 Task: Find connections with filter location Cole Harbour with filter topic #hr with filter profile language Spanish with filter current company Toll Group with filter school Cotton University with filter industry Facilities Services with filter service category iOS Development with filter keywords title Addiction Counselor
Action: Mouse moved to (639, 129)
Screenshot: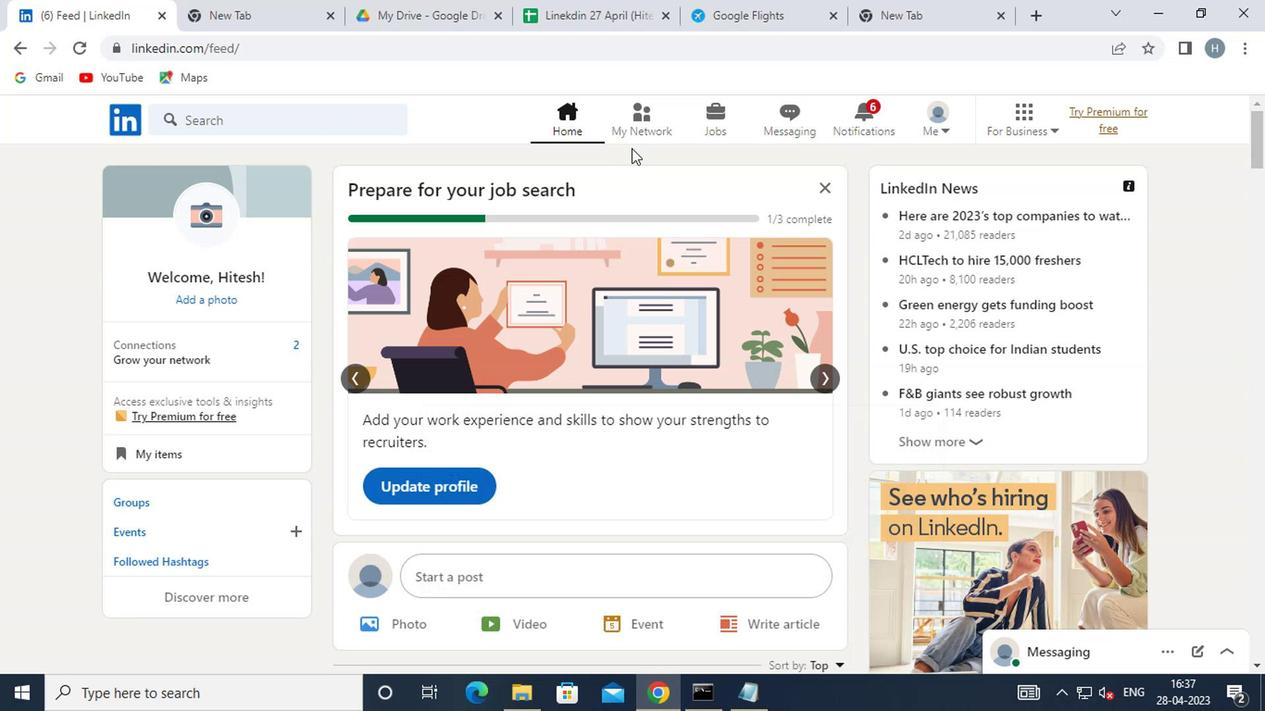 
Action: Mouse pressed left at (639, 129)
Screenshot: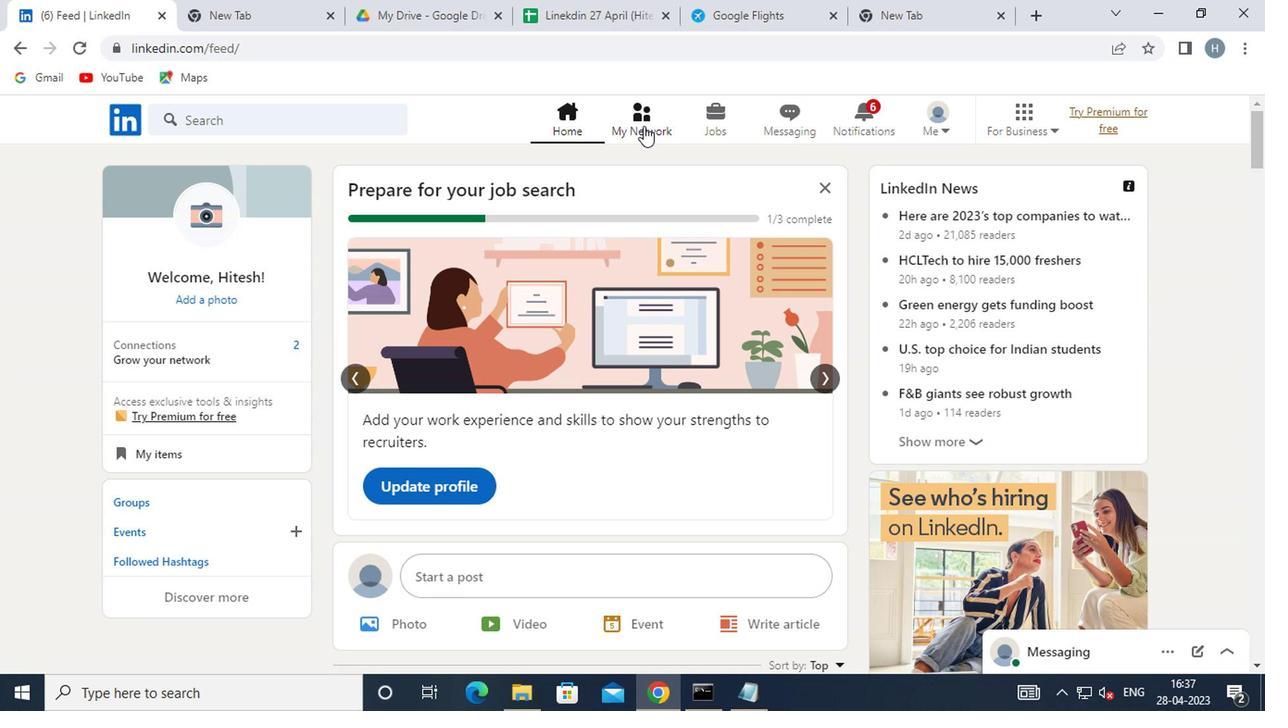 
Action: Mouse moved to (288, 215)
Screenshot: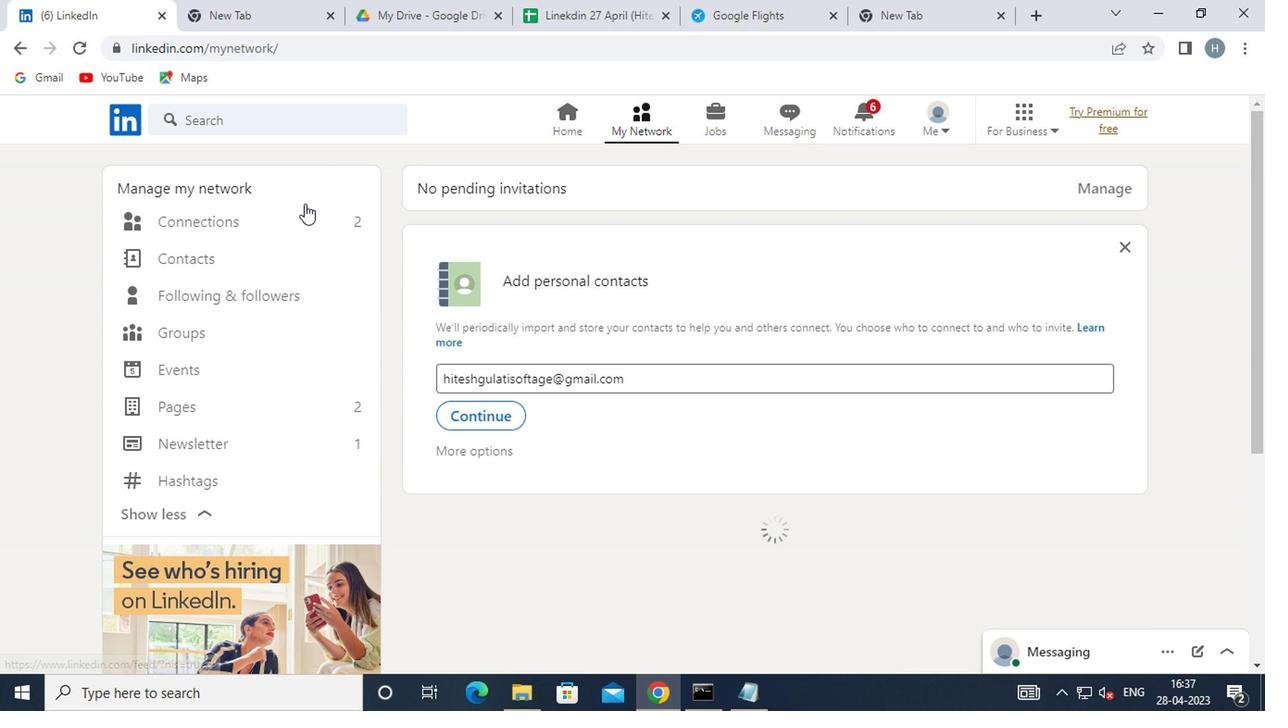 
Action: Mouse pressed left at (288, 215)
Screenshot: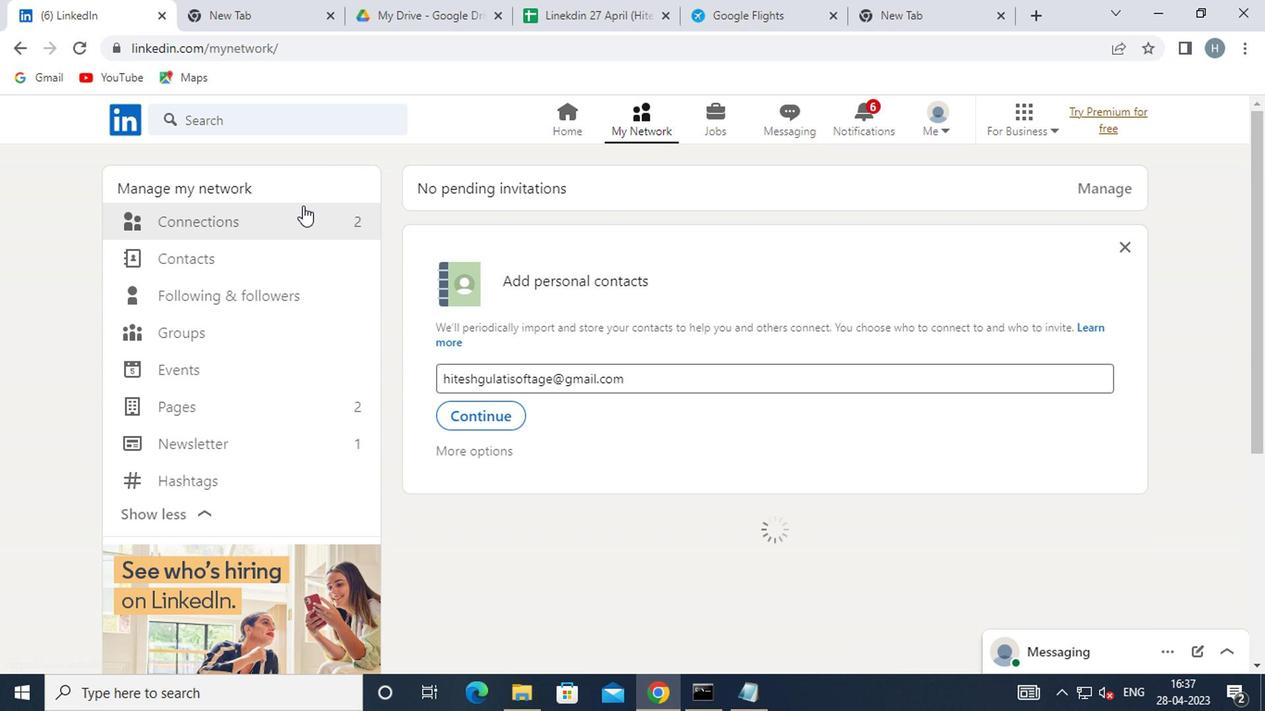 
Action: Mouse moved to (783, 221)
Screenshot: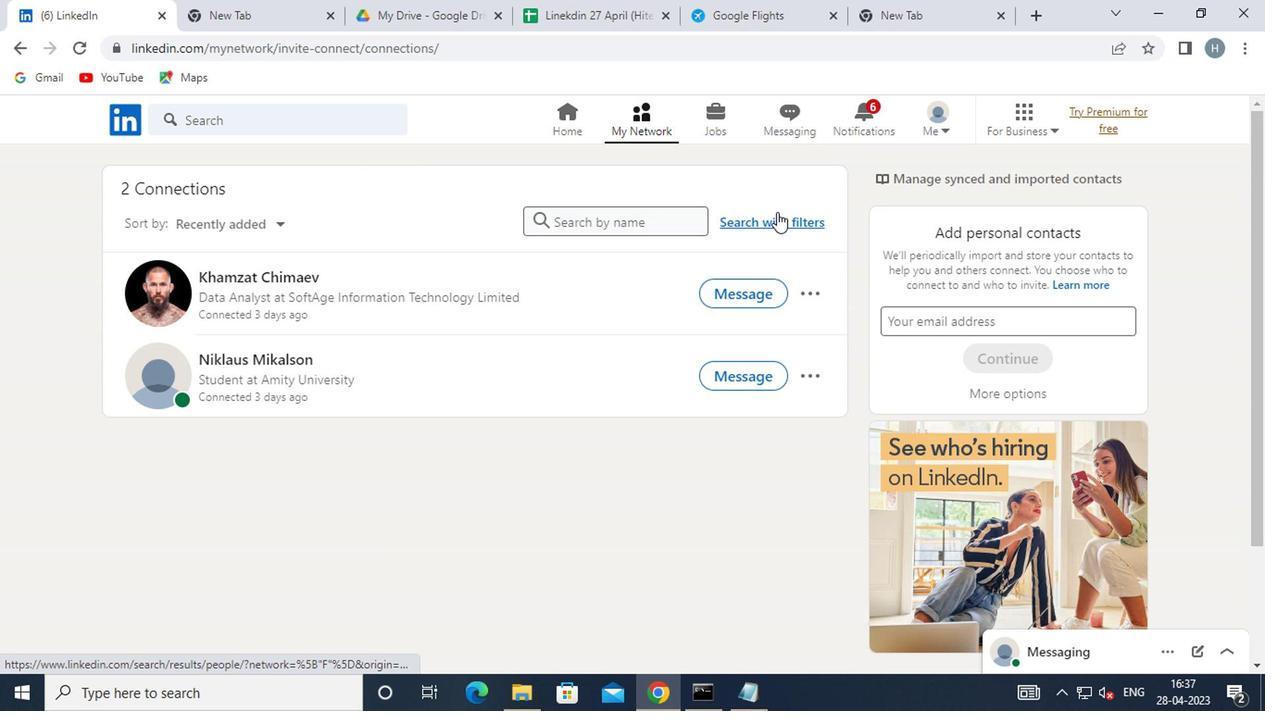 
Action: Mouse pressed left at (783, 221)
Screenshot: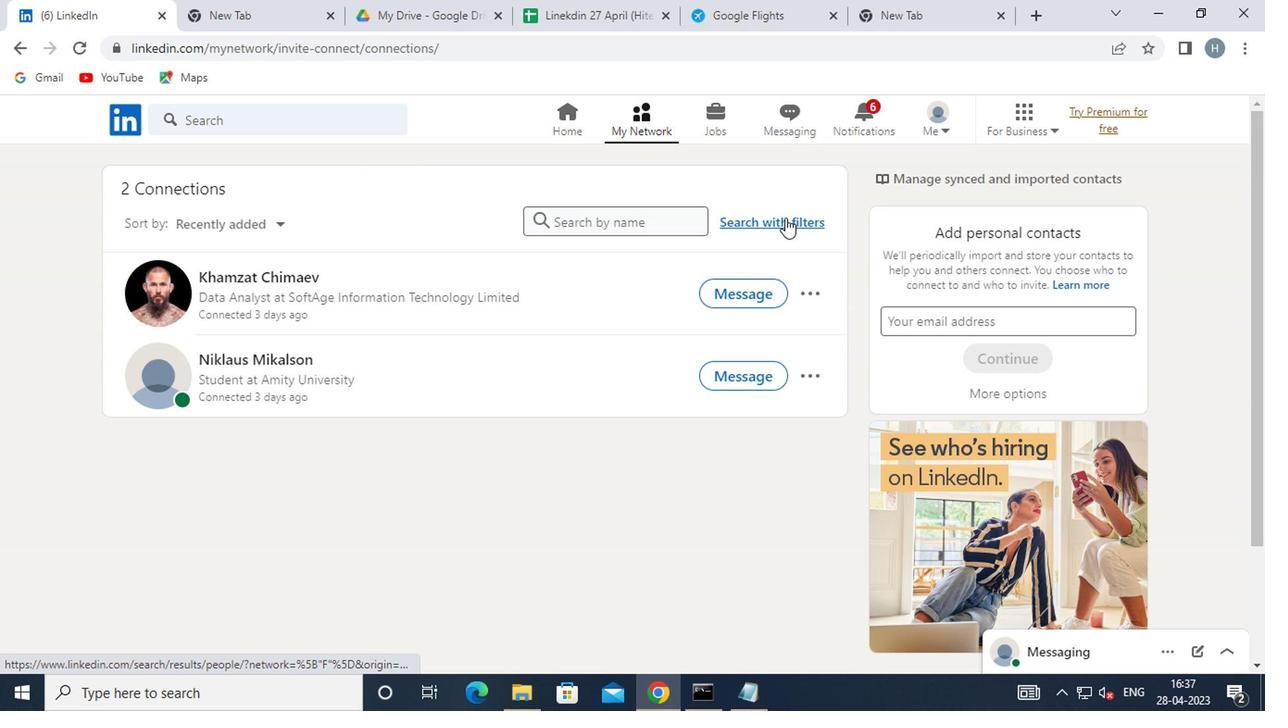 
Action: Mouse moved to (678, 170)
Screenshot: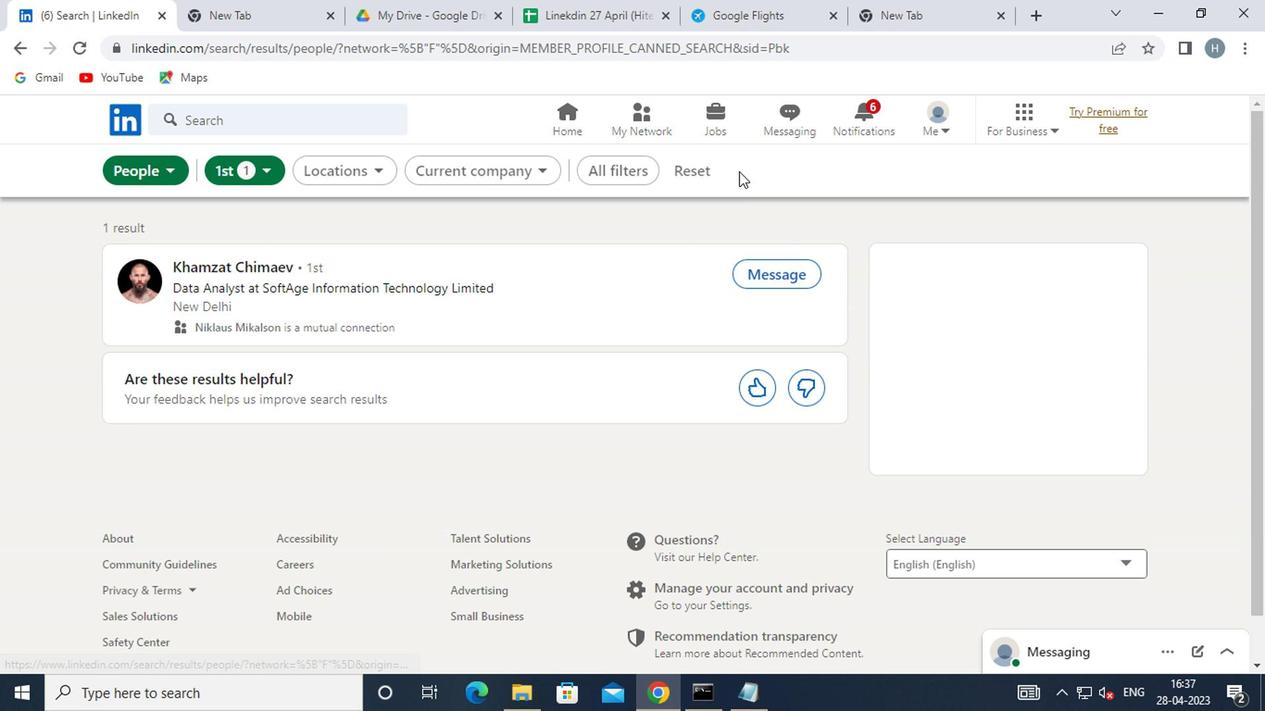 
Action: Mouse pressed left at (678, 170)
Screenshot: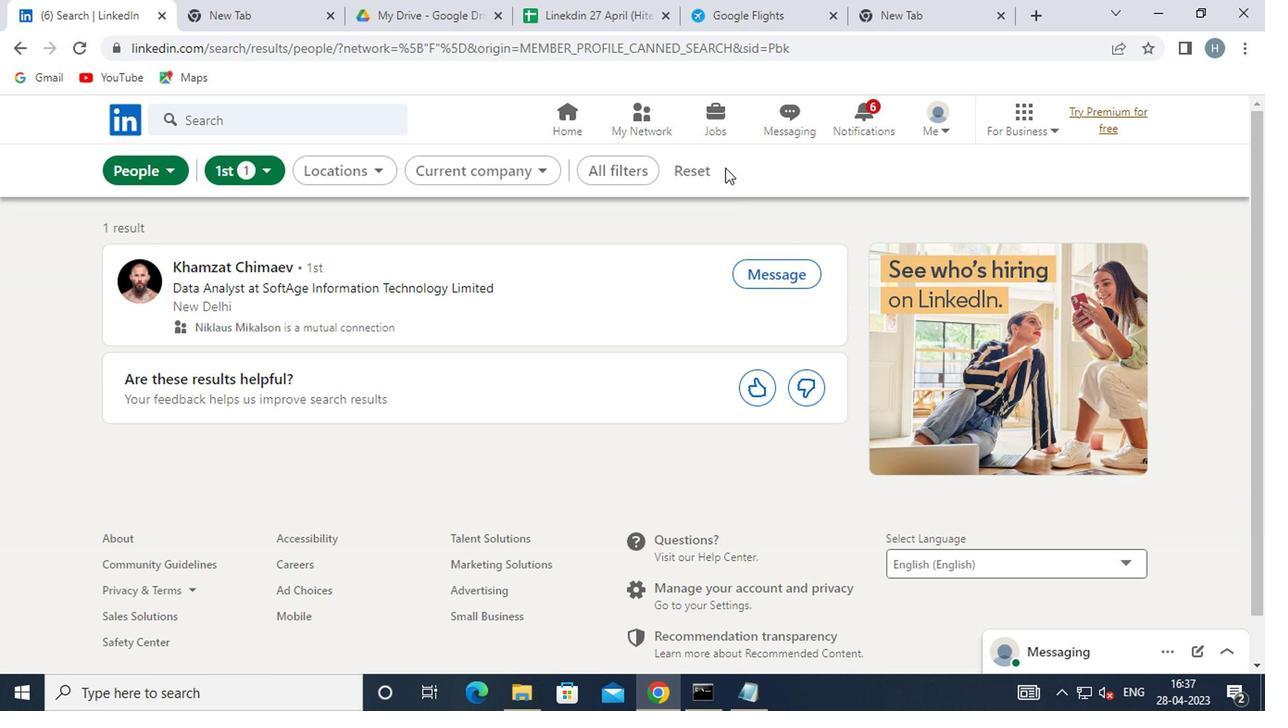 
Action: Mouse moved to (662, 170)
Screenshot: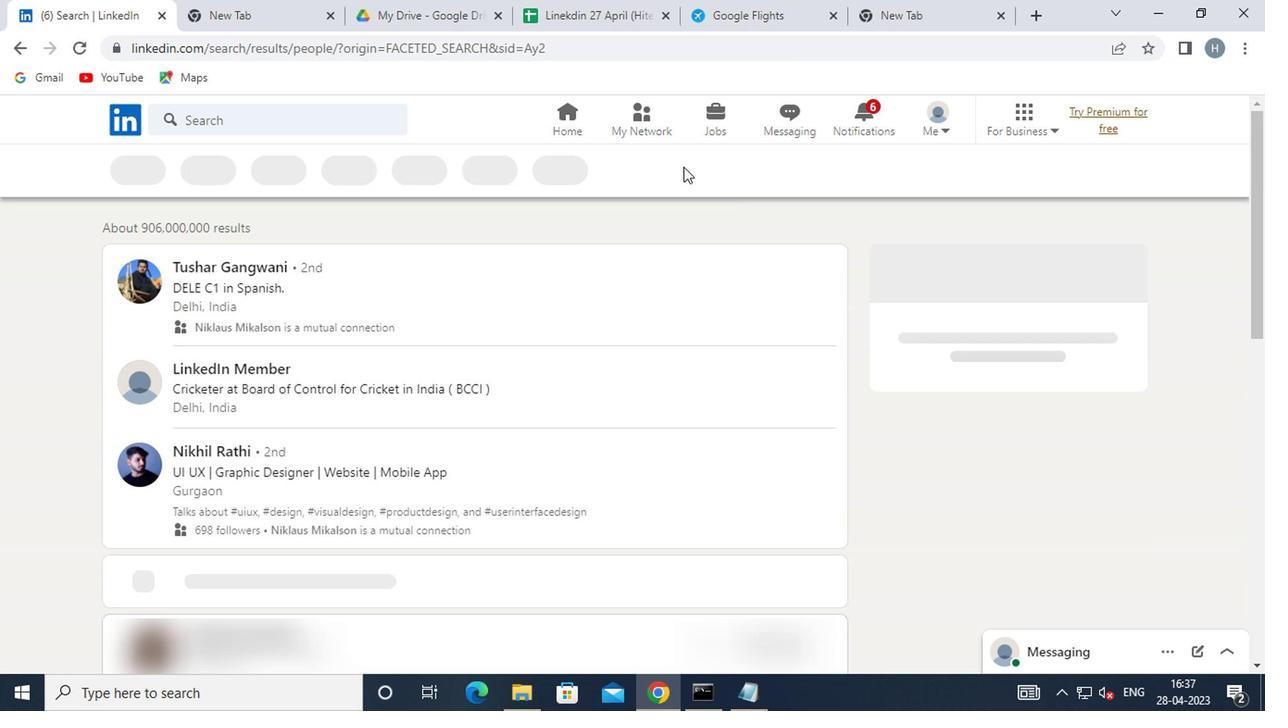 
Action: Mouse pressed left at (662, 170)
Screenshot: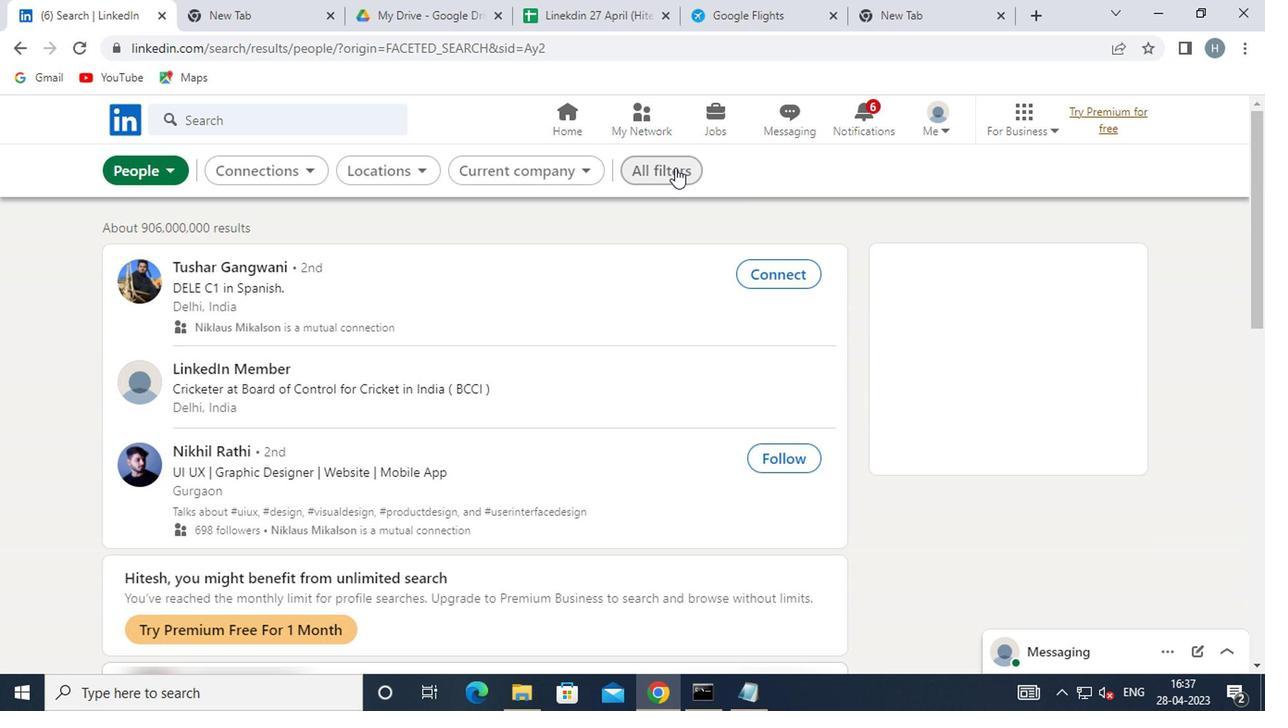 
Action: Mouse moved to (899, 323)
Screenshot: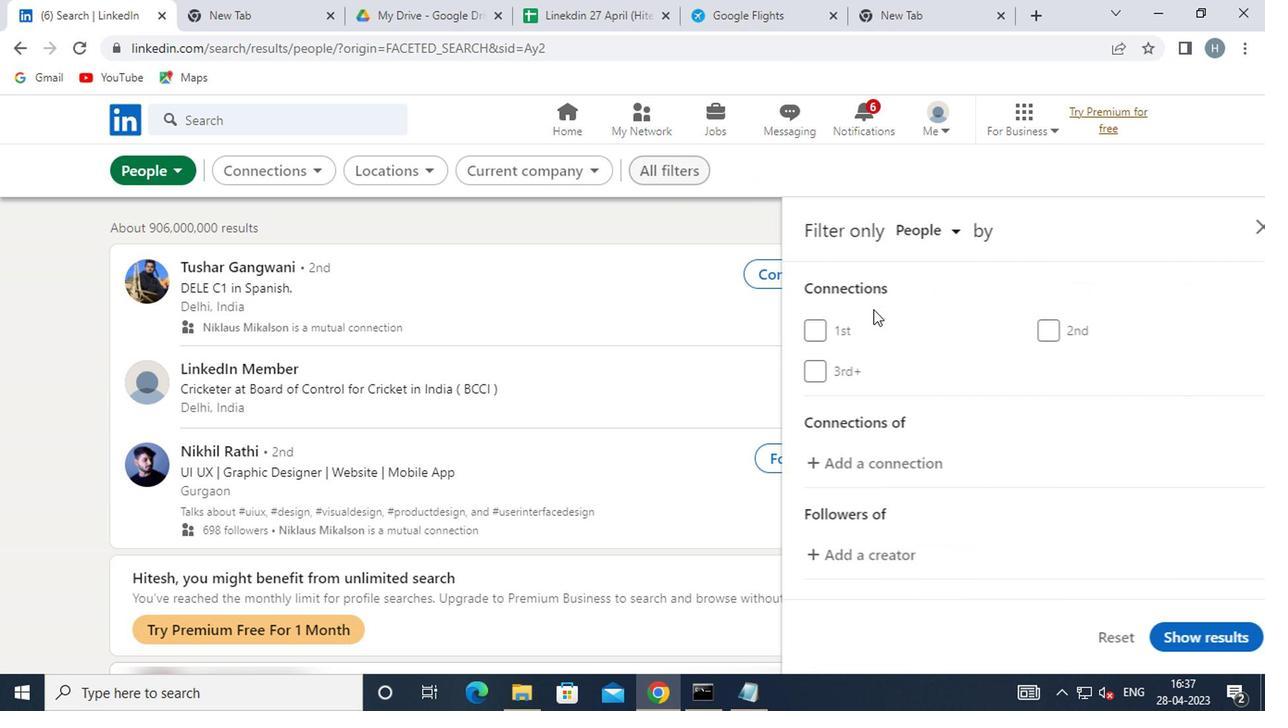 
Action: Mouse scrolled (899, 322) with delta (0, -1)
Screenshot: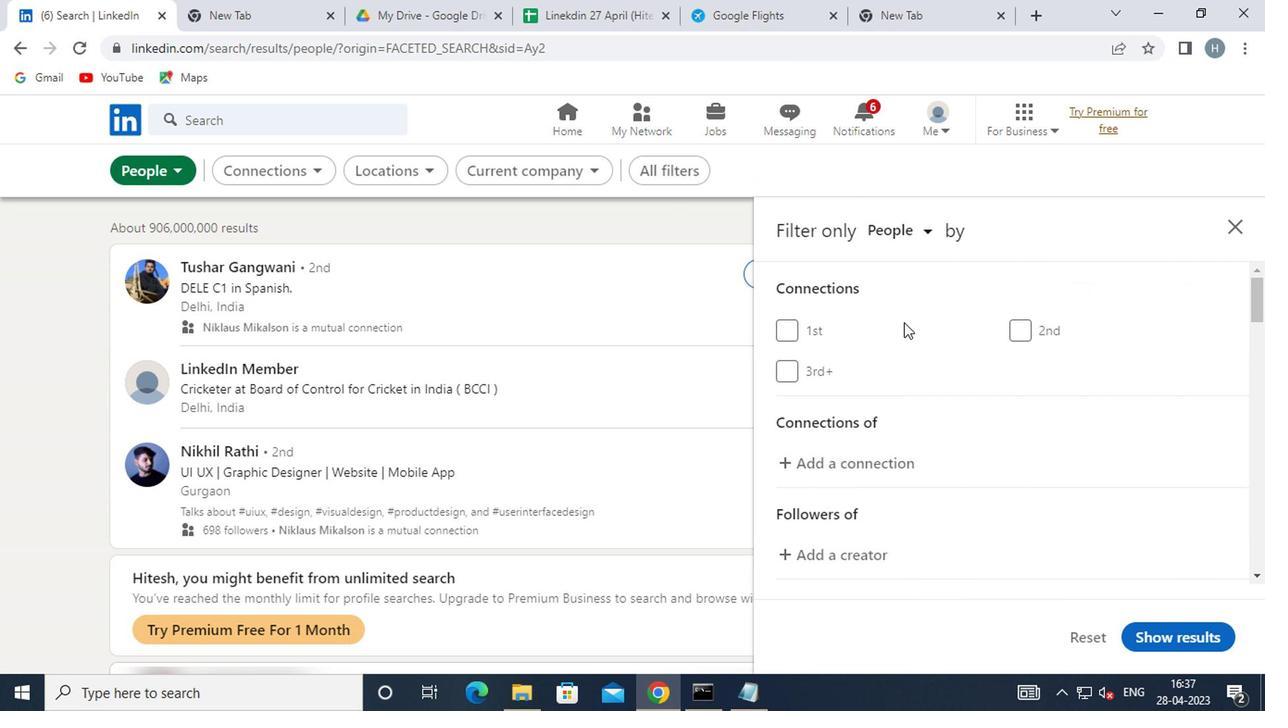 
Action: Mouse moved to (900, 328)
Screenshot: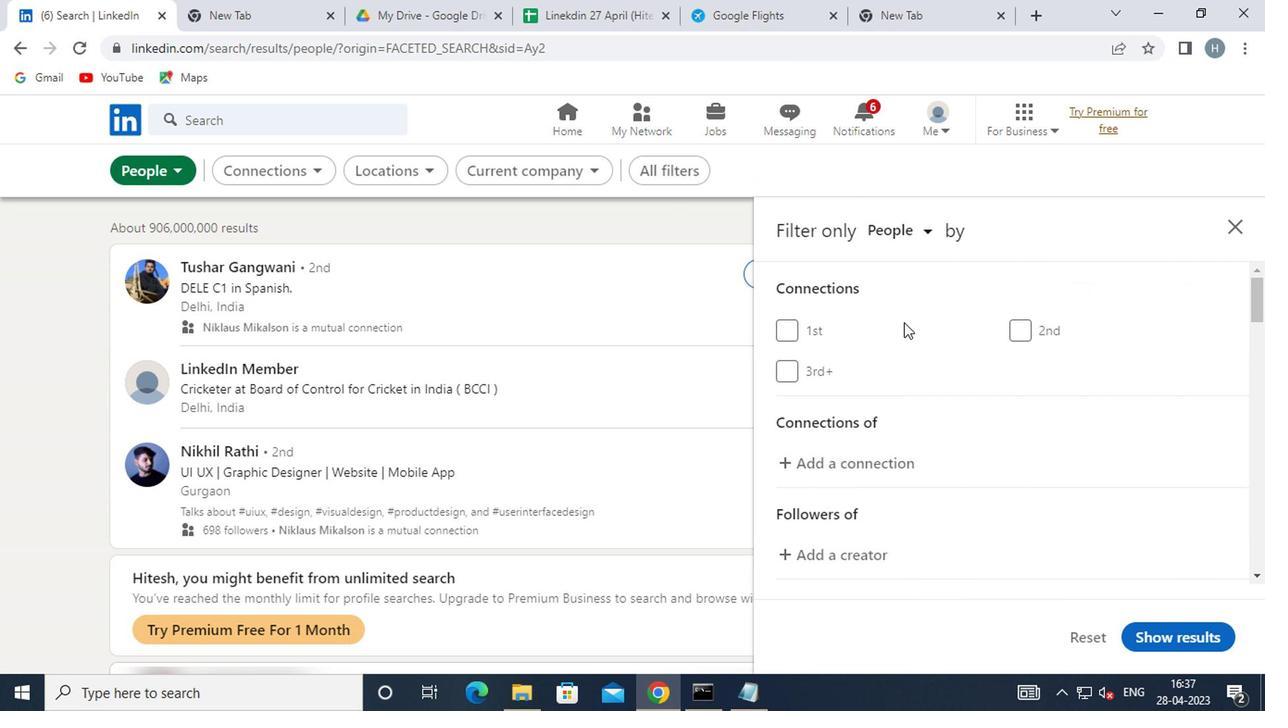 
Action: Mouse scrolled (900, 327) with delta (0, -1)
Screenshot: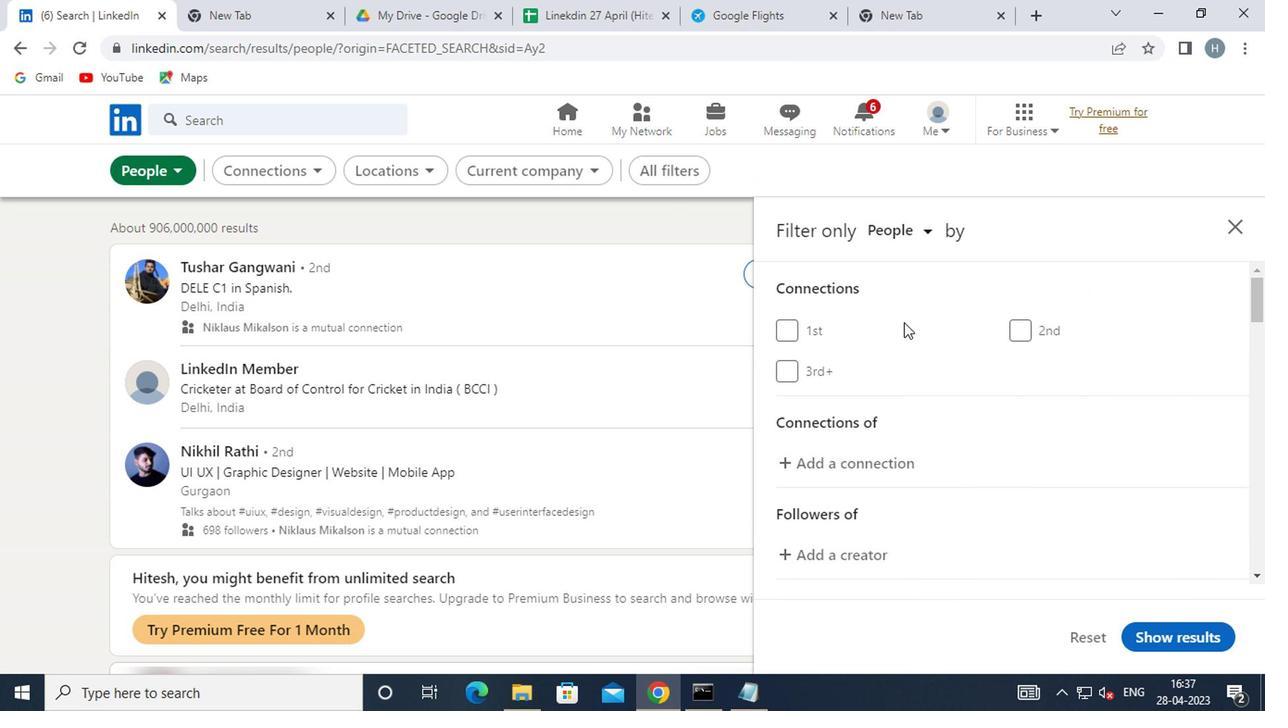 
Action: Mouse scrolled (900, 327) with delta (0, -1)
Screenshot: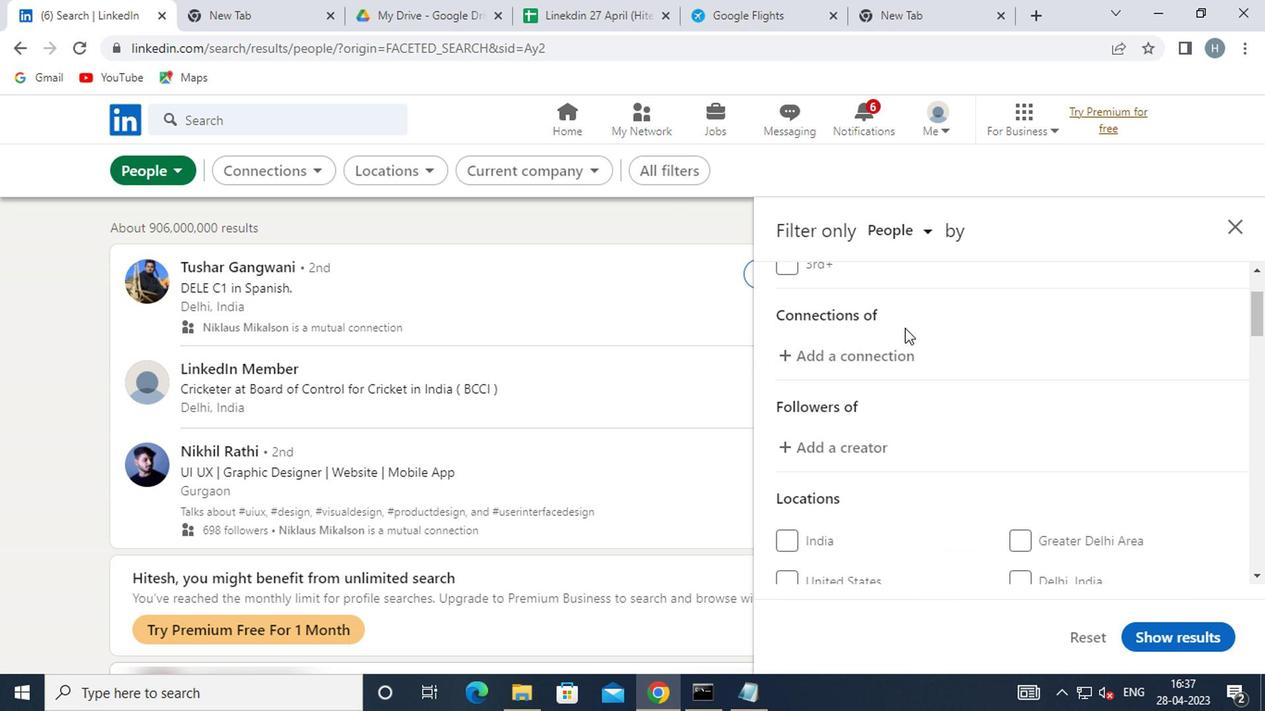 
Action: Mouse moved to (1032, 441)
Screenshot: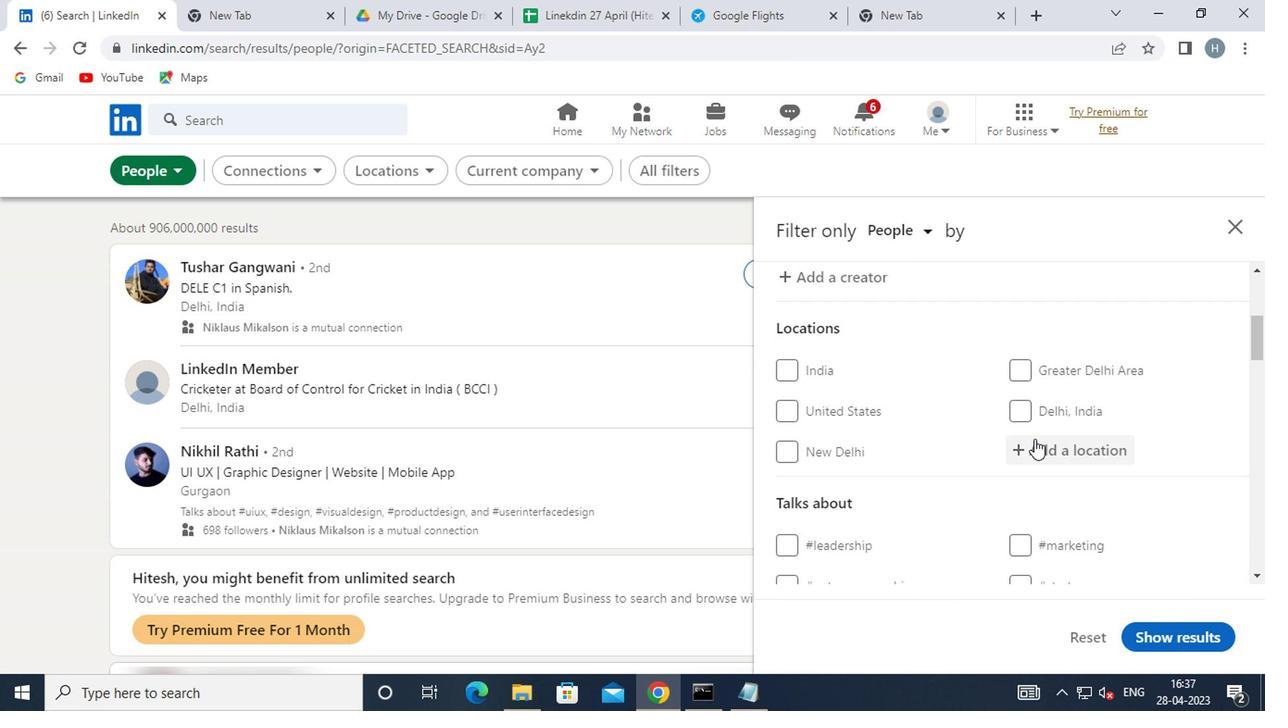 
Action: Mouse pressed left at (1032, 441)
Screenshot: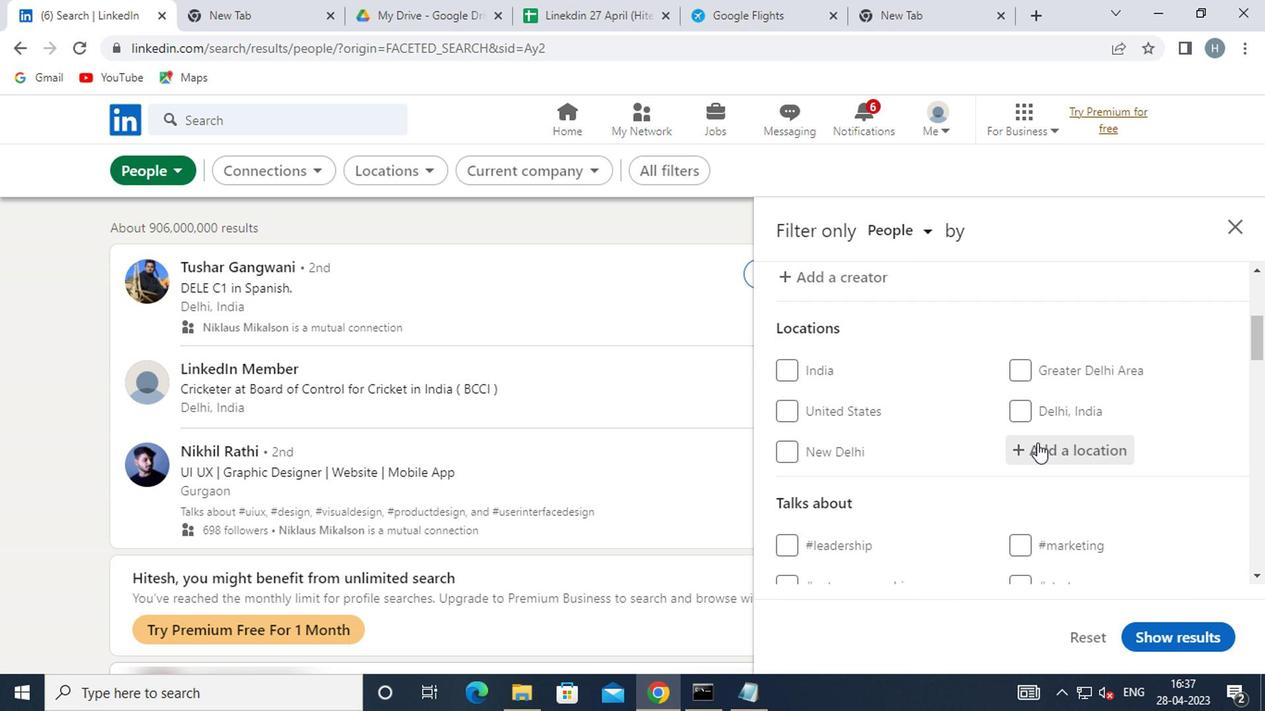 
Action: Key pressed <Key.shift>COLE<Key.space><Key.shift>HARBOUR<Key.enter>
Screenshot: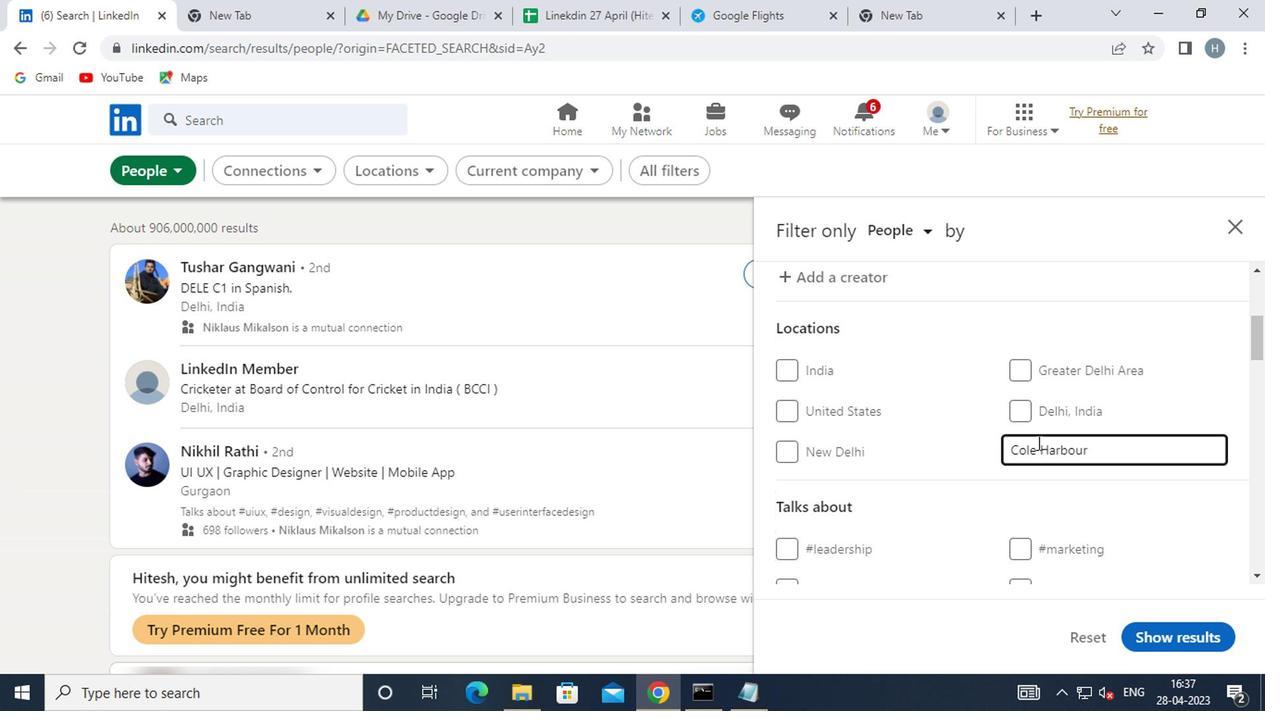 
Action: Mouse moved to (1101, 413)
Screenshot: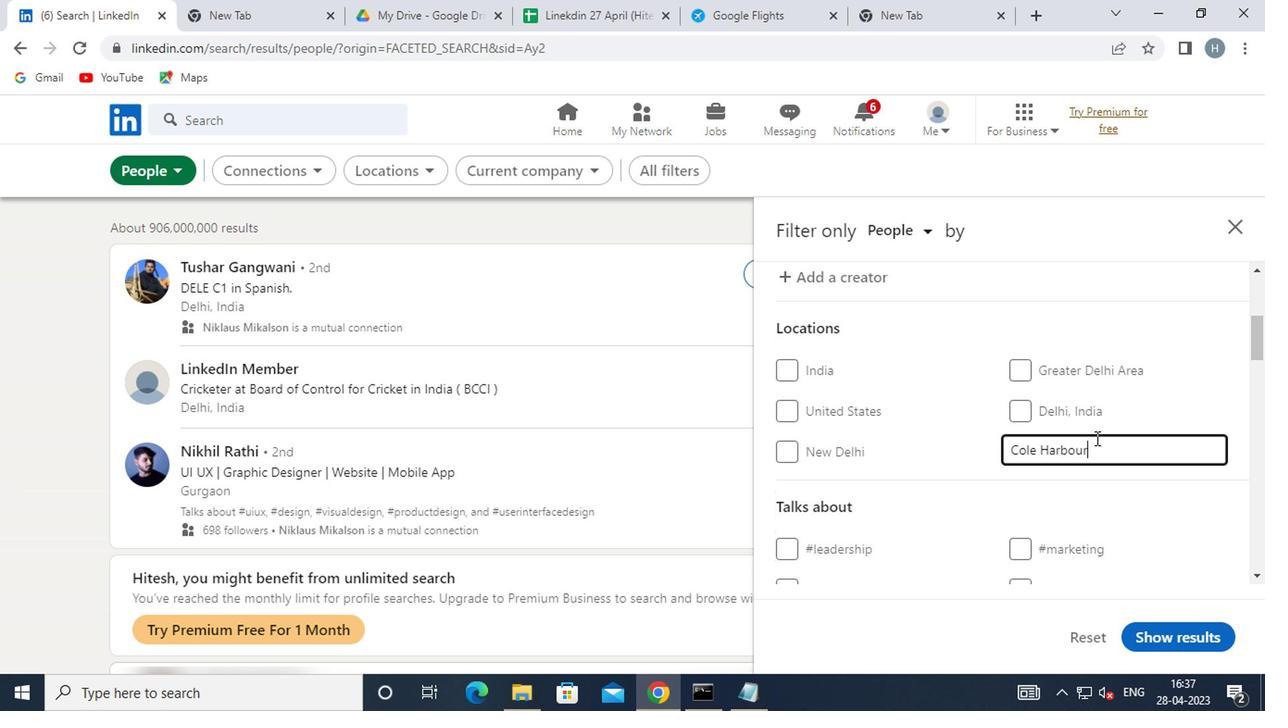 
Action: Mouse scrolled (1101, 412) with delta (0, -1)
Screenshot: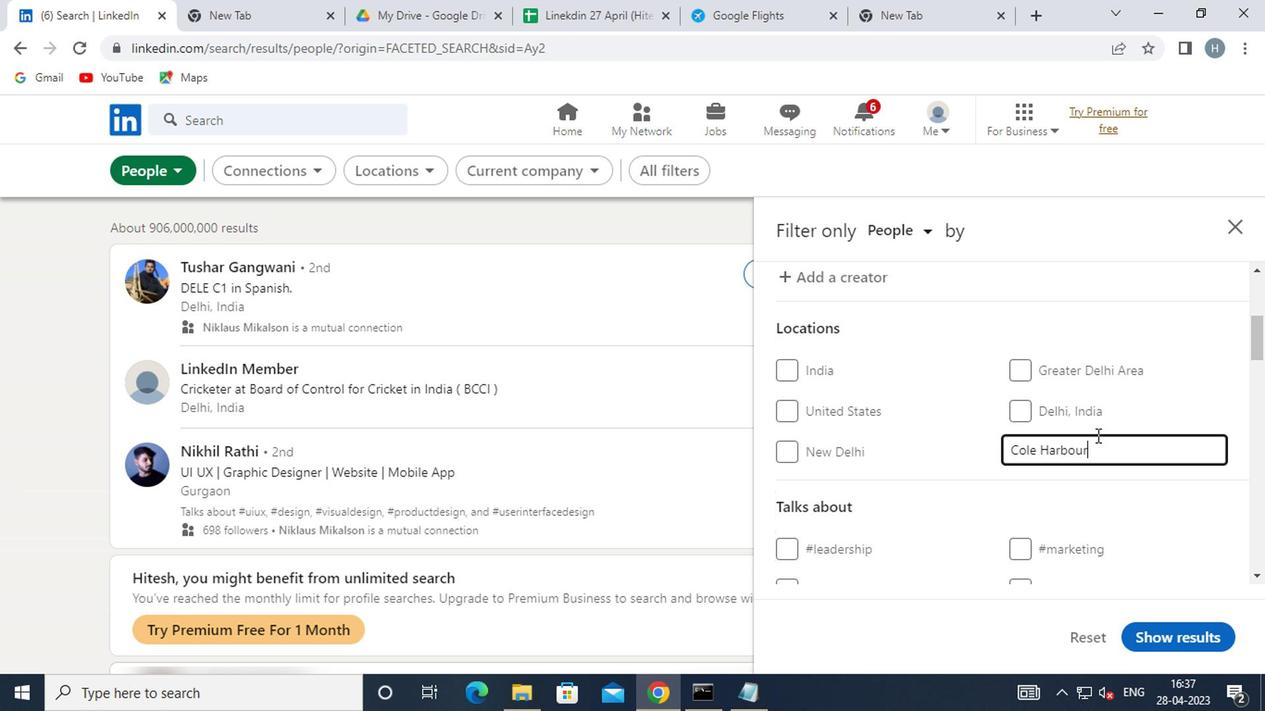 
Action: Mouse scrolled (1101, 412) with delta (0, -1)
Screenshot: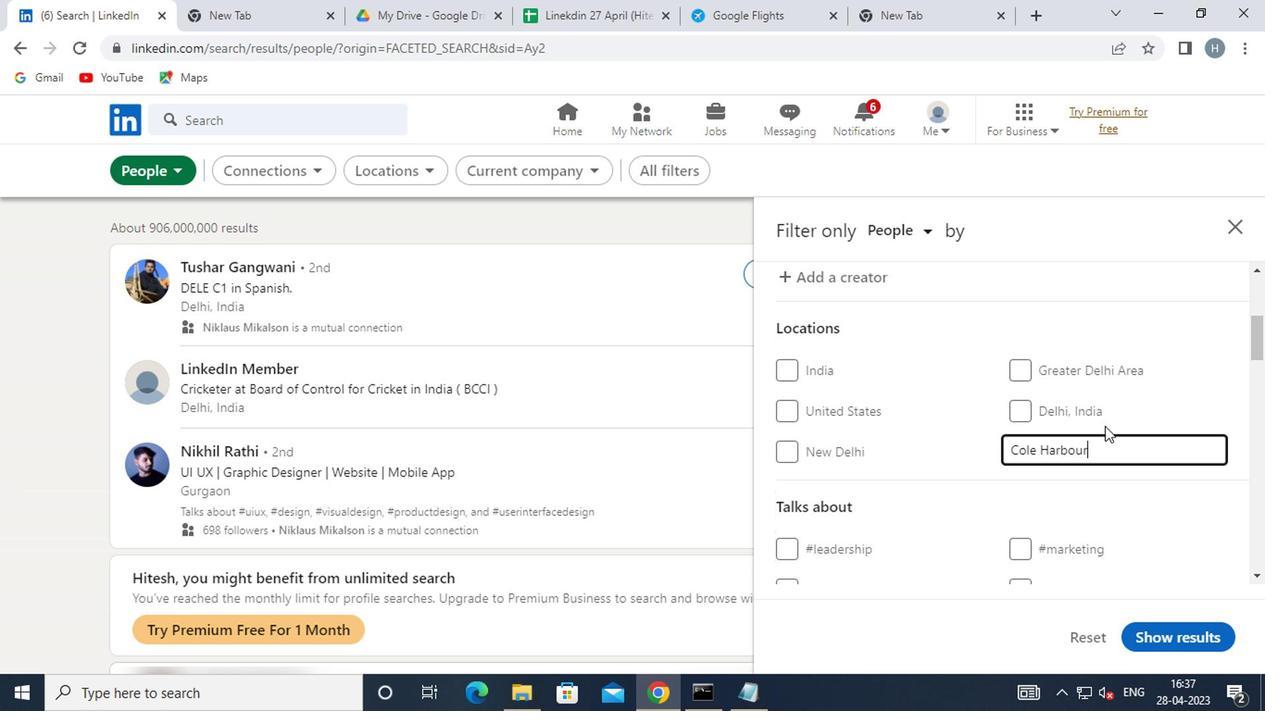 
Action: Mouse moved to (1101, 410)
Screenshot: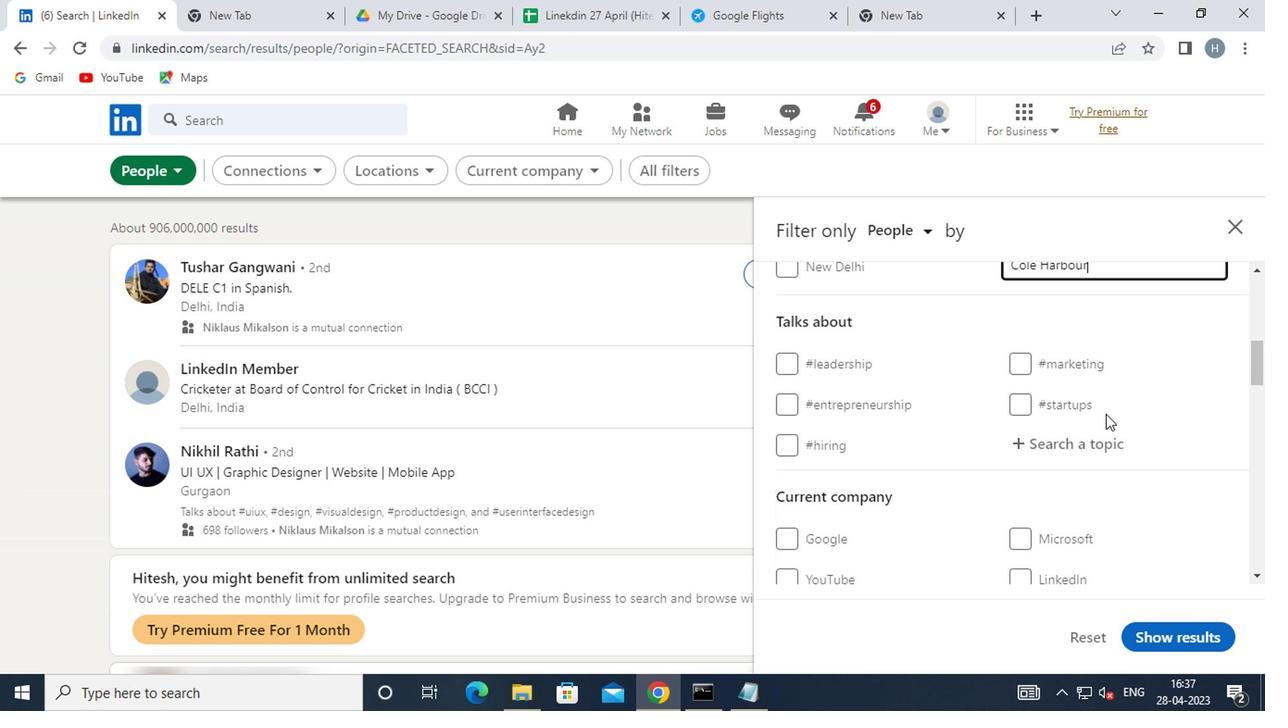 
Action: Mouse scrolled (1101, 409) with delta (0, 0)
Screenshot: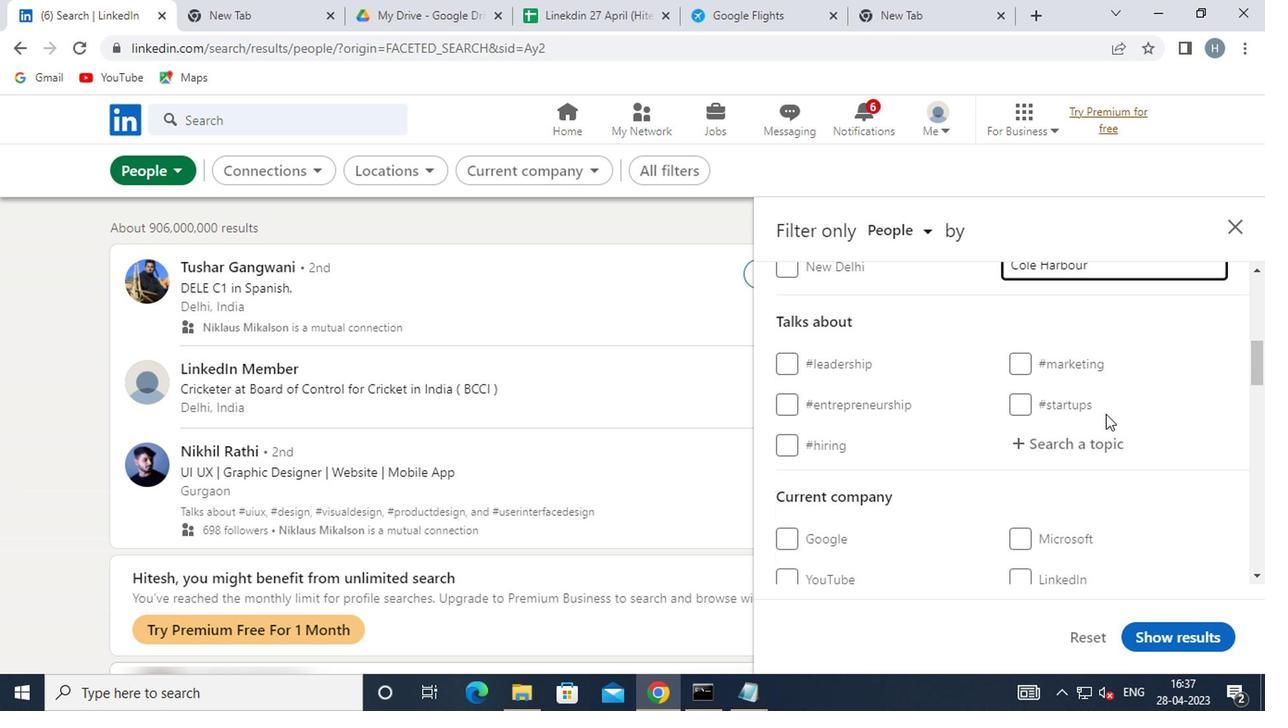 
Action: Mouse moved to (1093, 350)
Screenshot: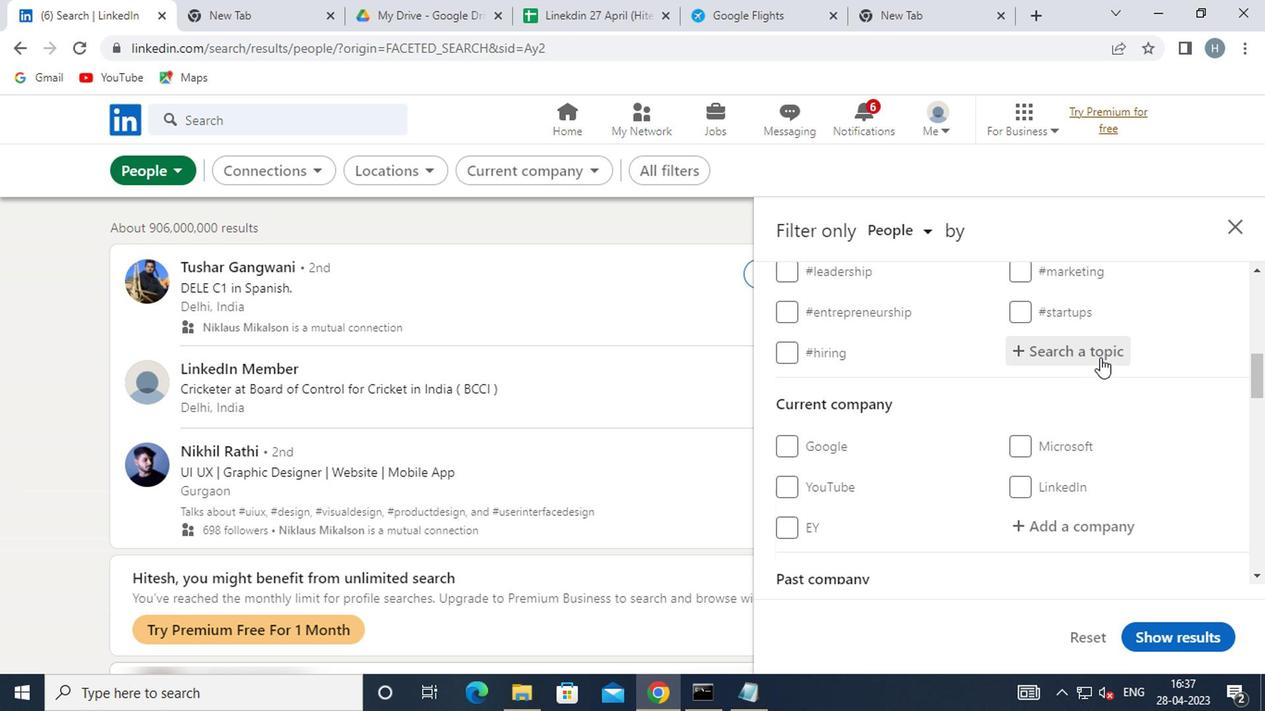 
Action: Mouse pressed left at (1093, 350)
Screenshot: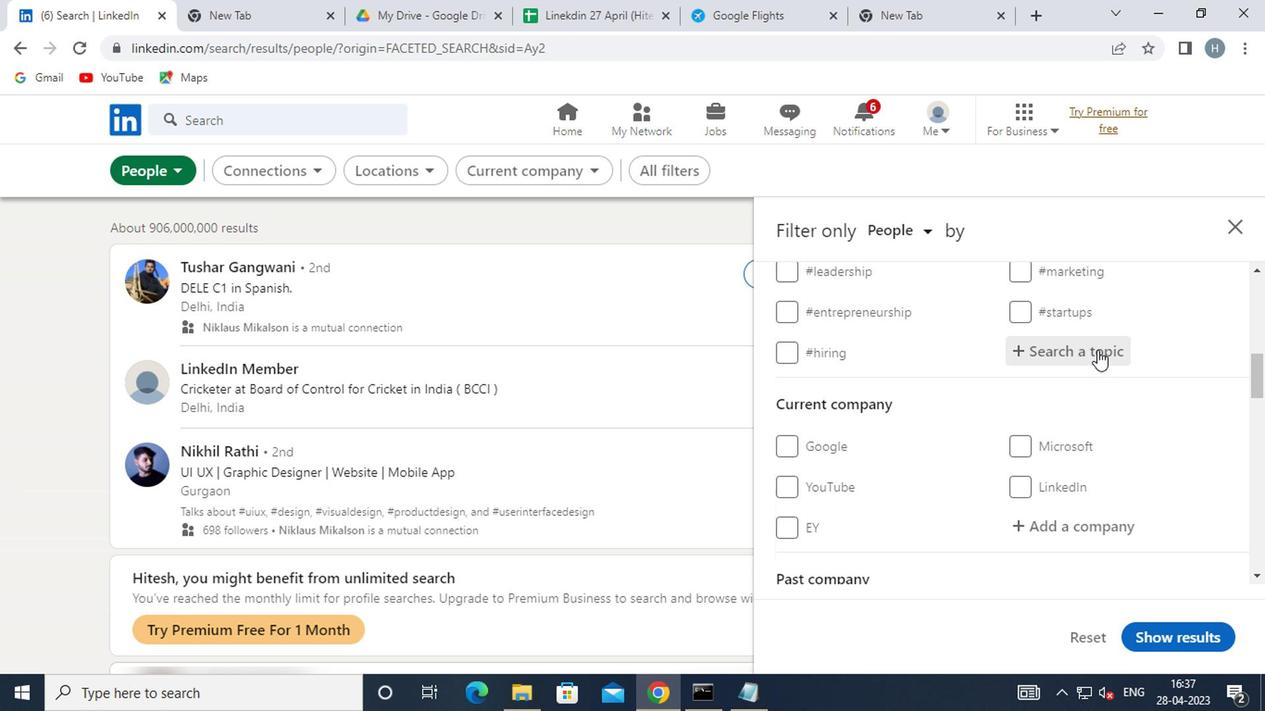 
Action: Key pressed <Key.shift>HR
Screenshot: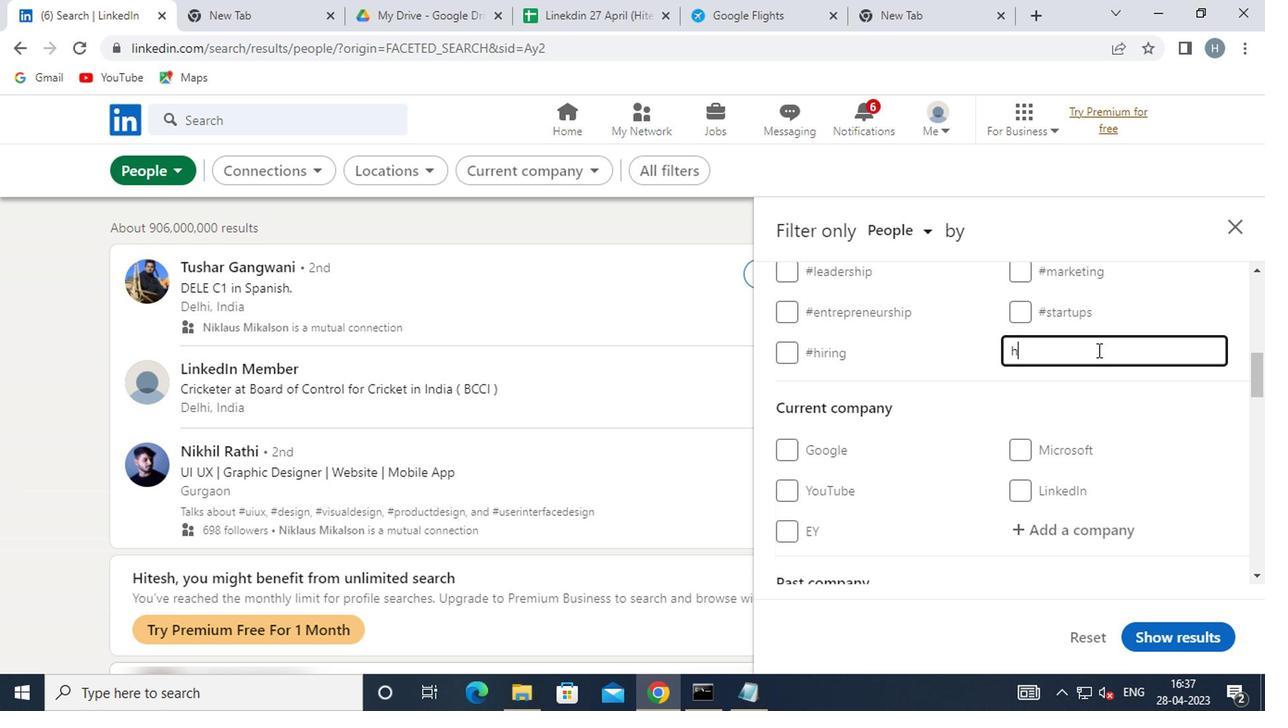 
Action: Mouse moved to (929, 380)
Screenshot: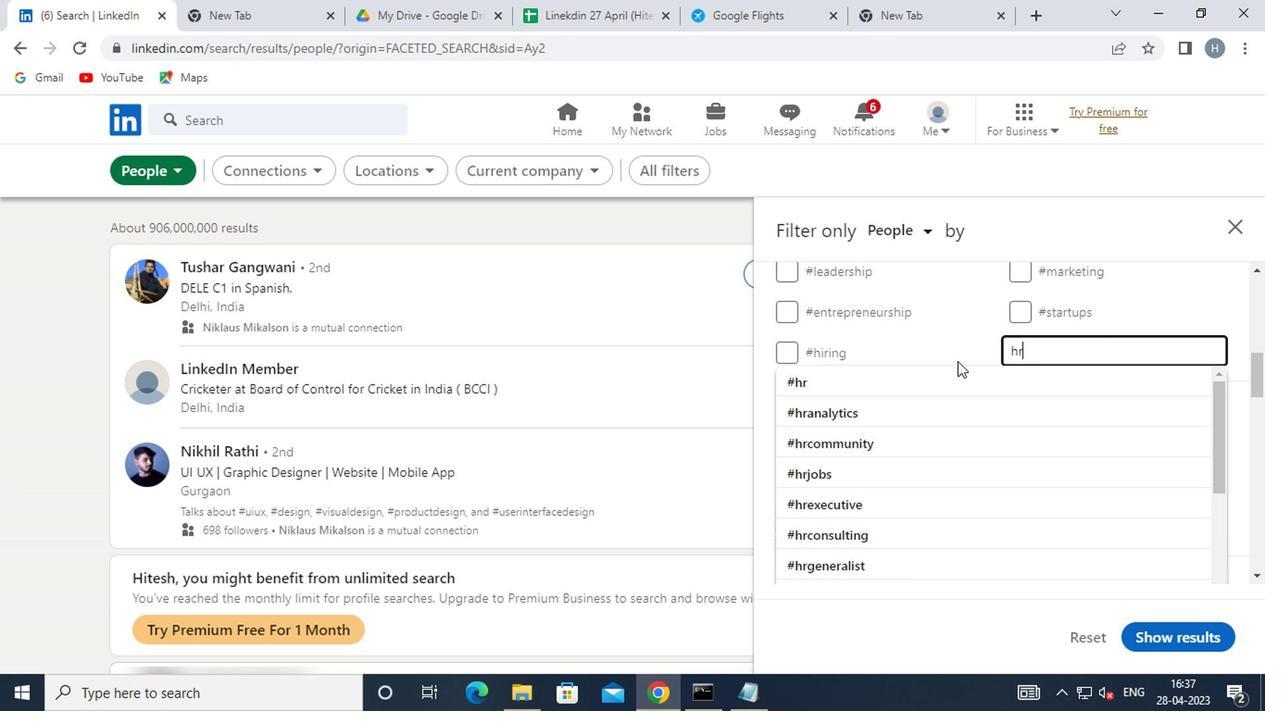 
Action: Mouse pressed left at (929, 380)
Screenshot: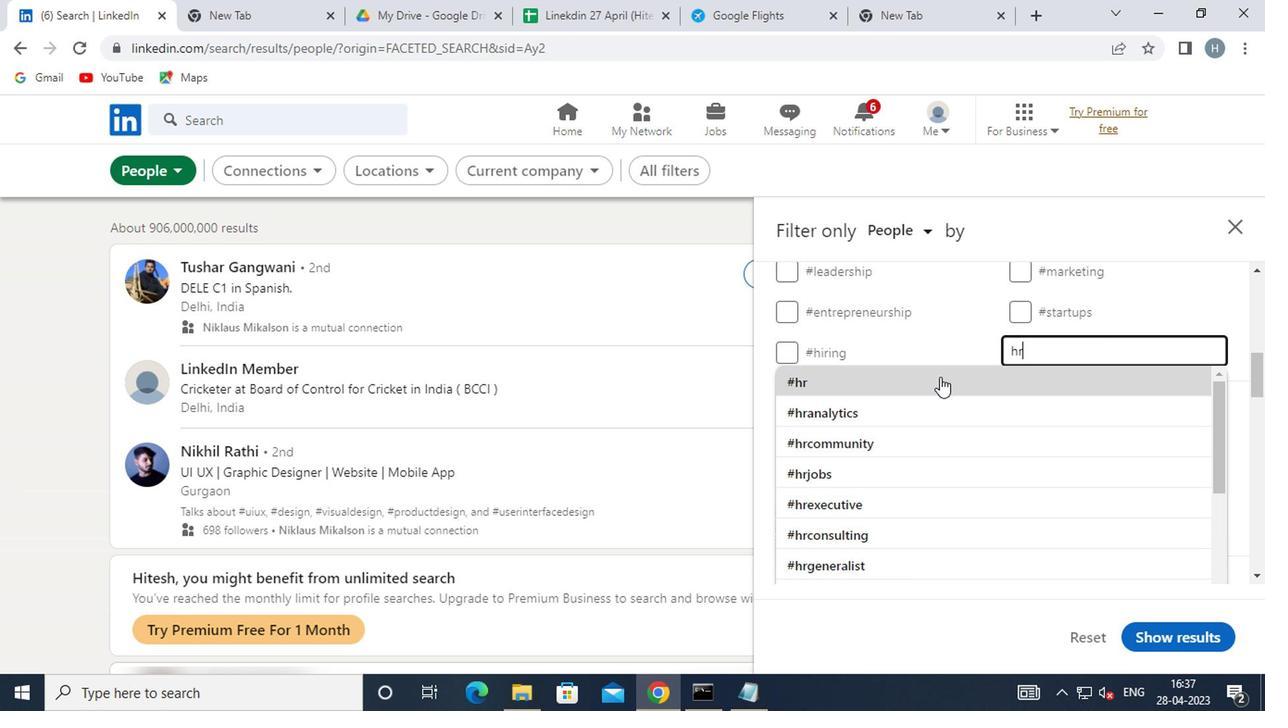 
Action: Mouse scrolled (929, 379) with delta (0, -1)
Screenshot: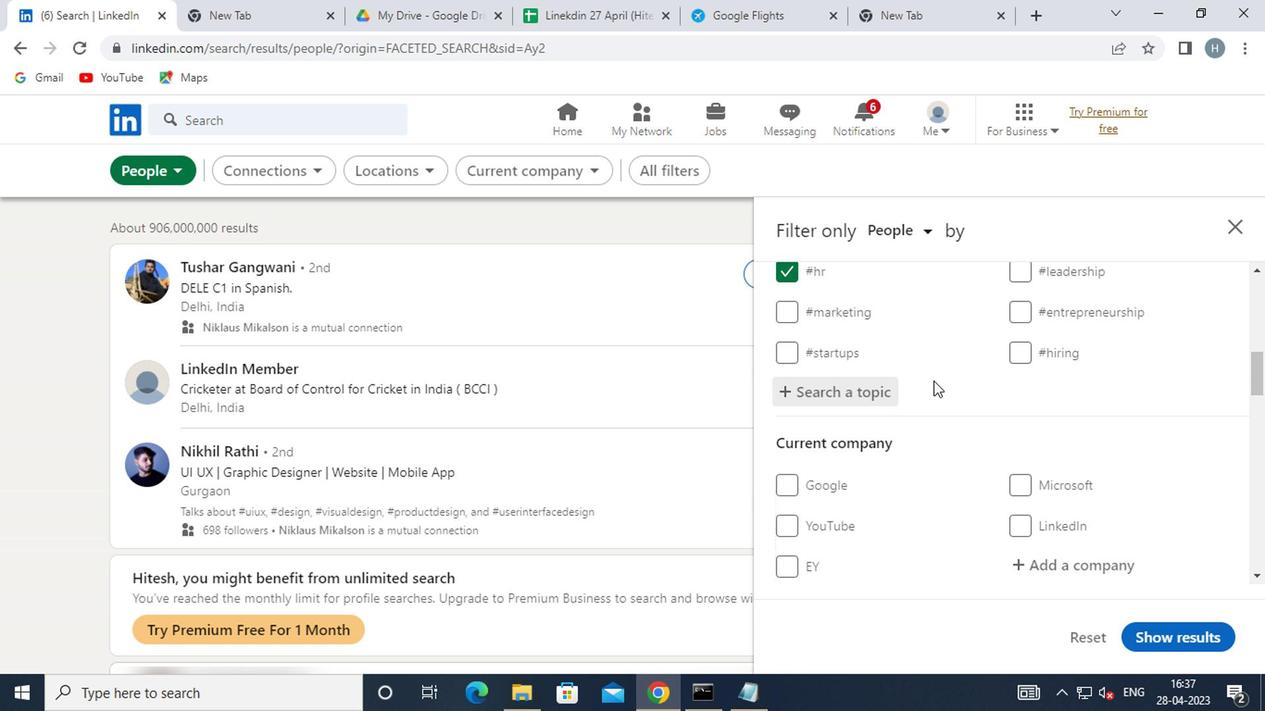 
Action: Mouse scrolled (929, 379) with delta (0, -1)
Screenshot: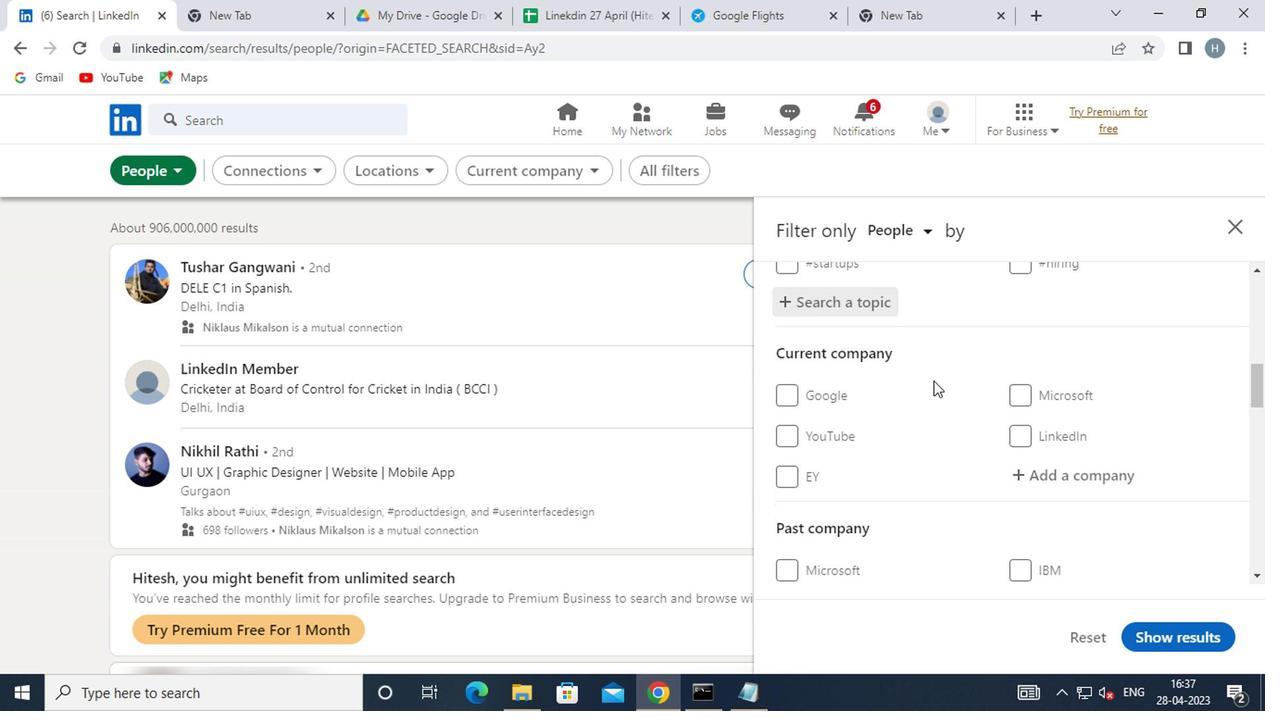 
Action: Mouse scrolled (929, 379) with delta (0, -1)
Screenshot: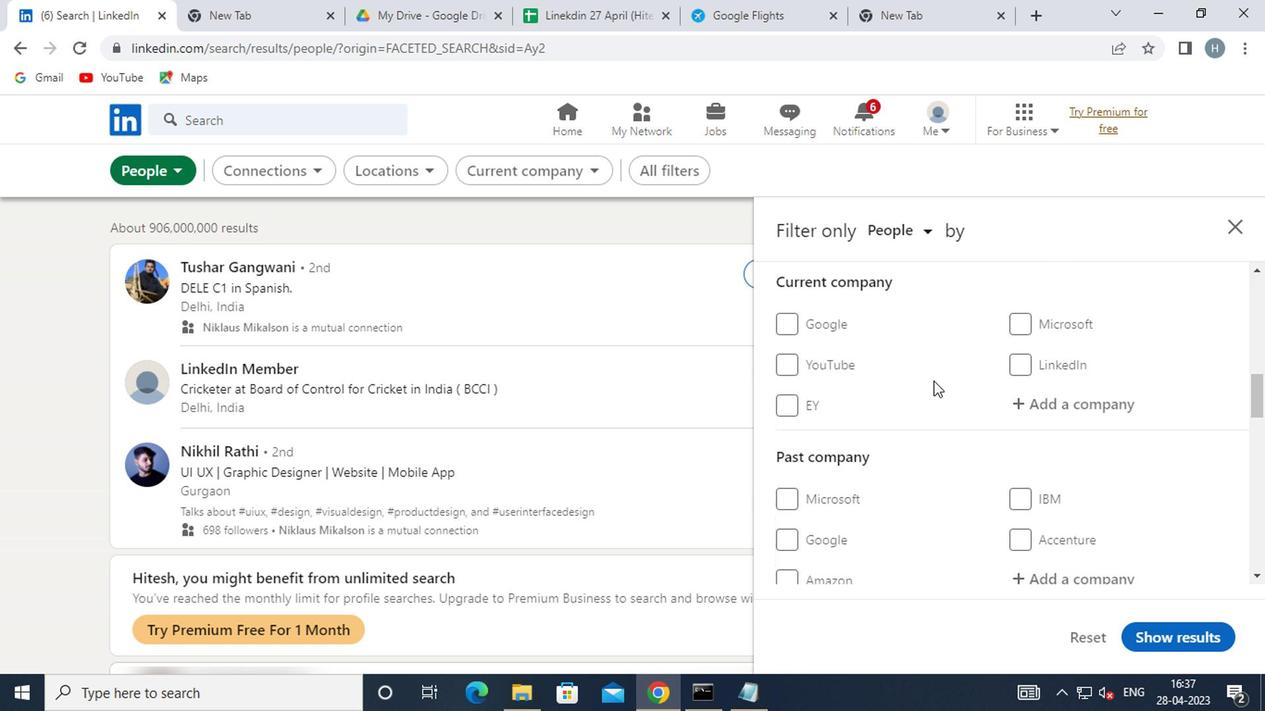 
Action: Mouse scrolled (929, 379) with delta (0, -1)
Screenshot: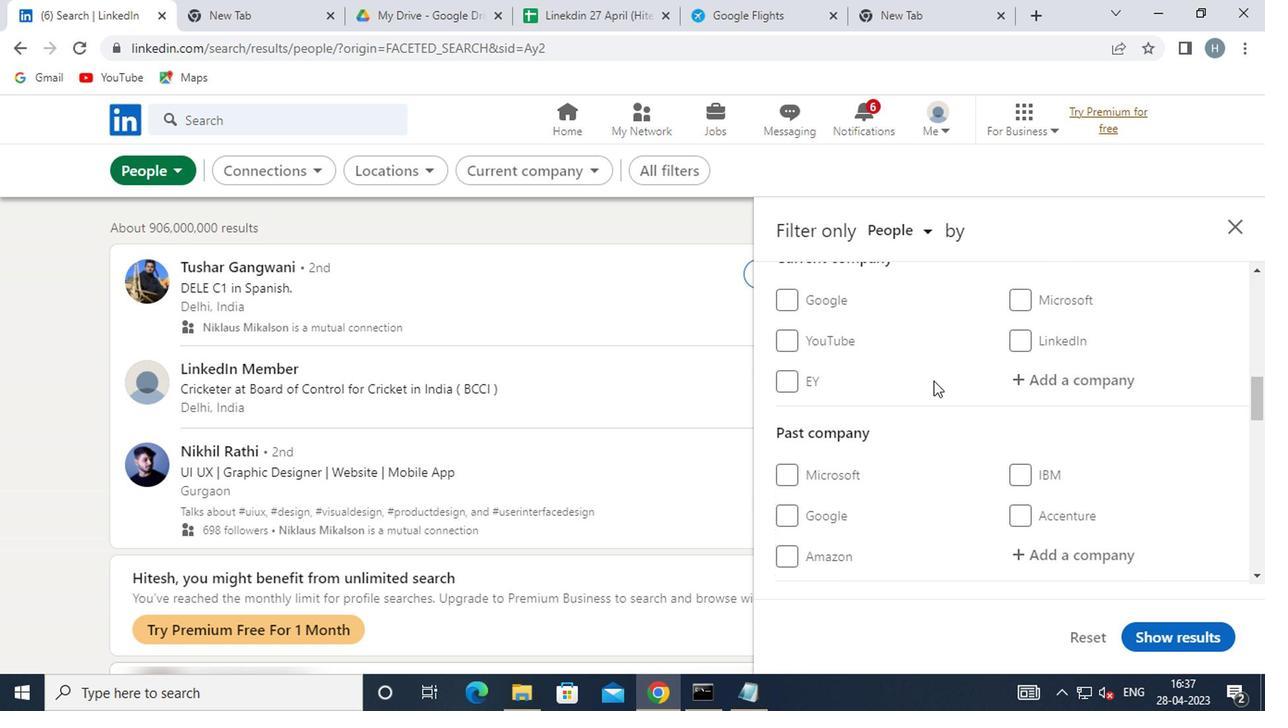 
Action: Mouse scrolled (929, 381) with delta (0, 0)
Screenshot: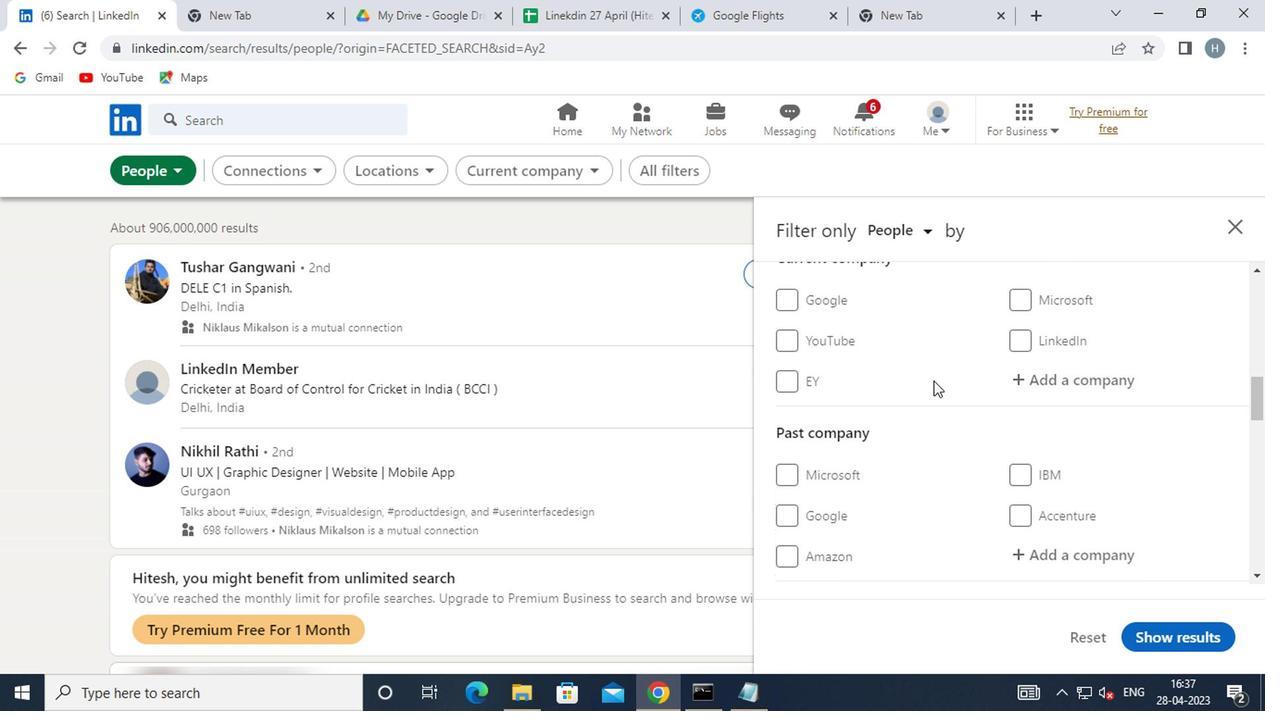
Action: Mouse scrolled (929, 379) with delta (0, -1)
Screenshot: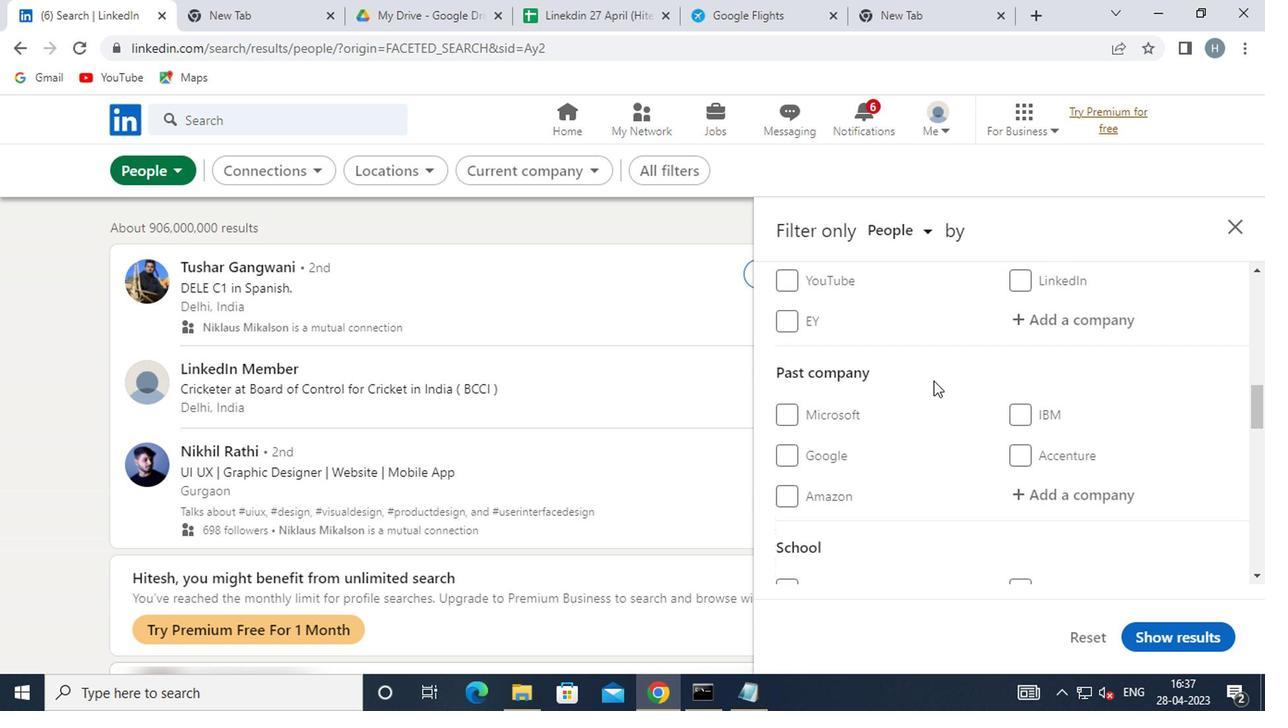 
Action: Mouse scrolled (929, 379) with delta (0, -1)
Screenshot: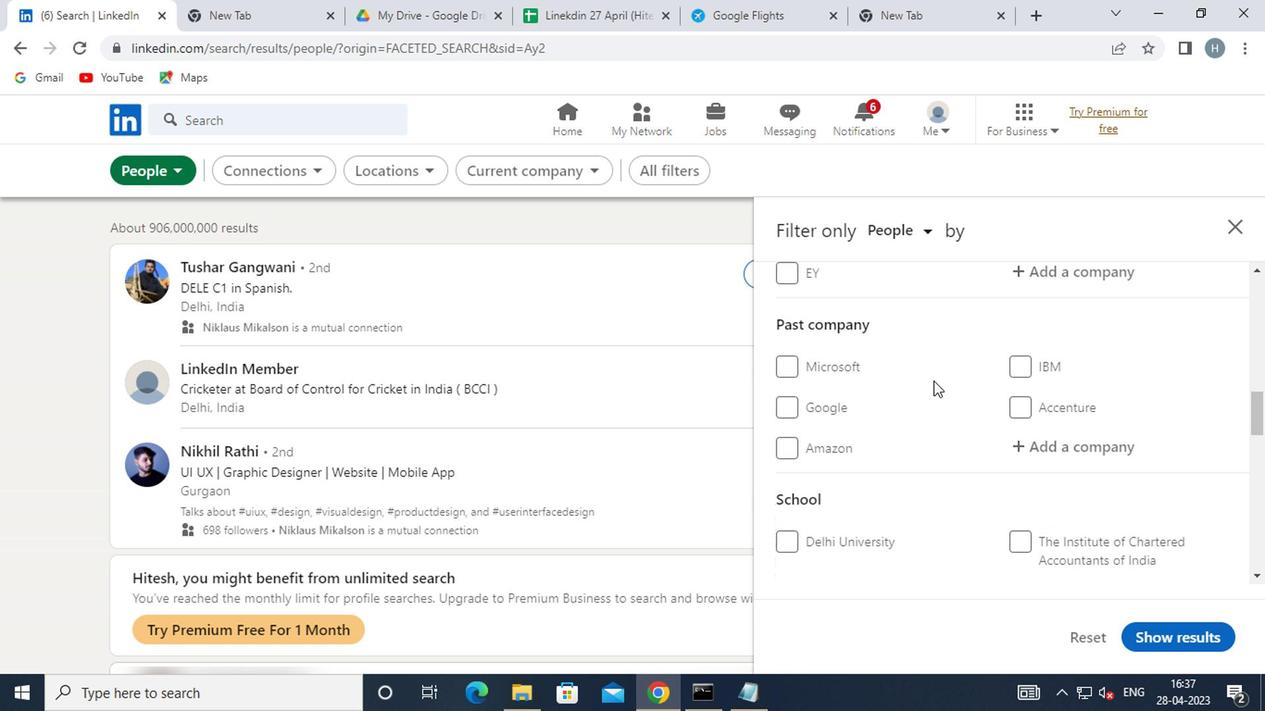 
Action: Mouse scrolled (929, 379) with delta (0, -1)
Screenshot: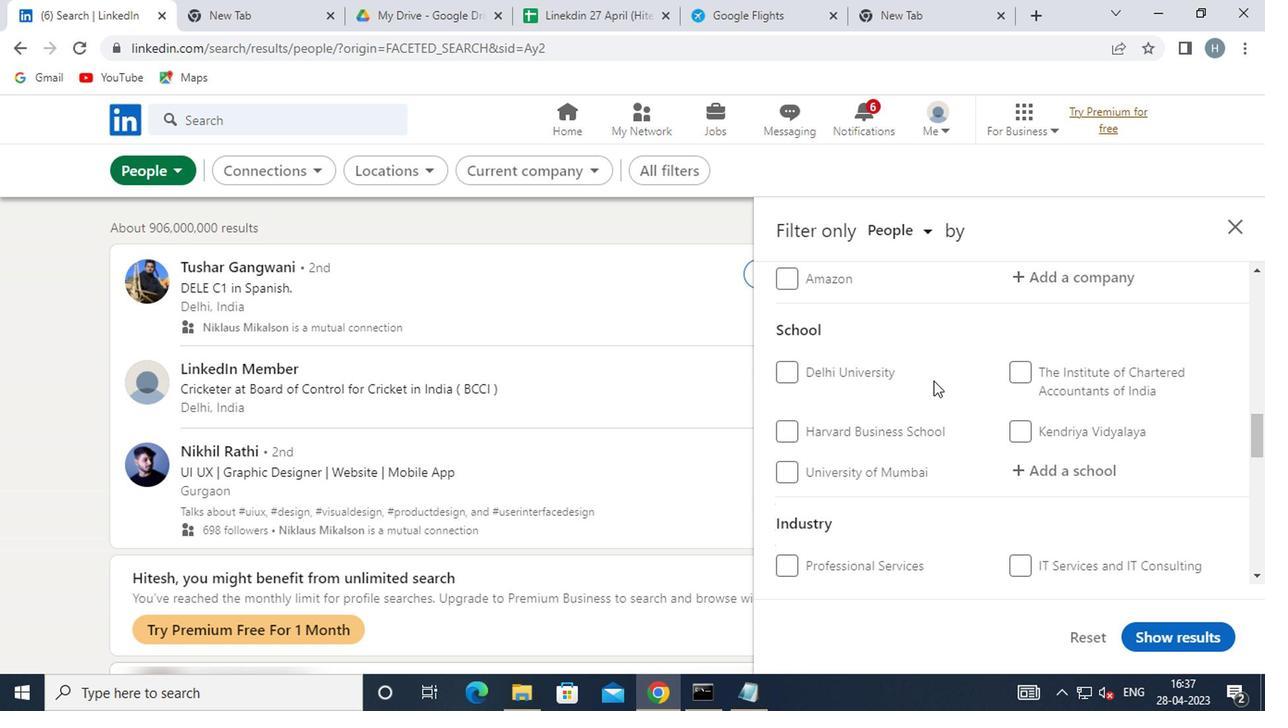 
Action: Mouse scrolled (929, 379) with delta (0, -1)
Screenshot: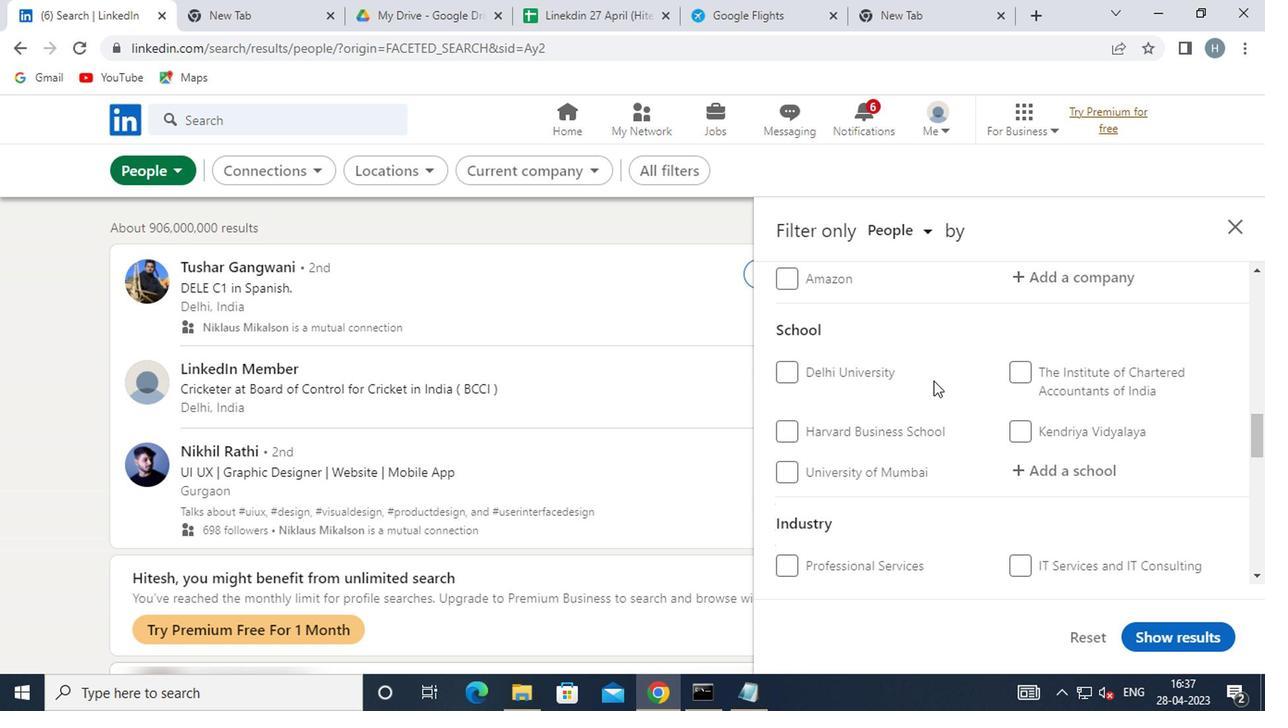 
Action: Mouse scrolled (929, 379) with delta (0, -1)
Screenshot: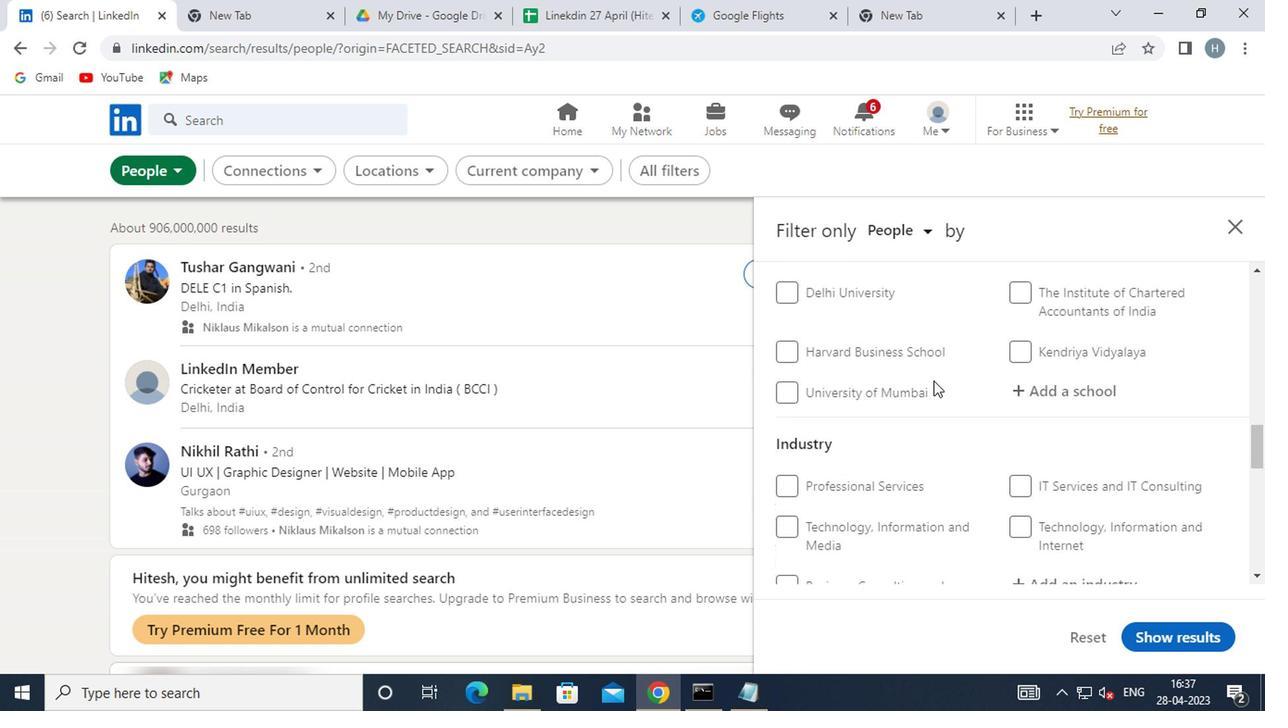 
Action: Mouse scrolled (929, 379) with delta (0, -1)
Screenshot: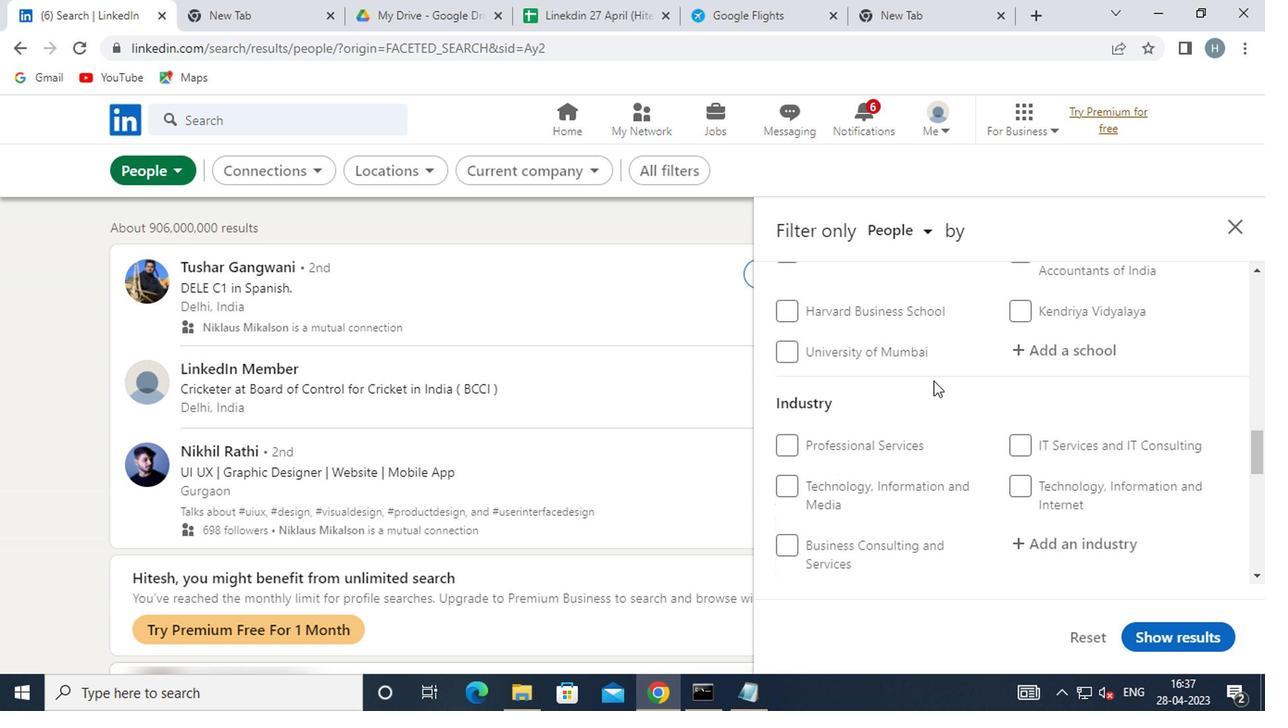 
Action: Mouse moved to (787, 450)
Screenshot: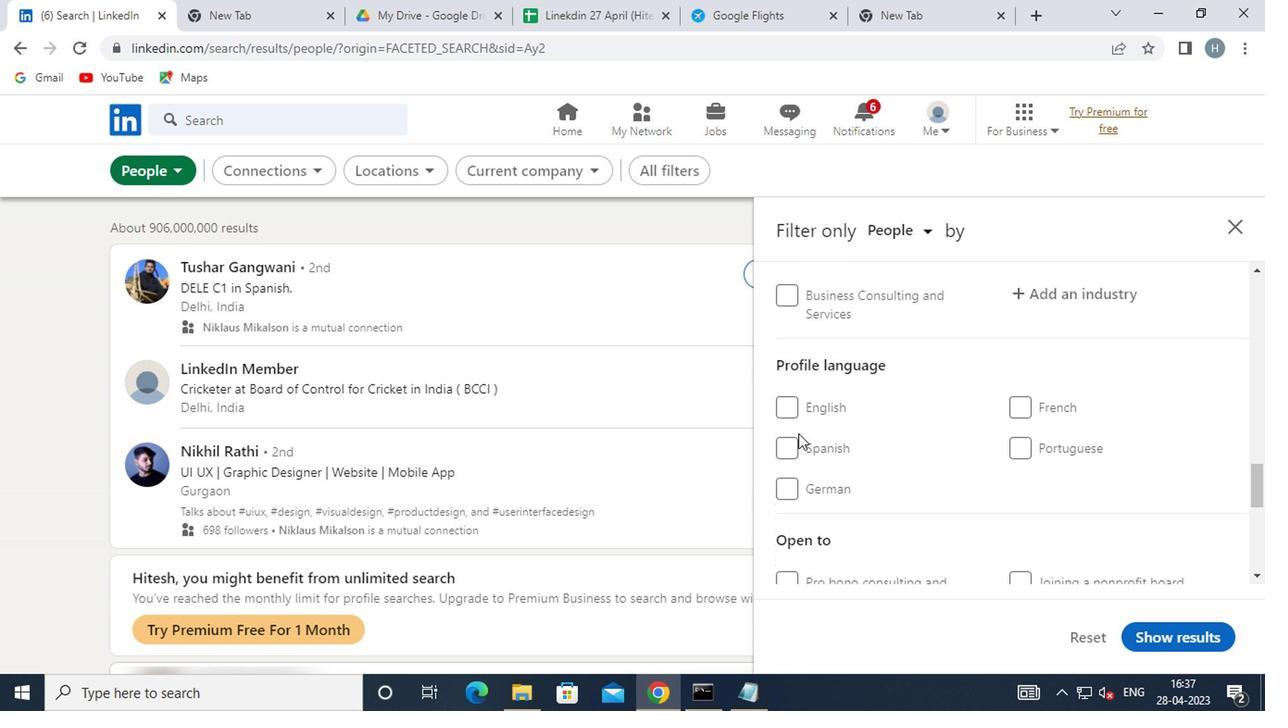 
Action: Mouse pressed left at (787, 450)
Screenshot: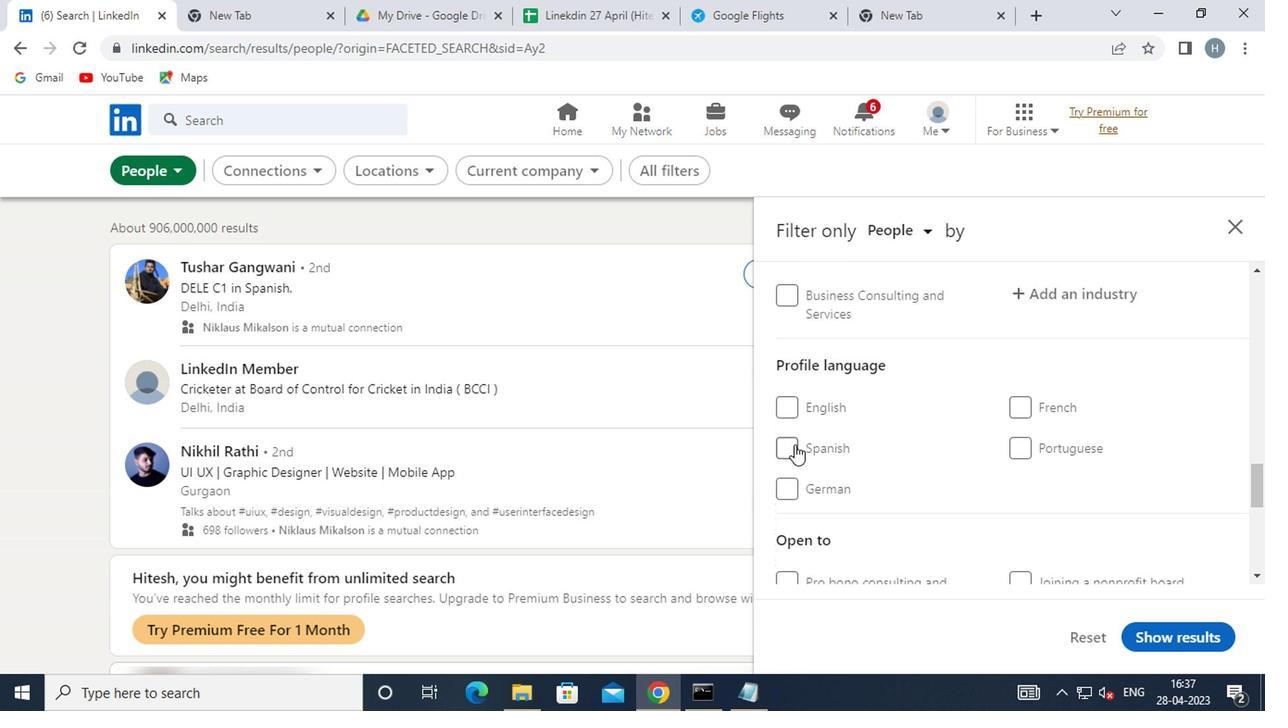 
Action: Mouse moved to (902, 433)
Screenshot: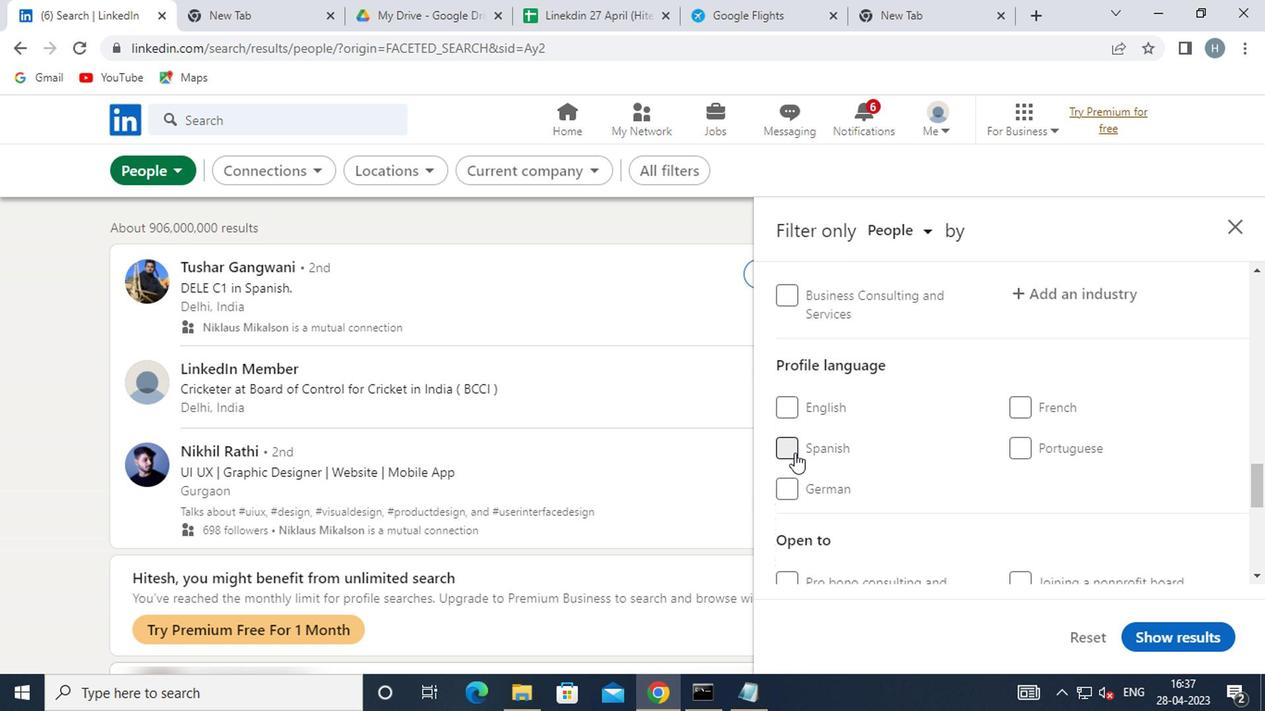 
Action: Mouse scrolled (902, 433) with delta (0, 0)
Screenshot: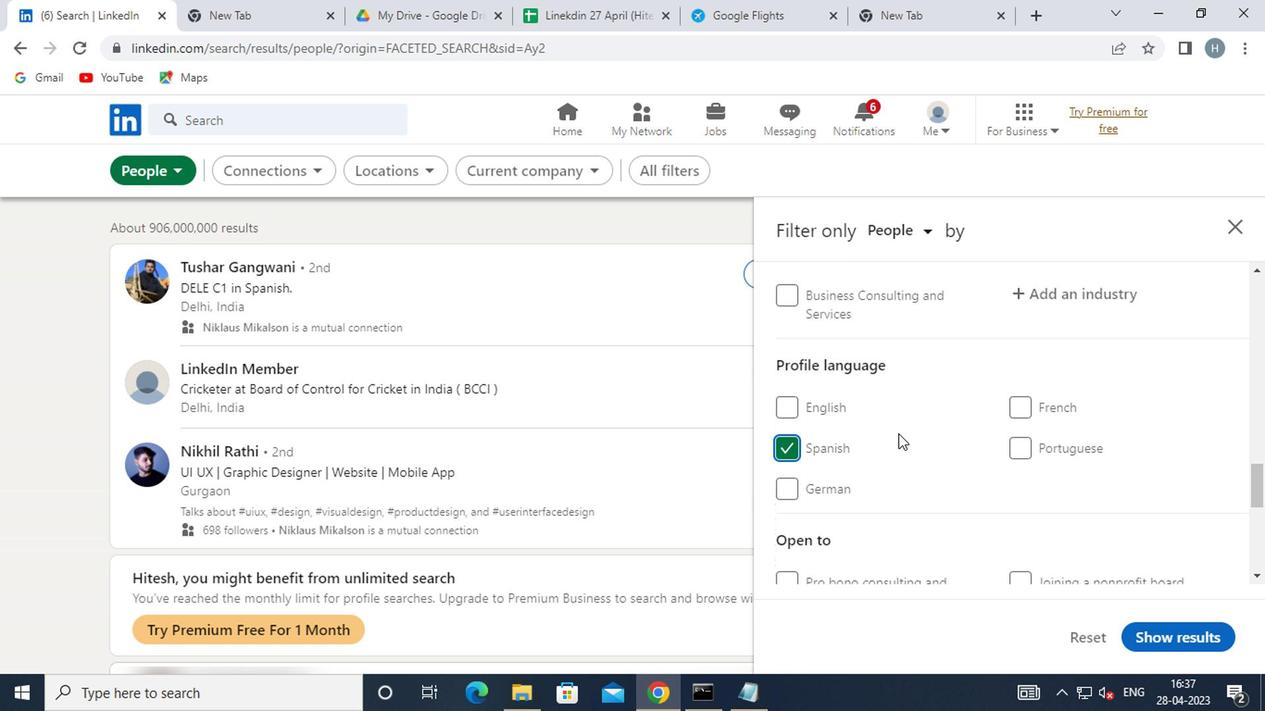 
Action: Mouse scrolled (902, 433) with delta (0, 0)
Screenshot: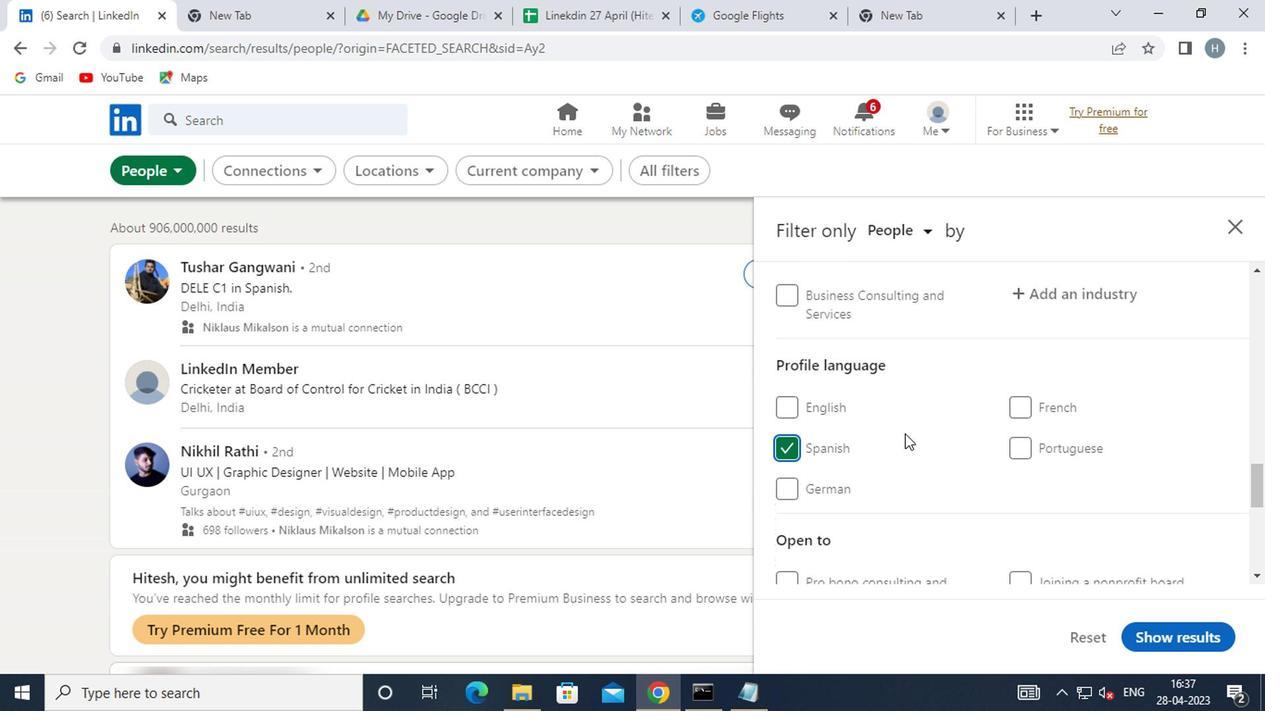
Action: Mouse scrolled (902, 433) with delta (0, 0)
Screenshot: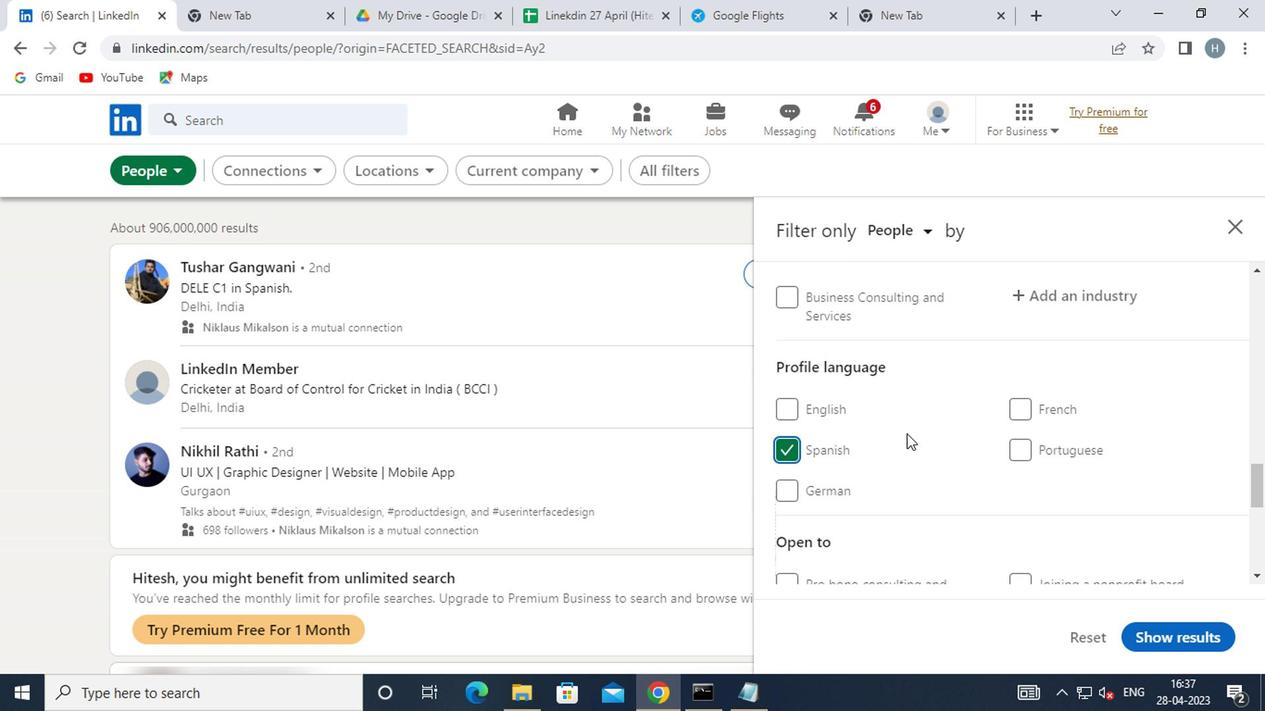 
Action: Mouse scrolled (902, 433) with delta (0, 0)
Screenshot: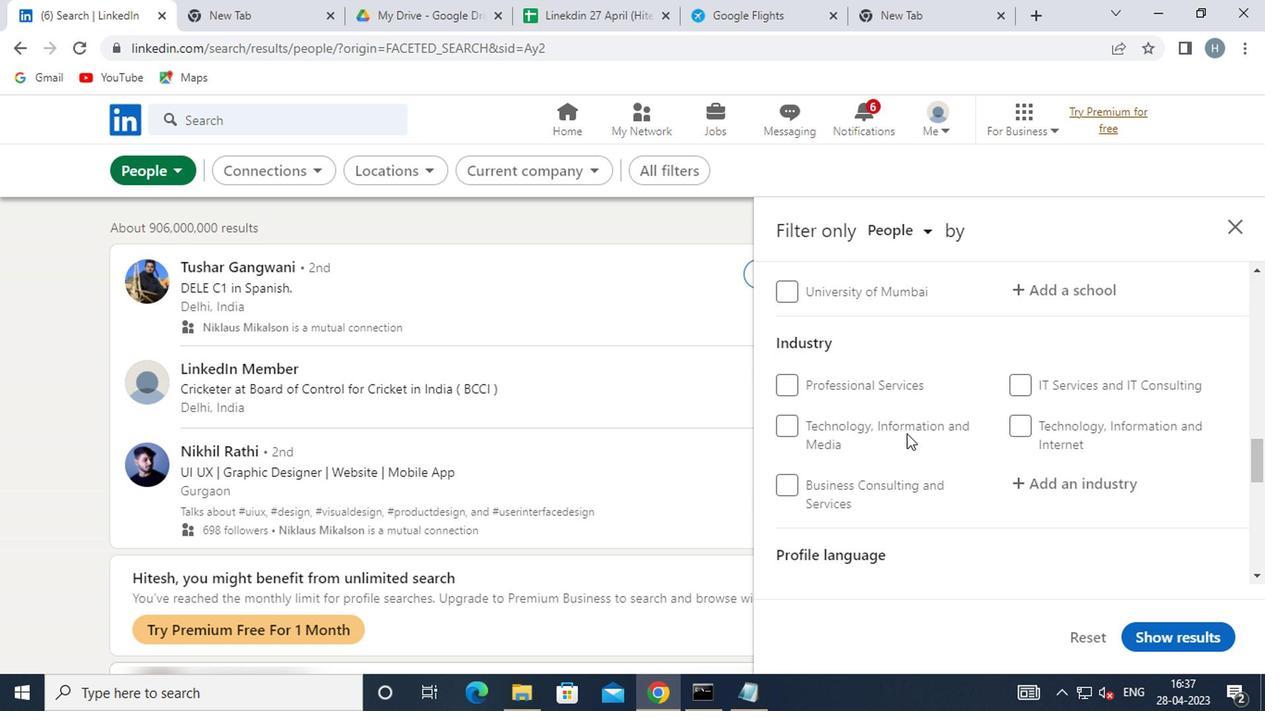 
Action: Mouse scrolled (902, 433) with delta (0, 0)
Screenshot: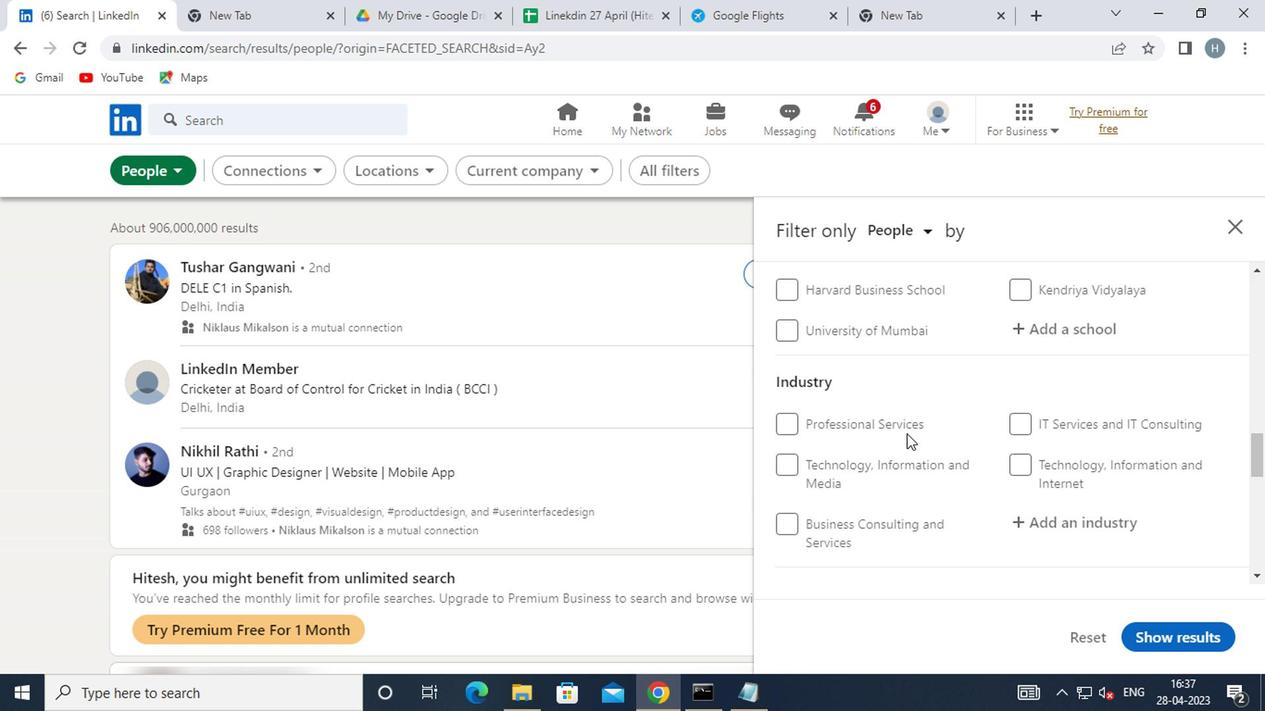 
Action: Mouse scrolled (902, 433) with delta (0, 0)
Screenshot: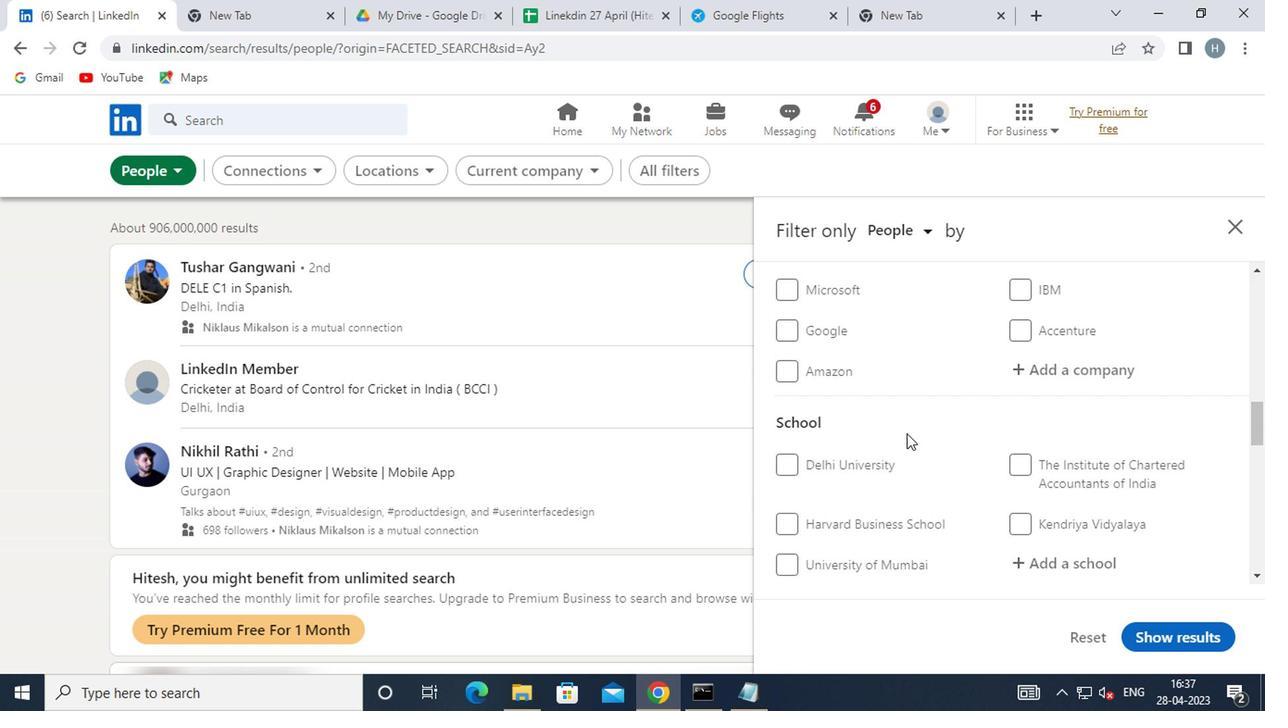 
Action: Mouse scrolled (902, 433) with delta (0, 0)
Screenshot: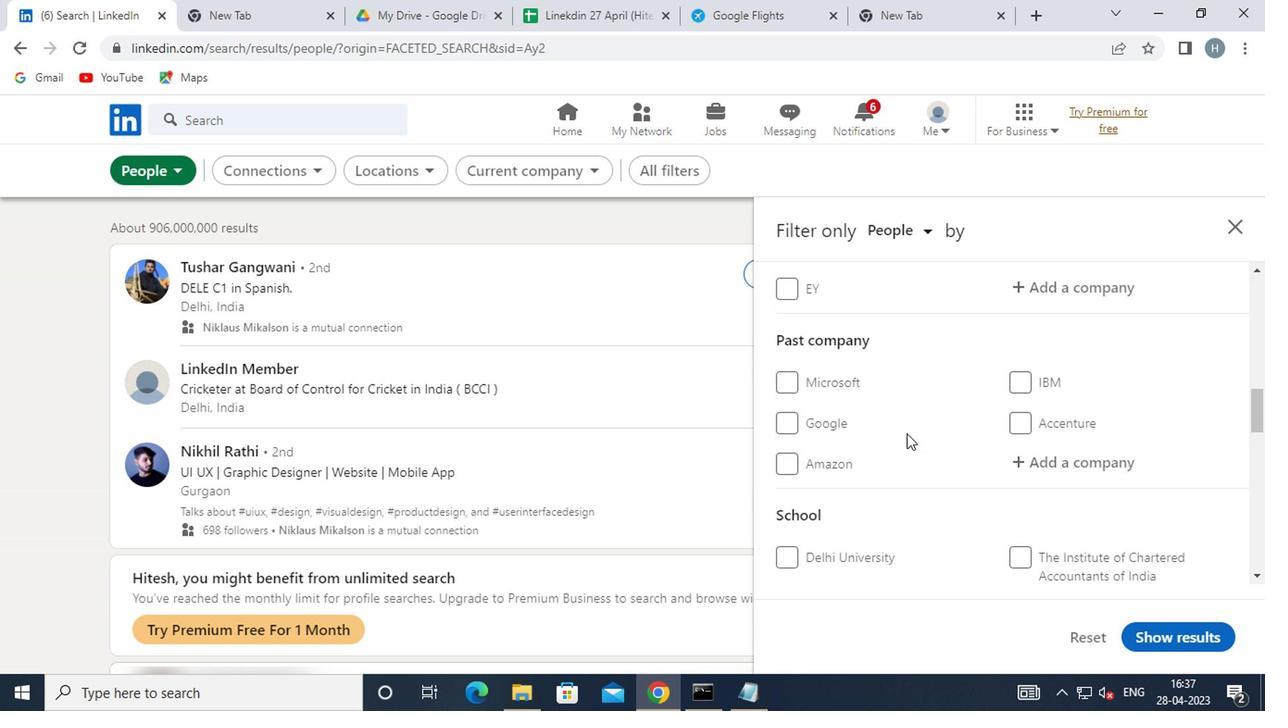 
Action: Mouse scrolled (902, 433) with delta (0, 0)
Screenshot: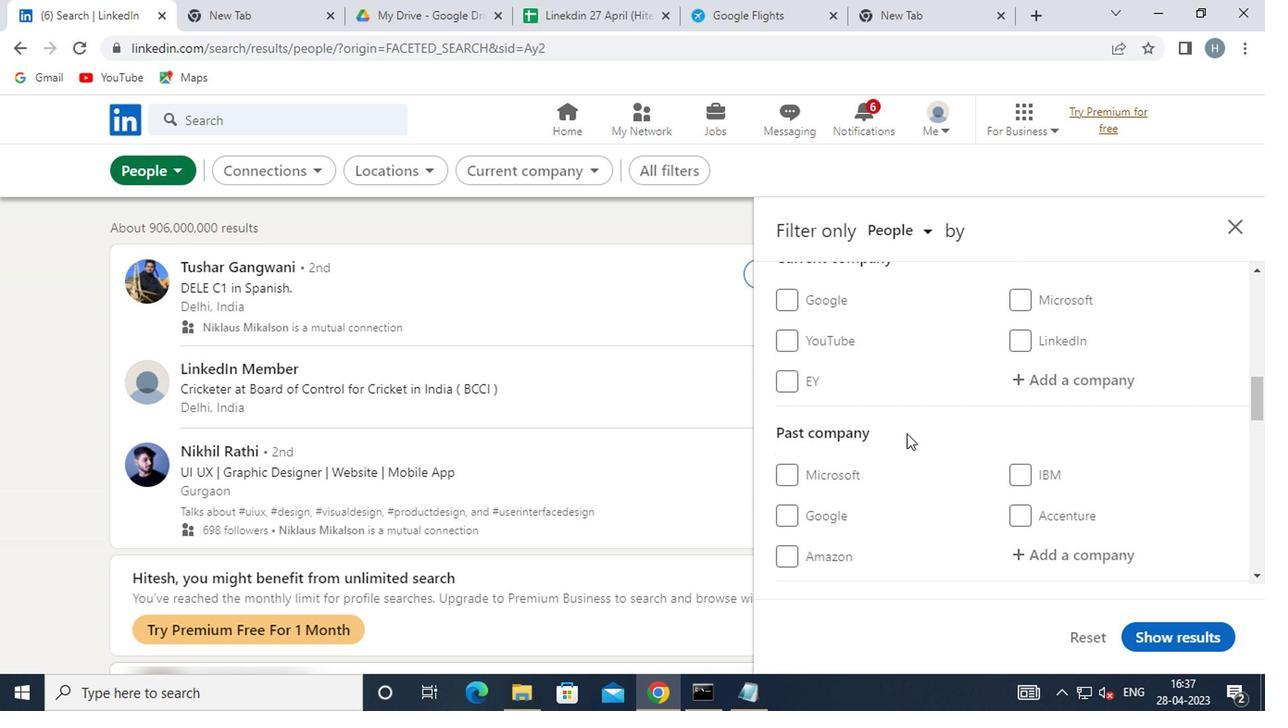 
Action: Mouse moved to (1113, 460)
Screenshot: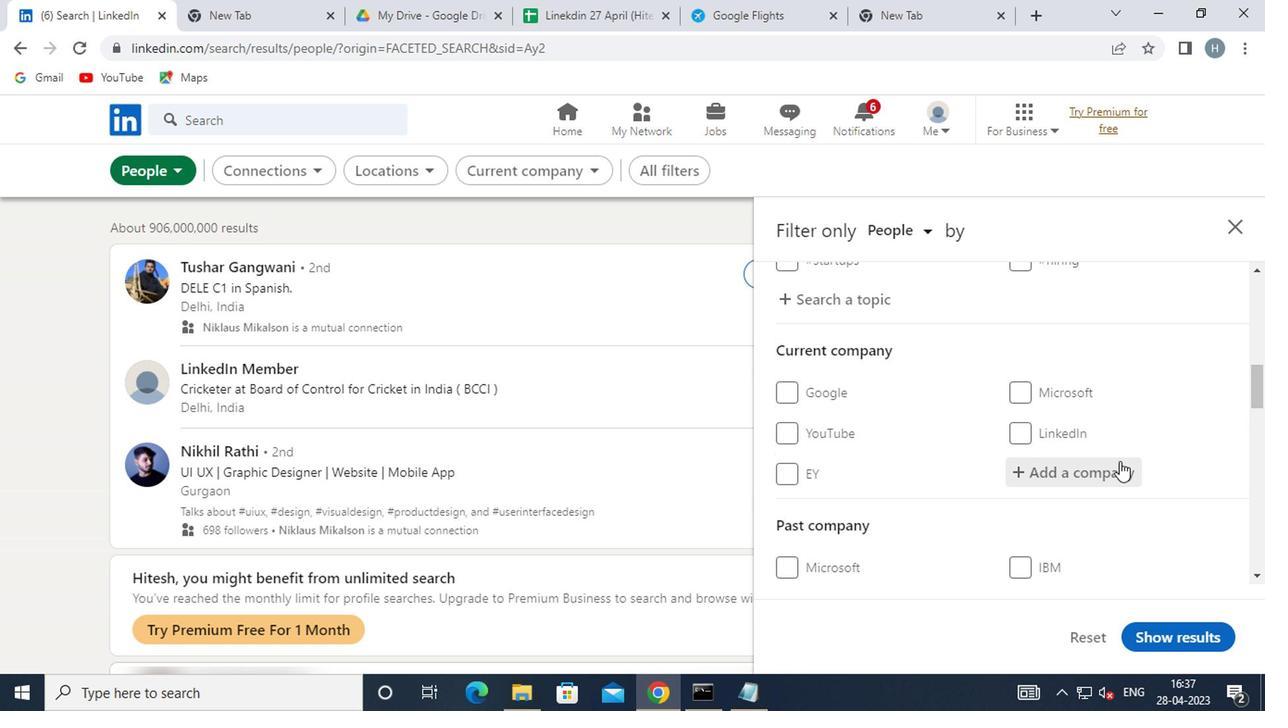 
Action: Mouse pressed left at (1113, 460)
Screenshot: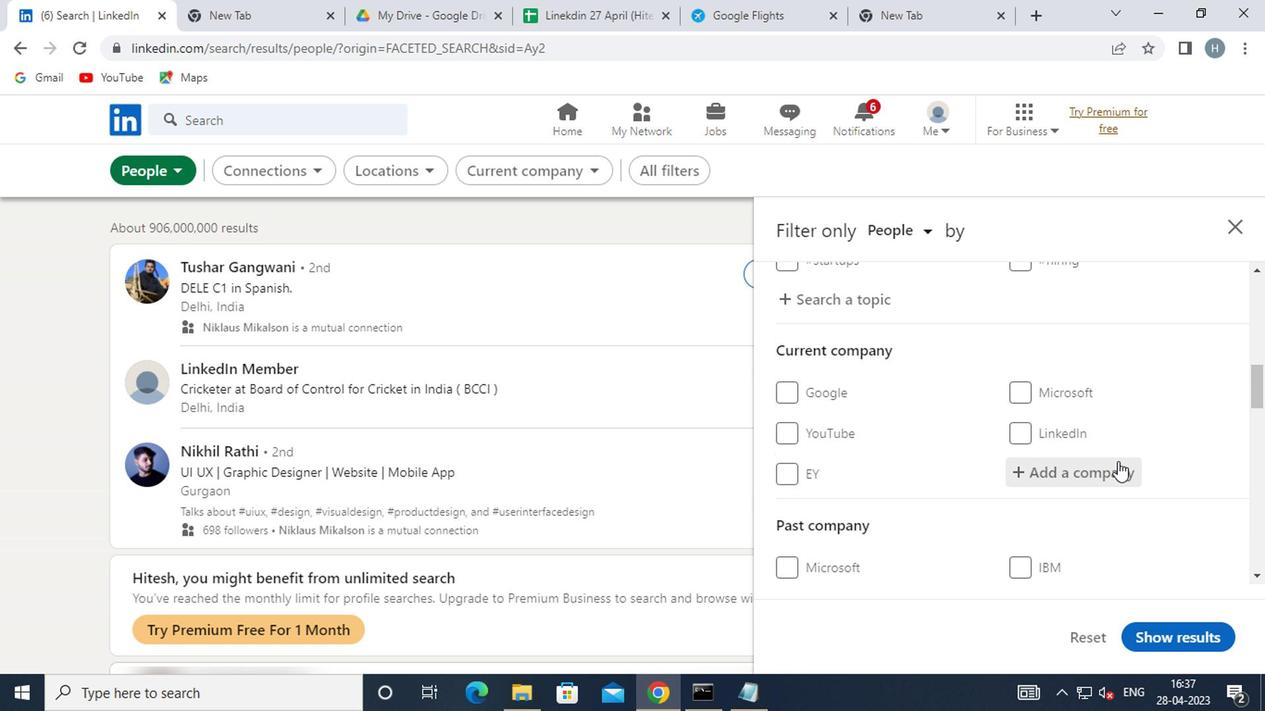 
Action: Key pressed <Key.shift>TOLL<Key.space><Key.shift>G
Screenshot: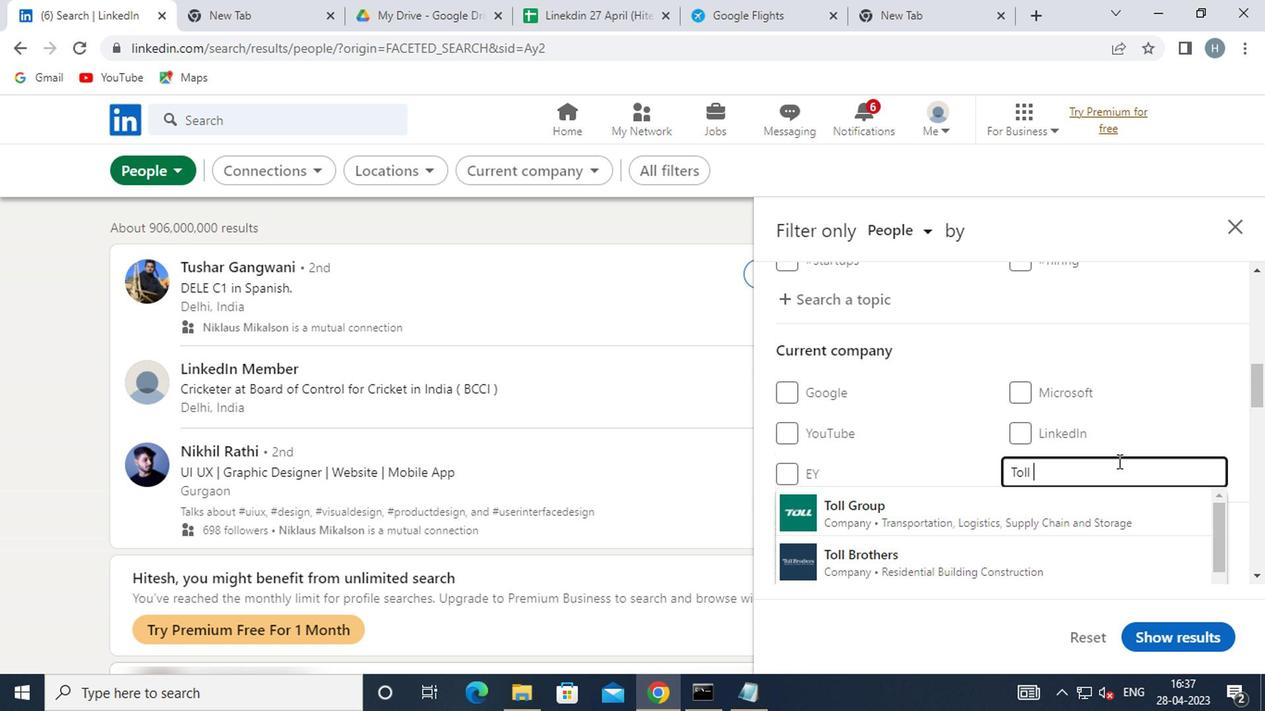 
Action: Mouse moved to (1002, 512)
Screenshot: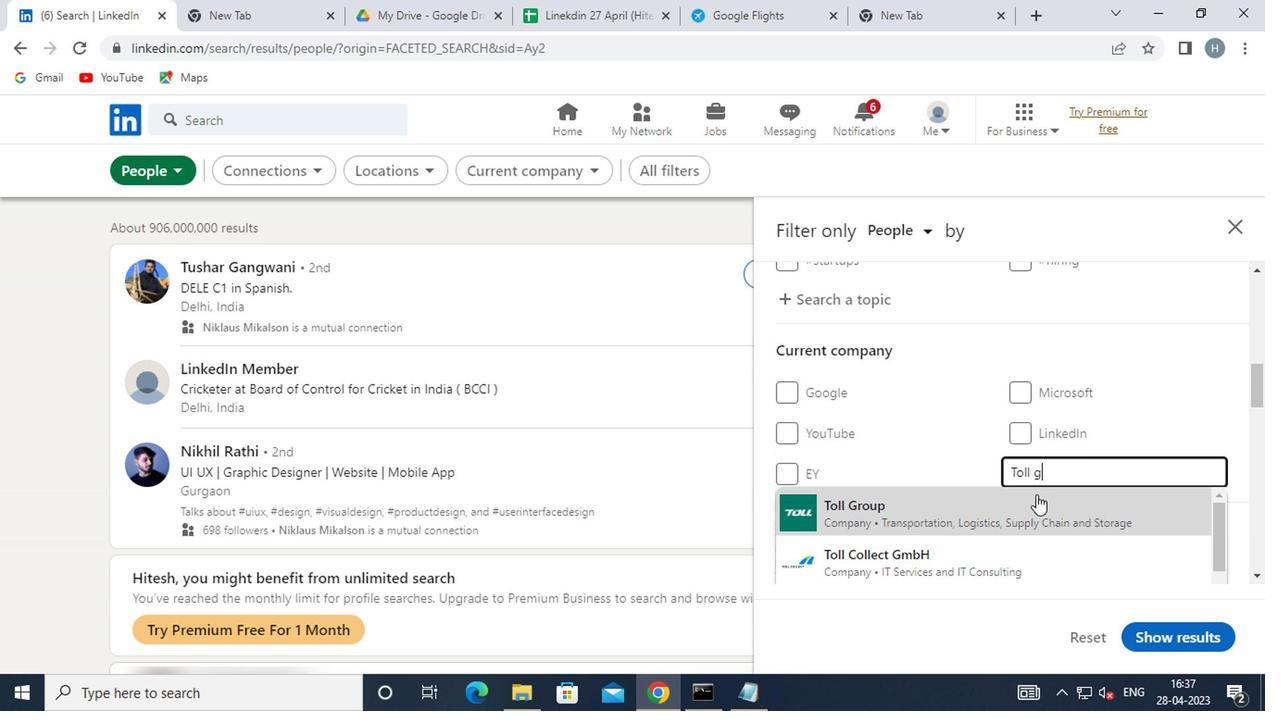 
Action: Mouse pressed left at (1002, 512)
Screenshot: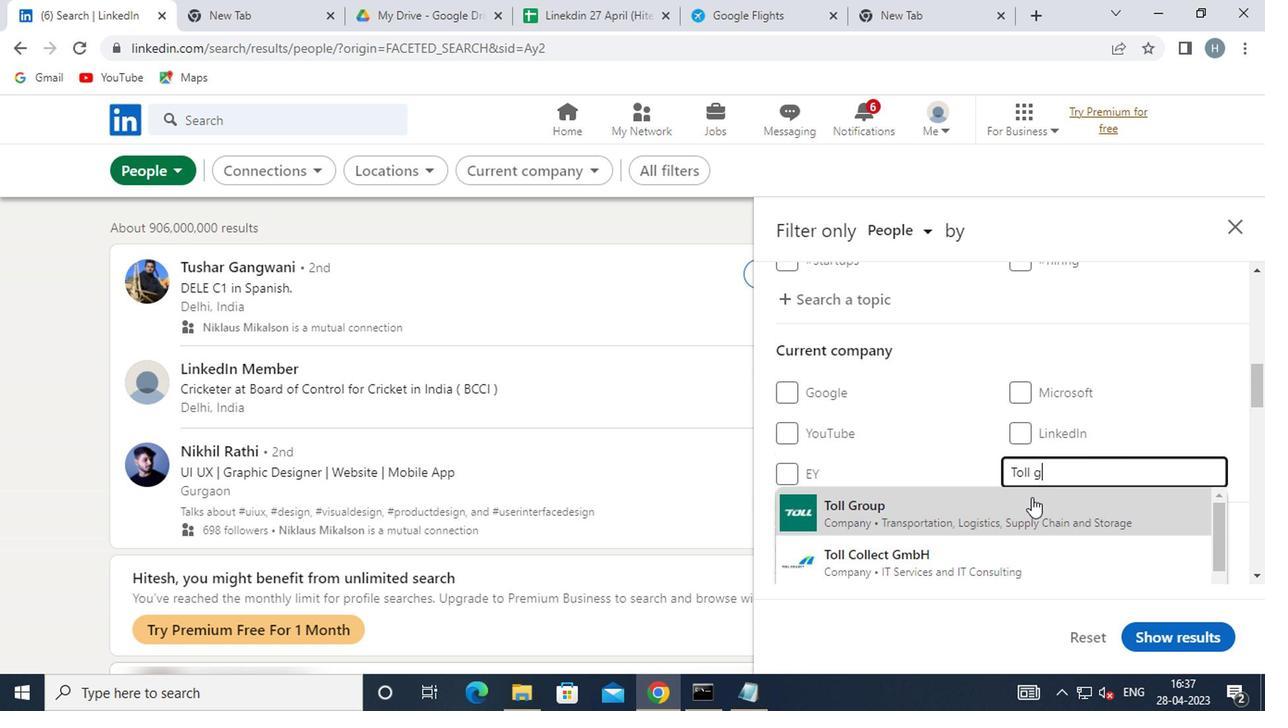 
Action: Mouse moved to (998, 495)
Screenshot: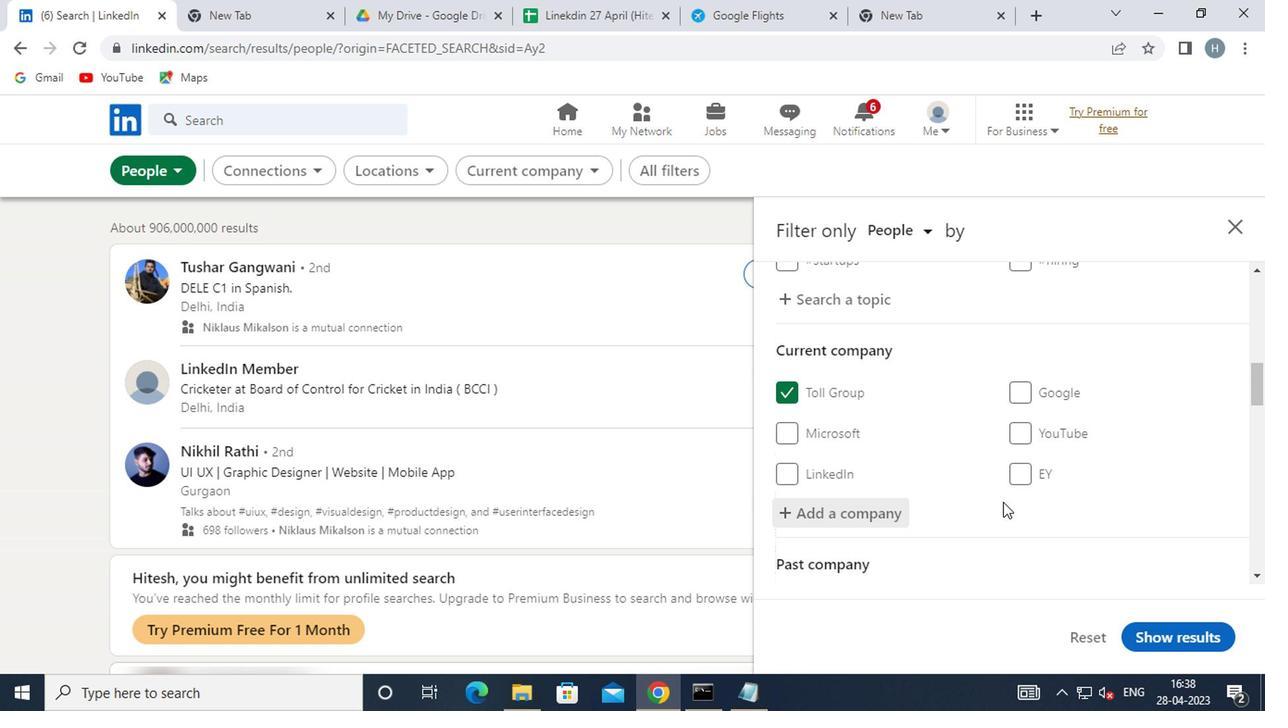 
Action: Mouse scrolled (998, 493) with delta (0, -1)
Screenshot: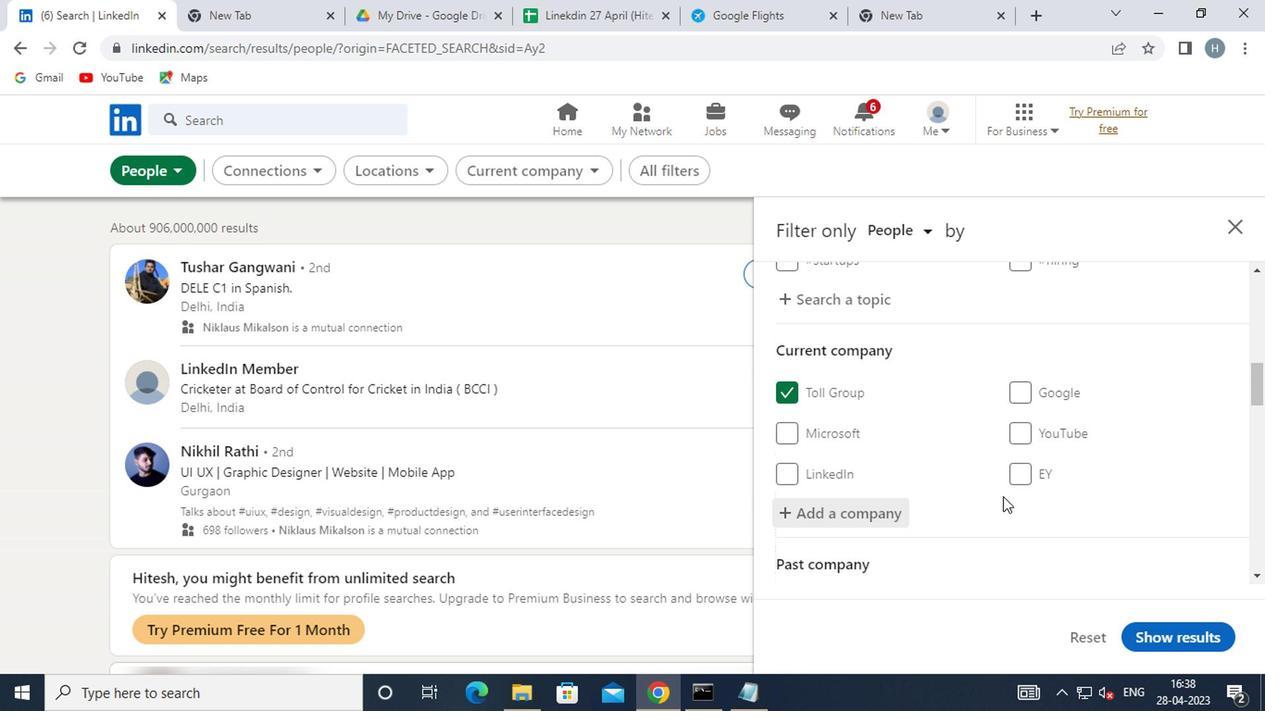 
Action: Mouse scrolled (998, 493) with delta (0, -1)
Screenshot: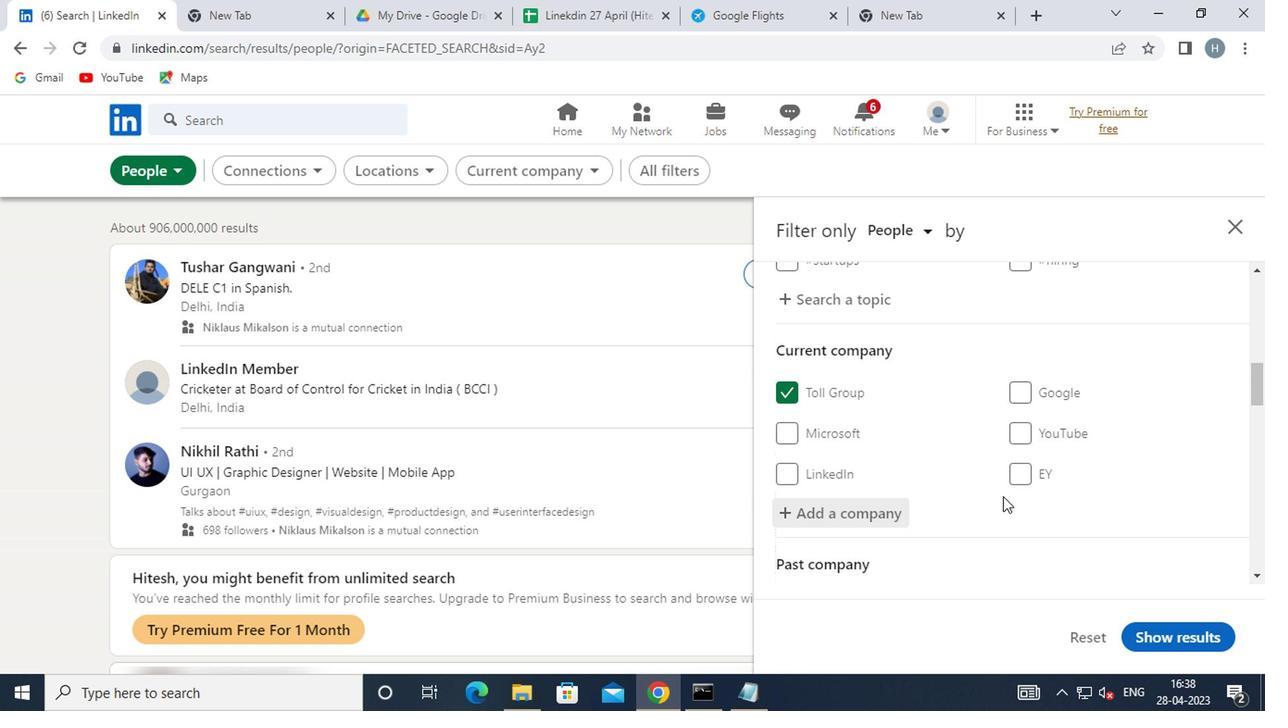 
Action: Mouse scrolled (998, 493) with delta (0, -1)
Screenshot: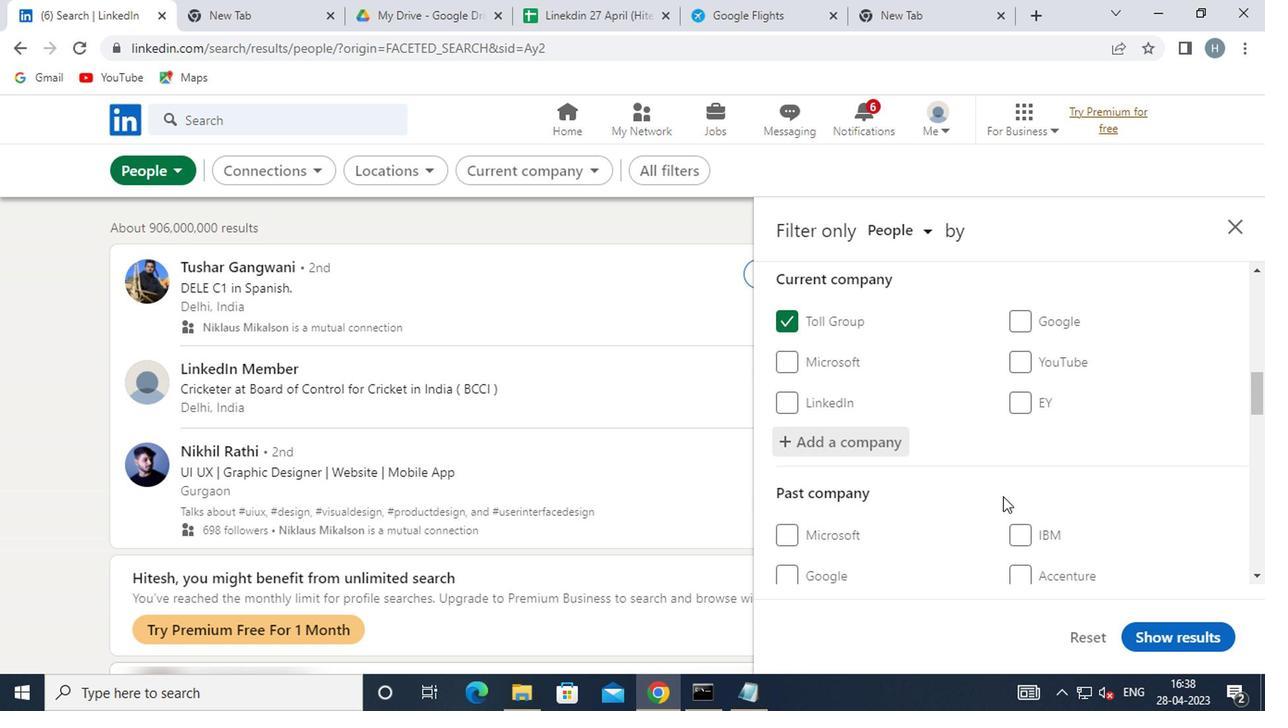 
Action: Mouse moved to (998, 457)
Screenshot: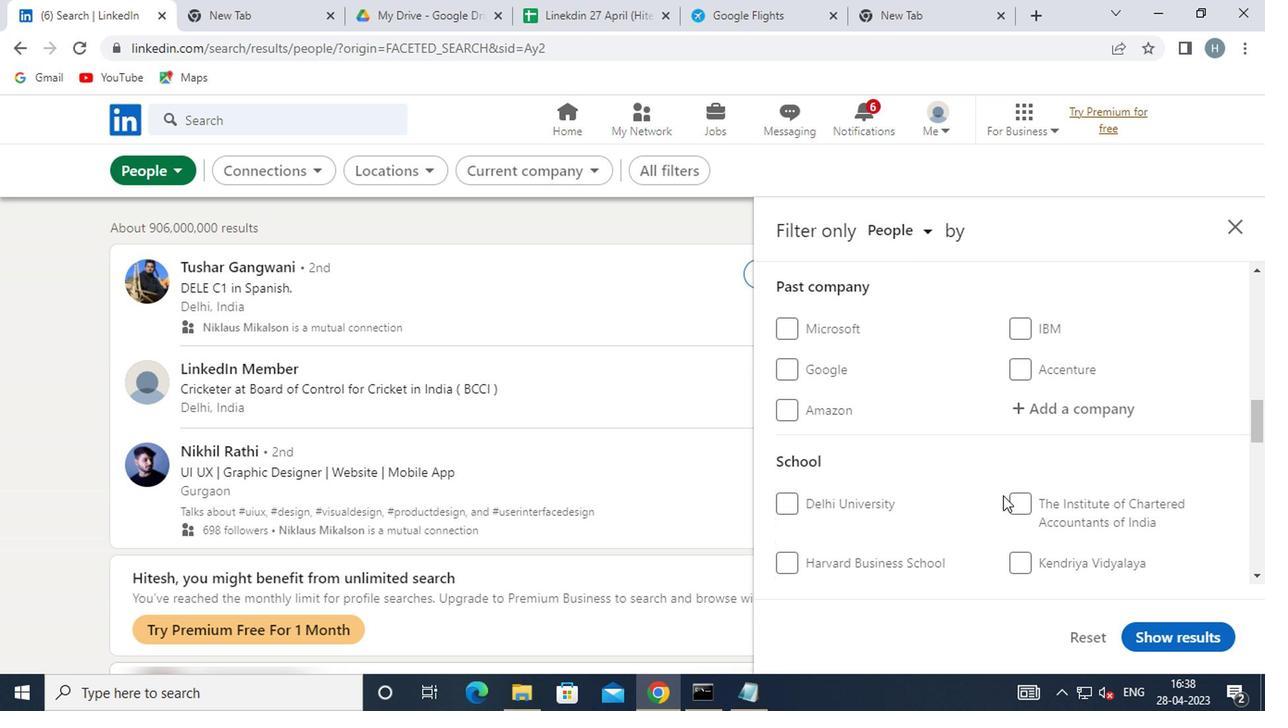 
Action: Mouse scrolled (998, 456) with delta (0, 0)
Screenshot: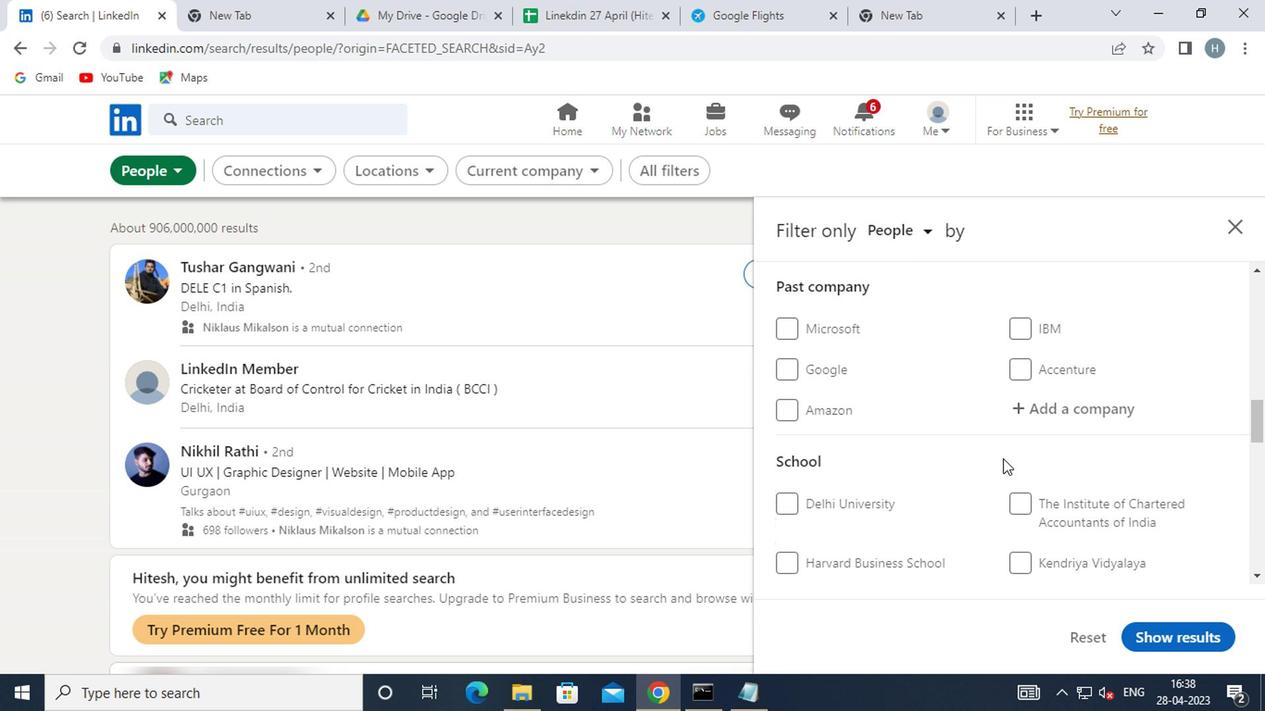 
Action: Mouse moved to (1054, 506)
Screenshot: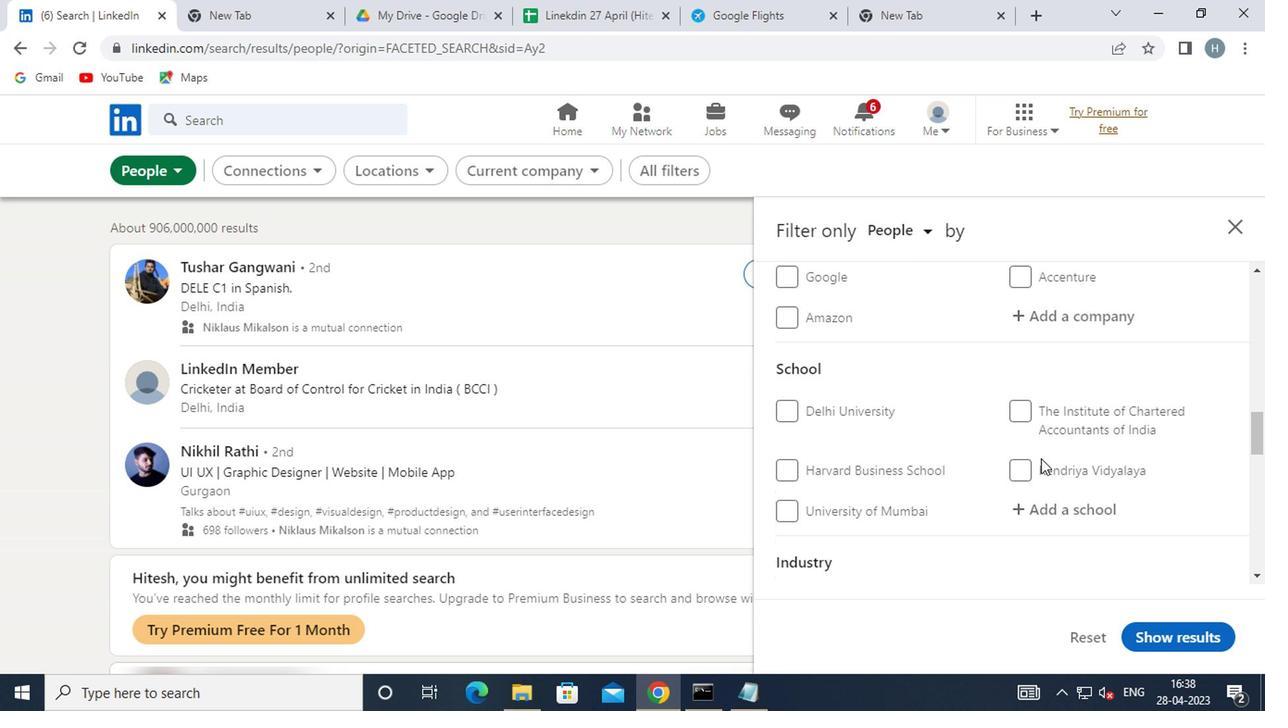 
Action: Mouse pressed left at (1054, 506)
Screenshot: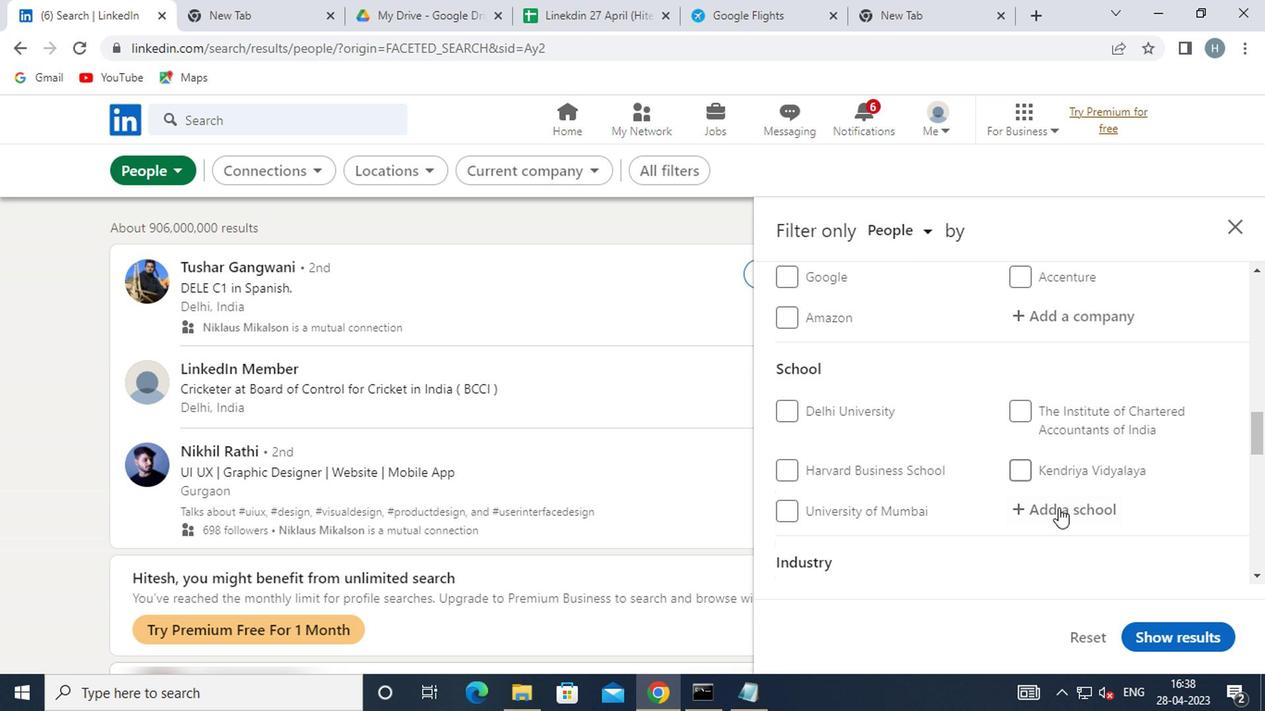 
Action: Key pressed <Key.shift>COTTON<Key.space>
Screenshot: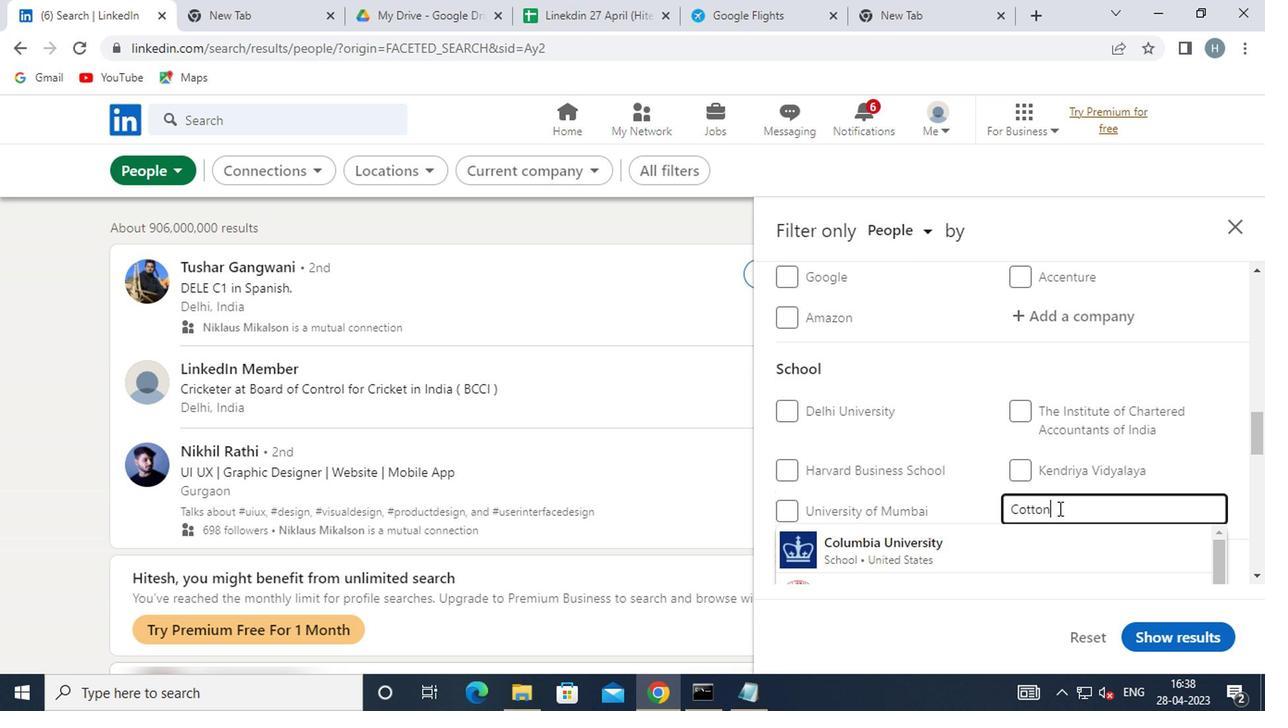
Action: Mouse moved to (1011, 542)
Screenshot: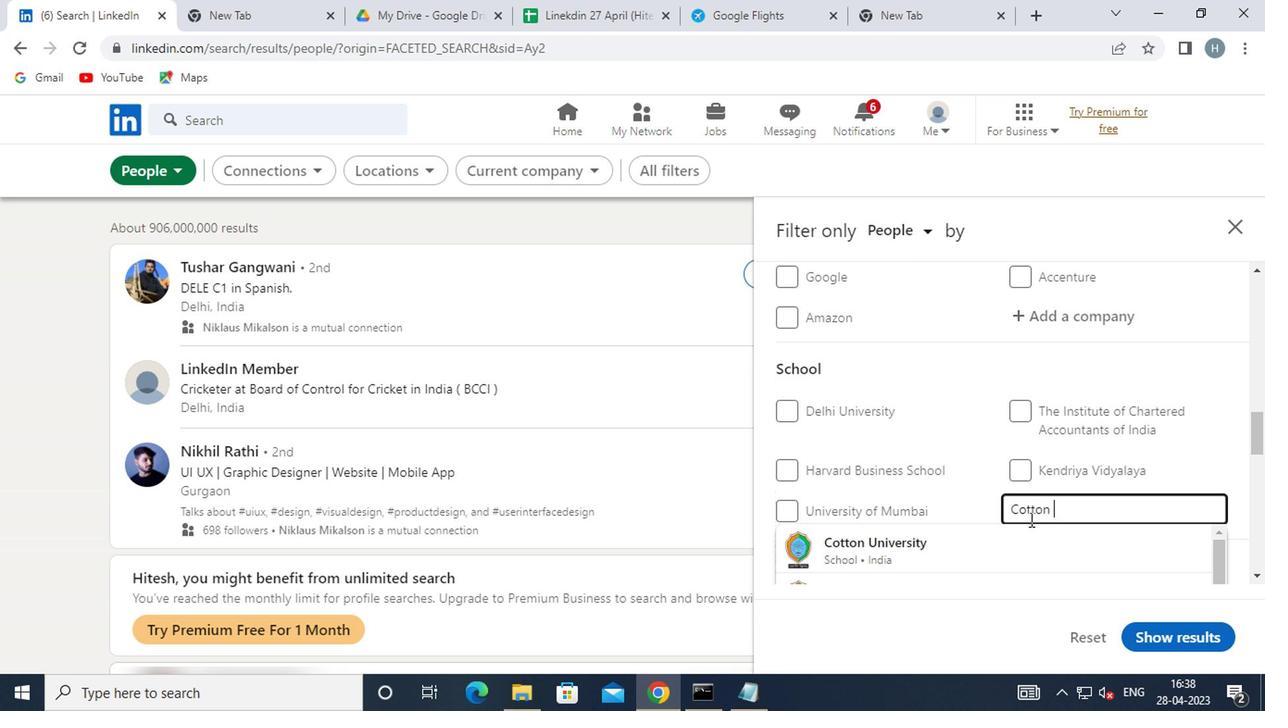 
Action: Mouse pressed left at (1011, 542)
Screenshot: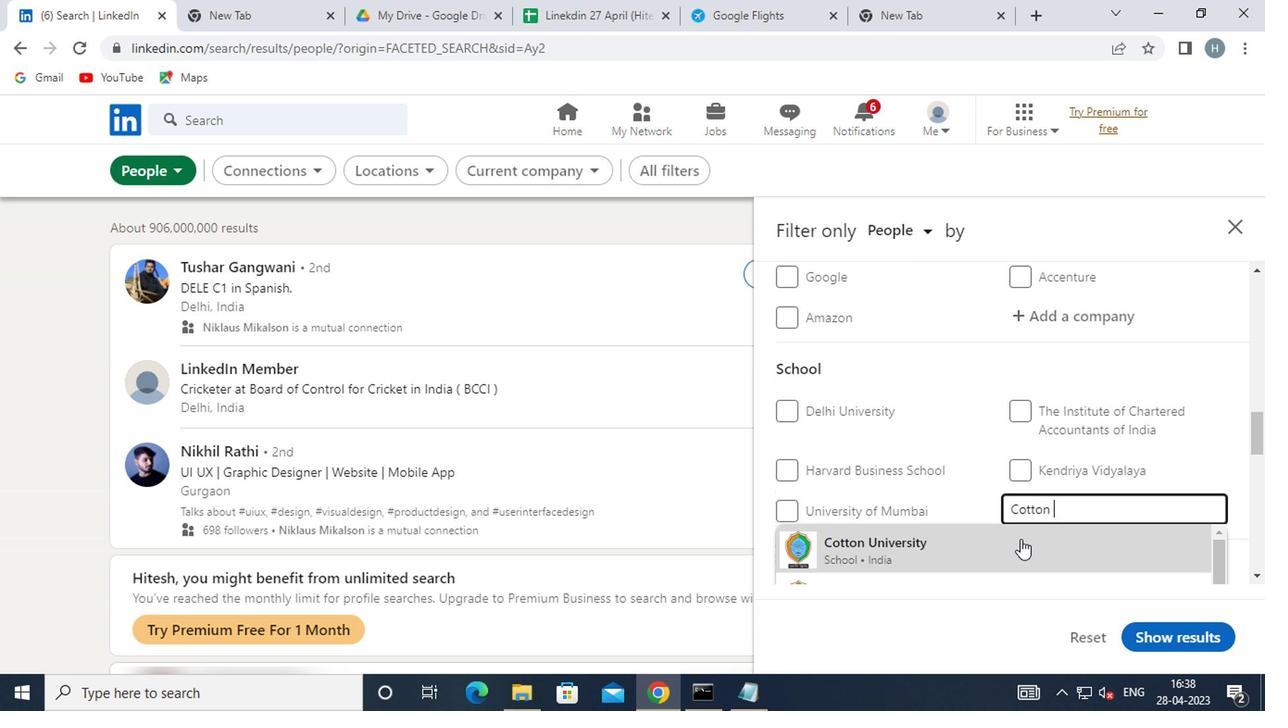 
Action: Mouse moved to (997, 484)
Screenshot: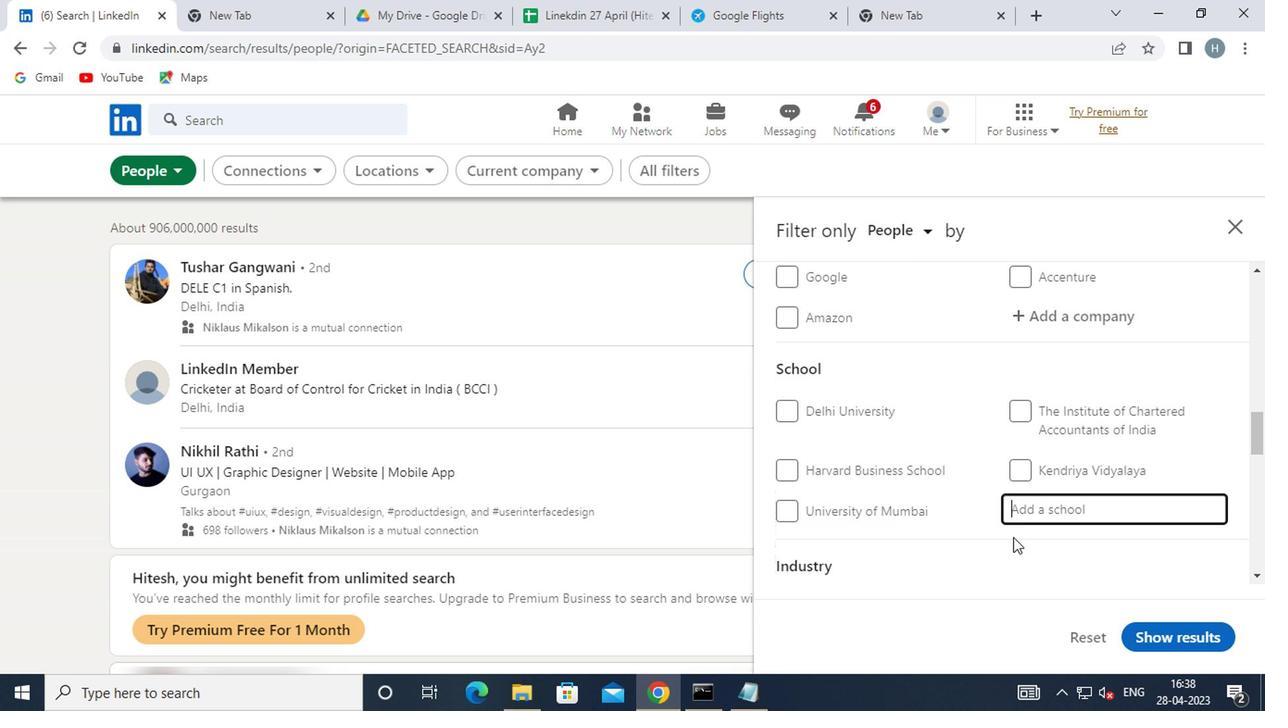 
Action: Mouse scrolled (997, 483) with delta (0, 0)
Screenshot: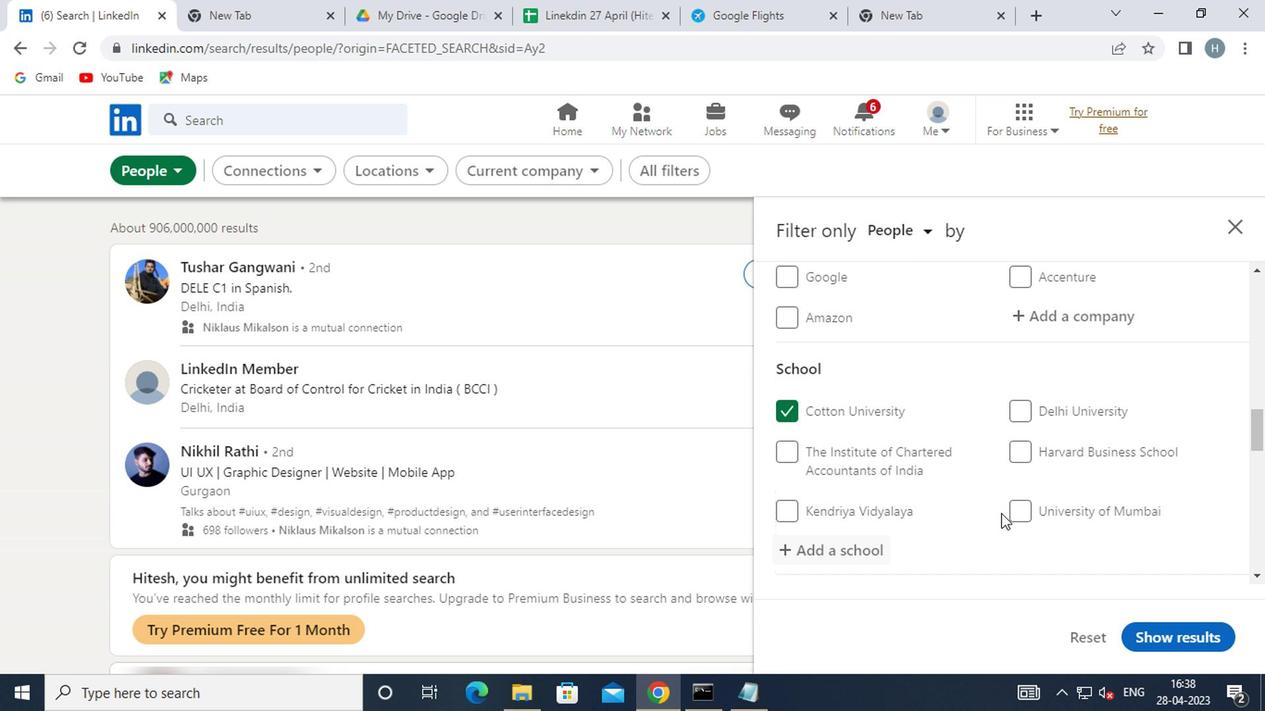 
Action: Mouse scrolled (997, 483) with delta (0, 0)
Screenshot: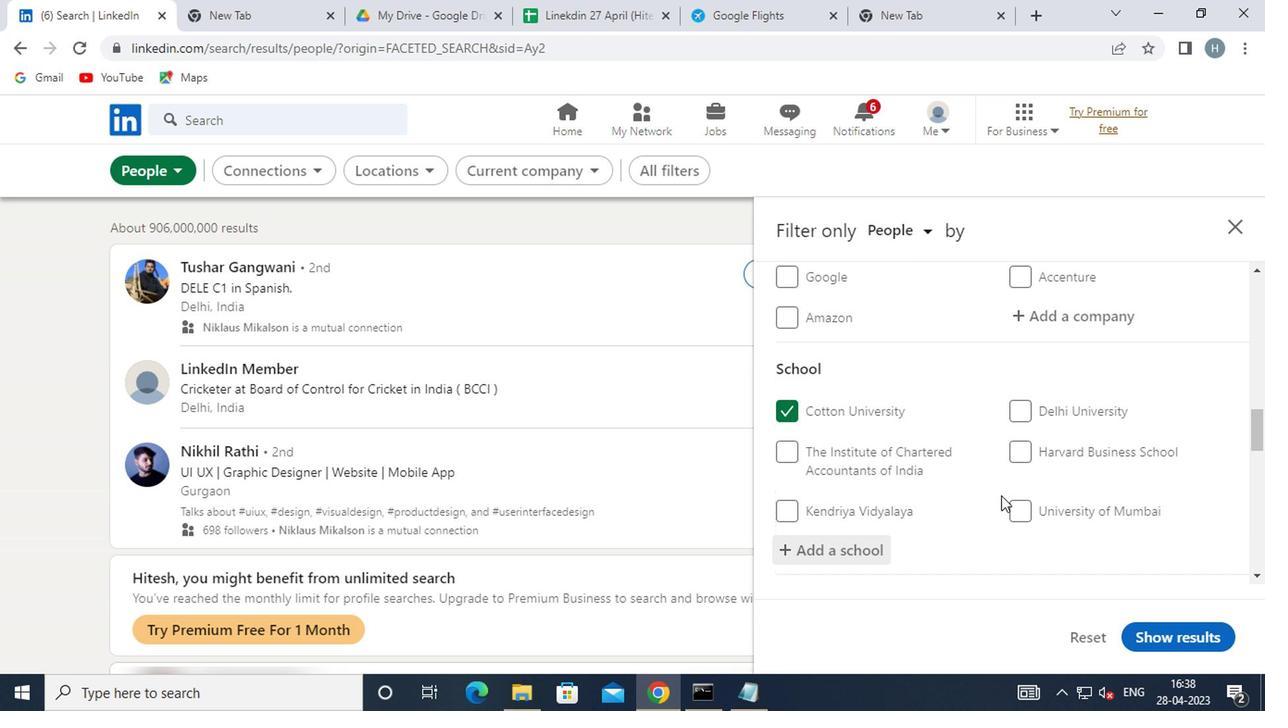 
Action: Mouse moved to (1011, 464)
Screenshot: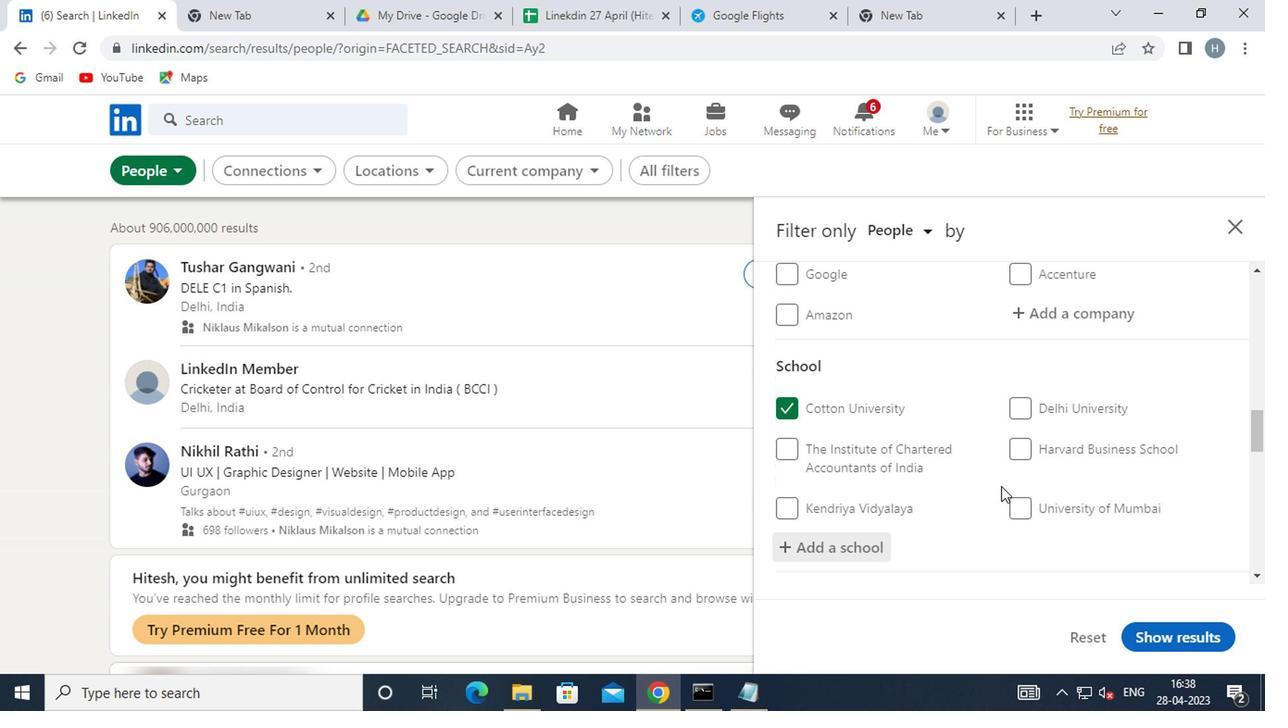 
Action: Mouse scrolled (1011, 462) with delta (0, -1)
Screenshot: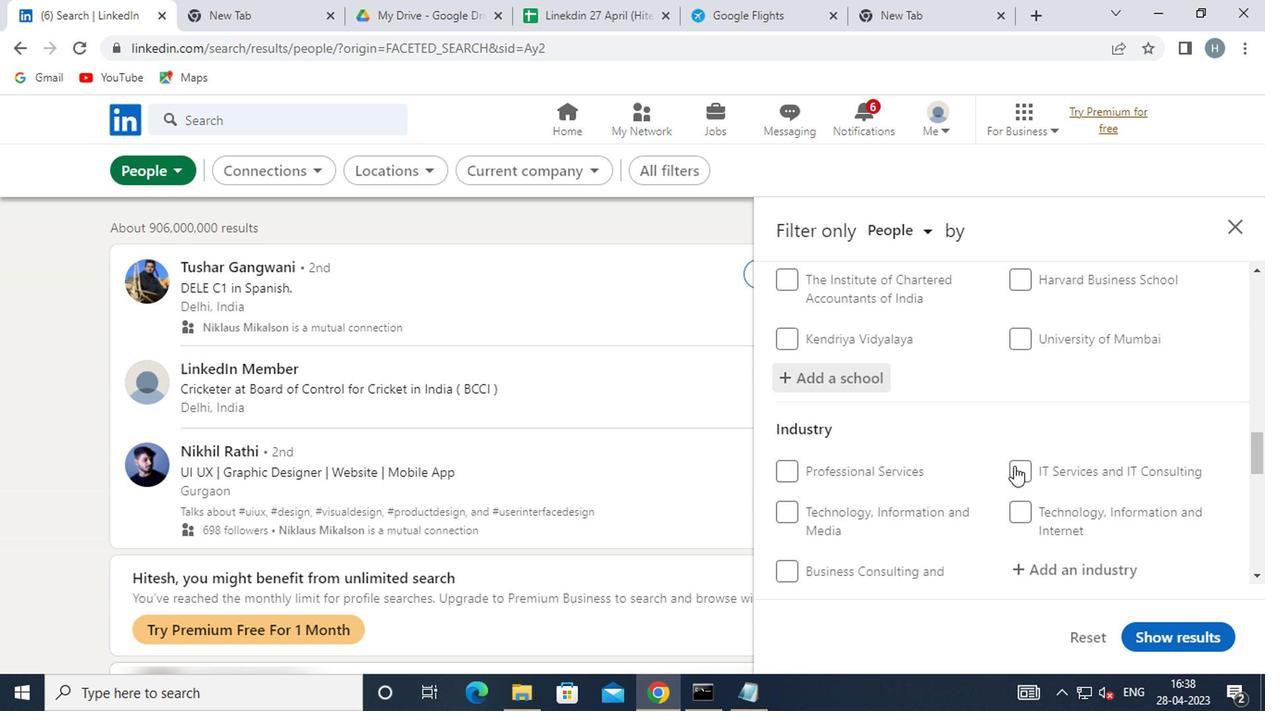 
Action: Mouse scrolled (1011, 462) with delta (0, -1)
Screenshot: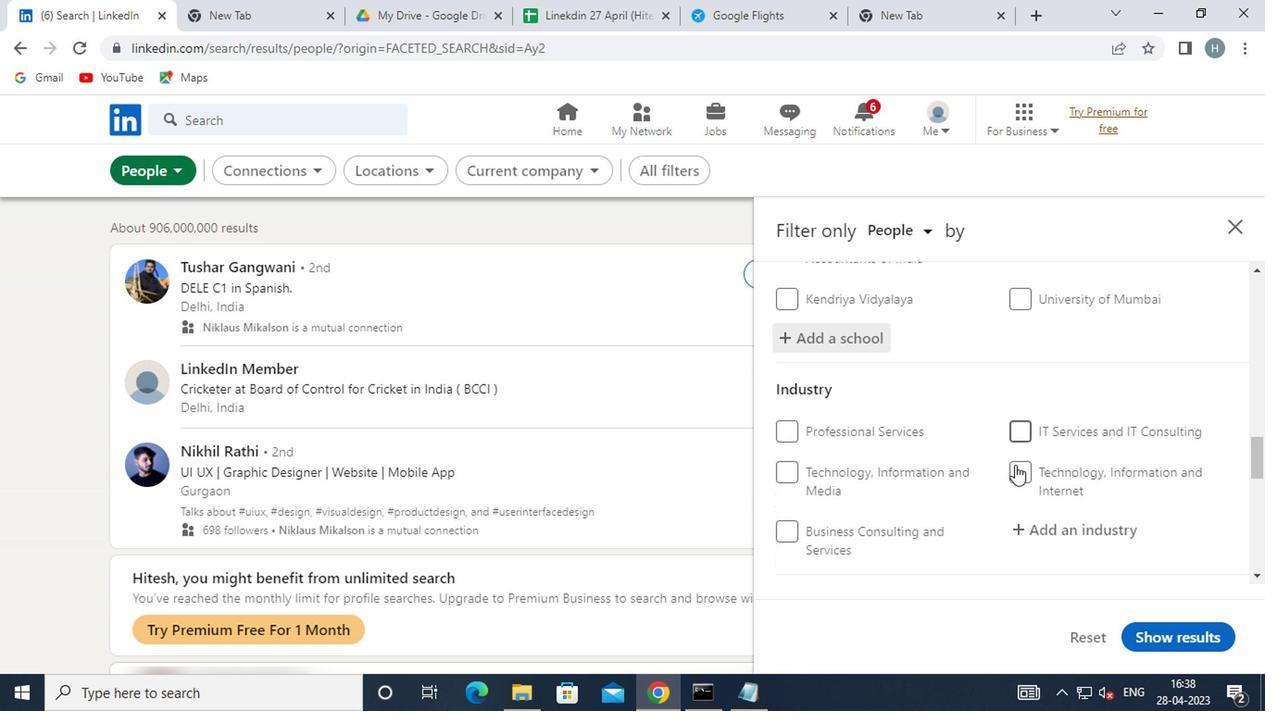 
Action: Mouse moved to (1091, 378)
Screenshot: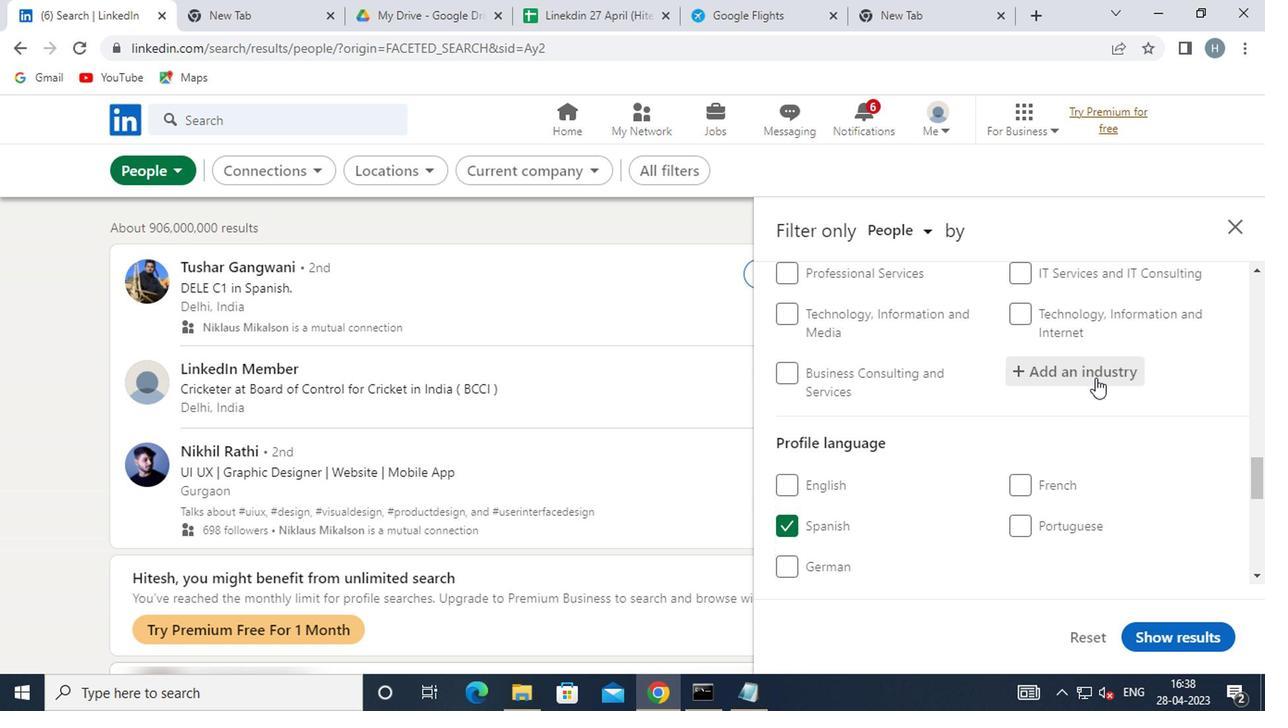 
Action: Mouse pressed left at (1091, 378)
Screenshot: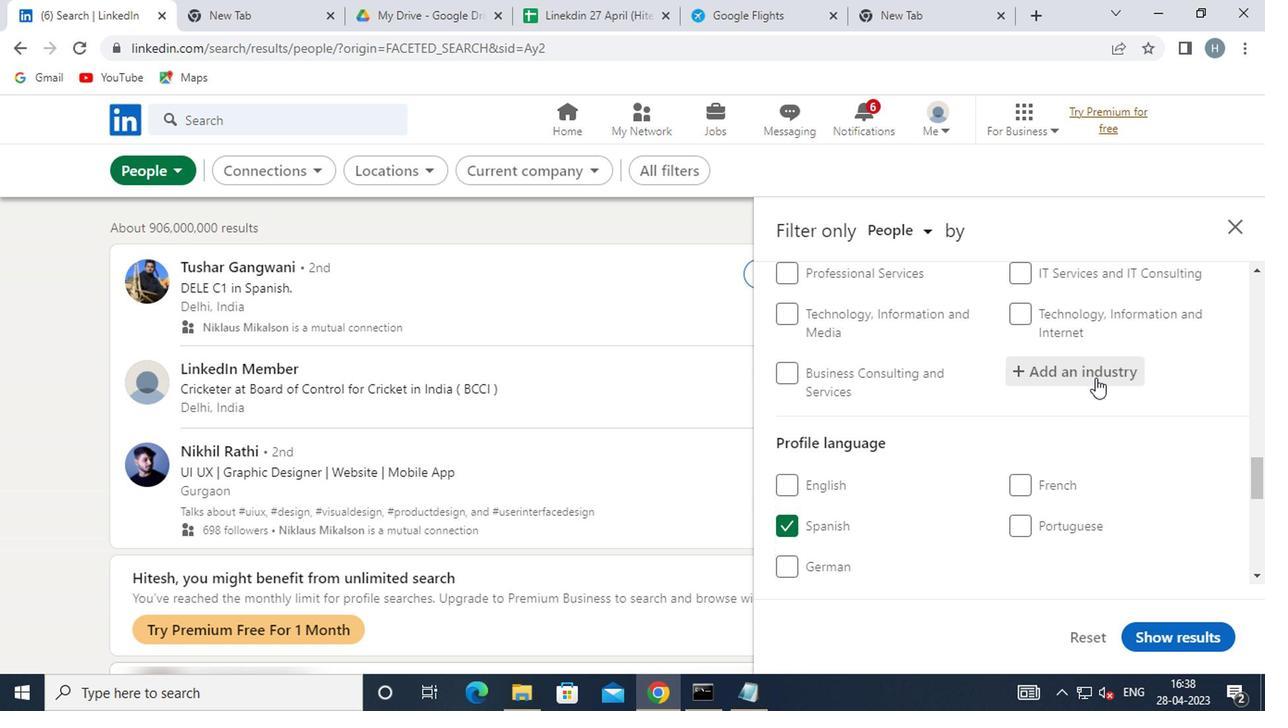 
Action: Key pressed <Key.shift>FACILI
Screenshot: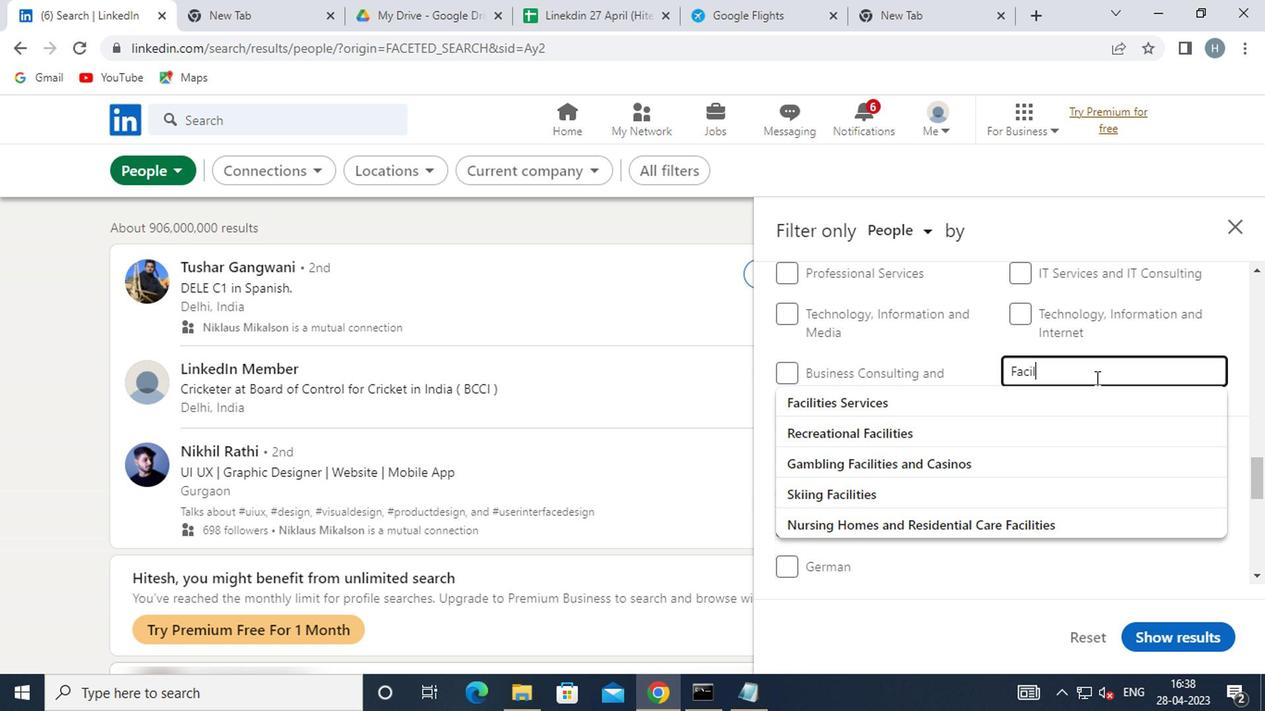 
Action: Mouse moved to (1003, 407)
Screenshot: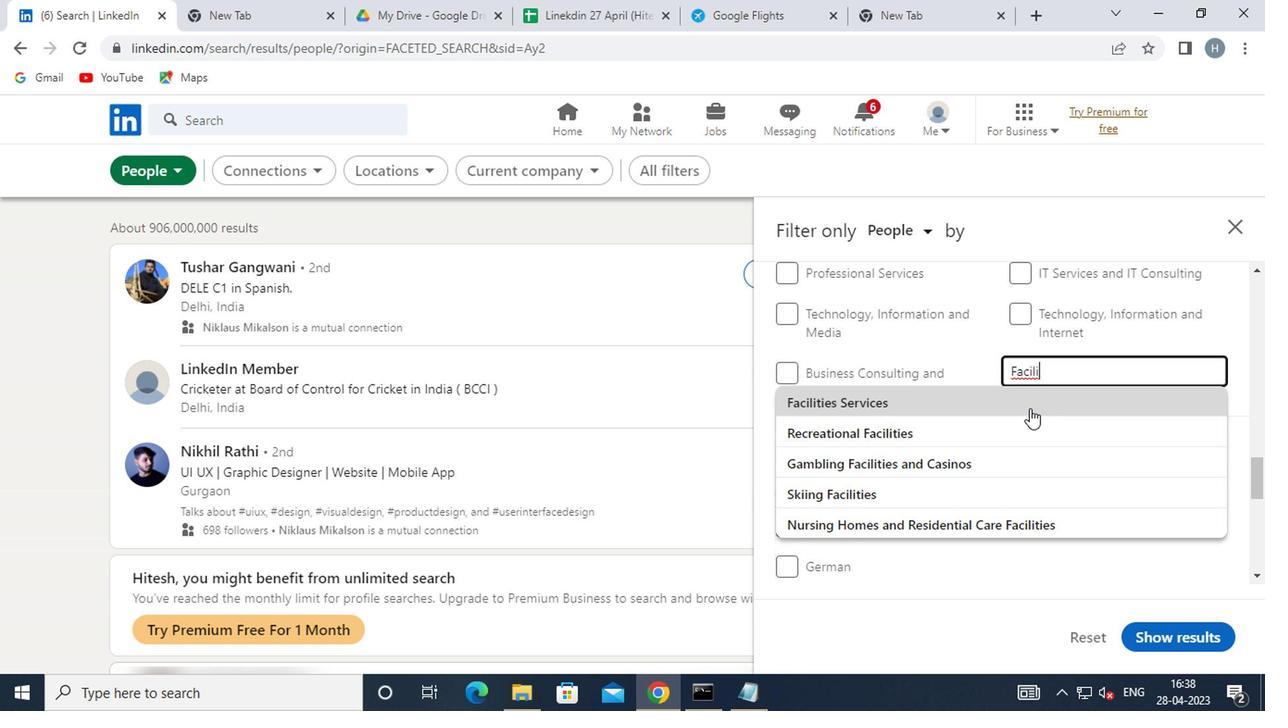 
Action: Mouse pressed left at (1003, 407)
Screenshot: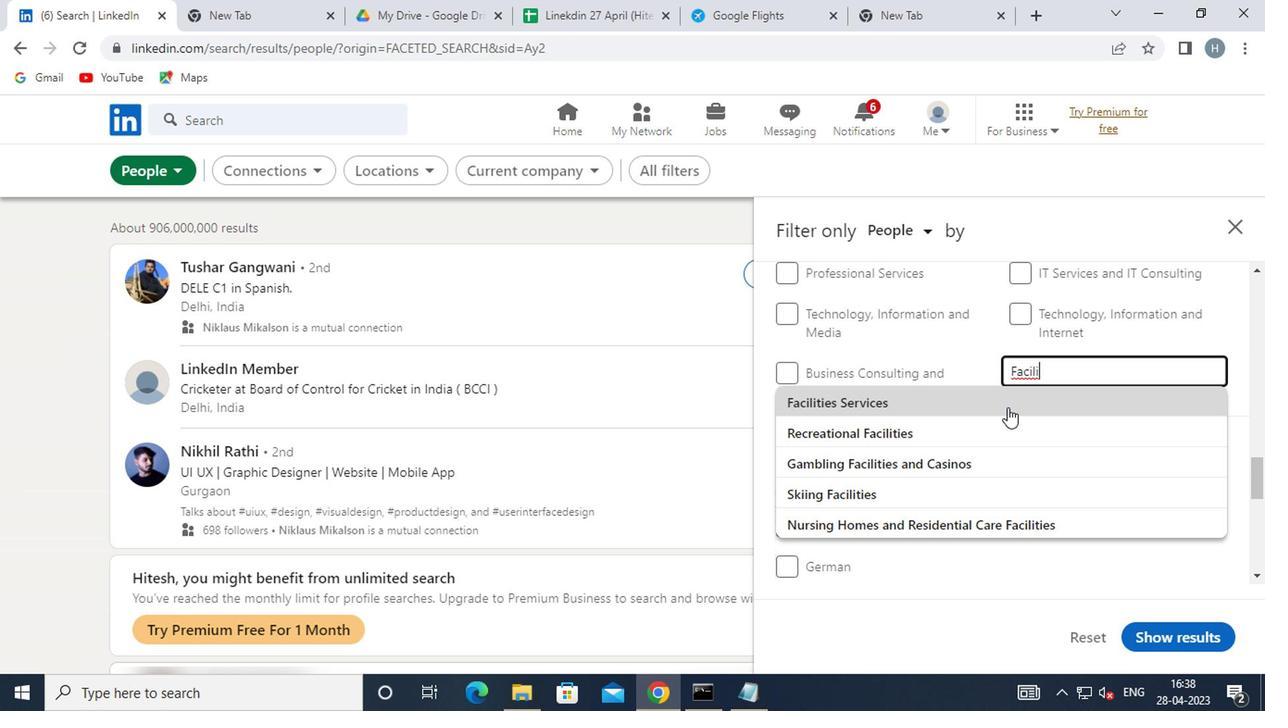 
Action: Mouse moved to (1002, 404)
Screenshot: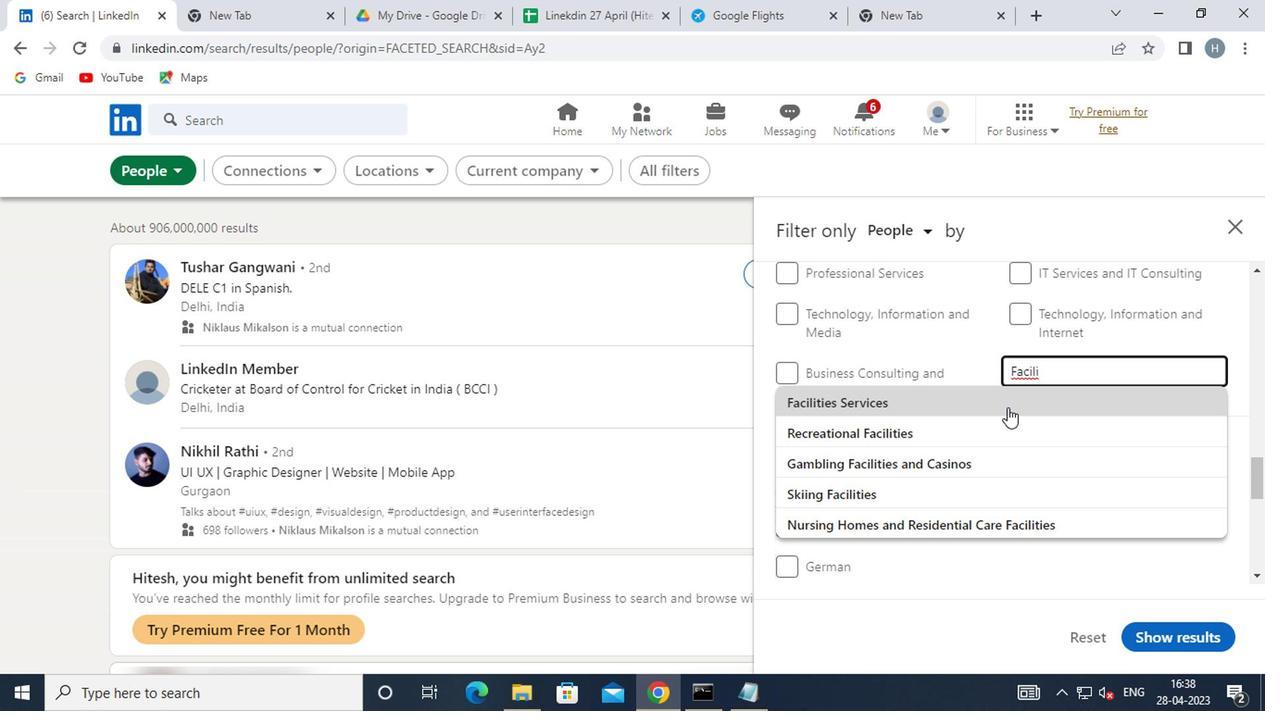 
Action: Mouse scrolled (1002, 403) with delta (0, -1)
Screenshot: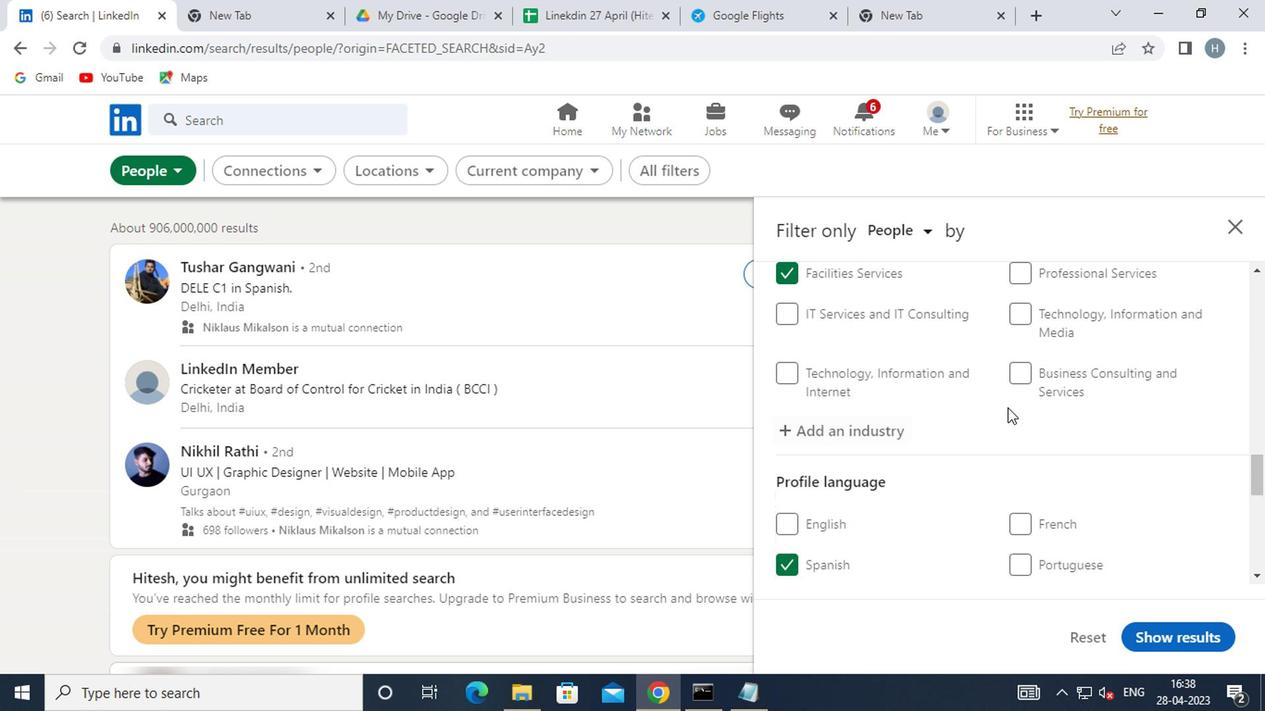 
Action: Mouse scrolled (1002, 403) with delta (0, -1)
Screenshot: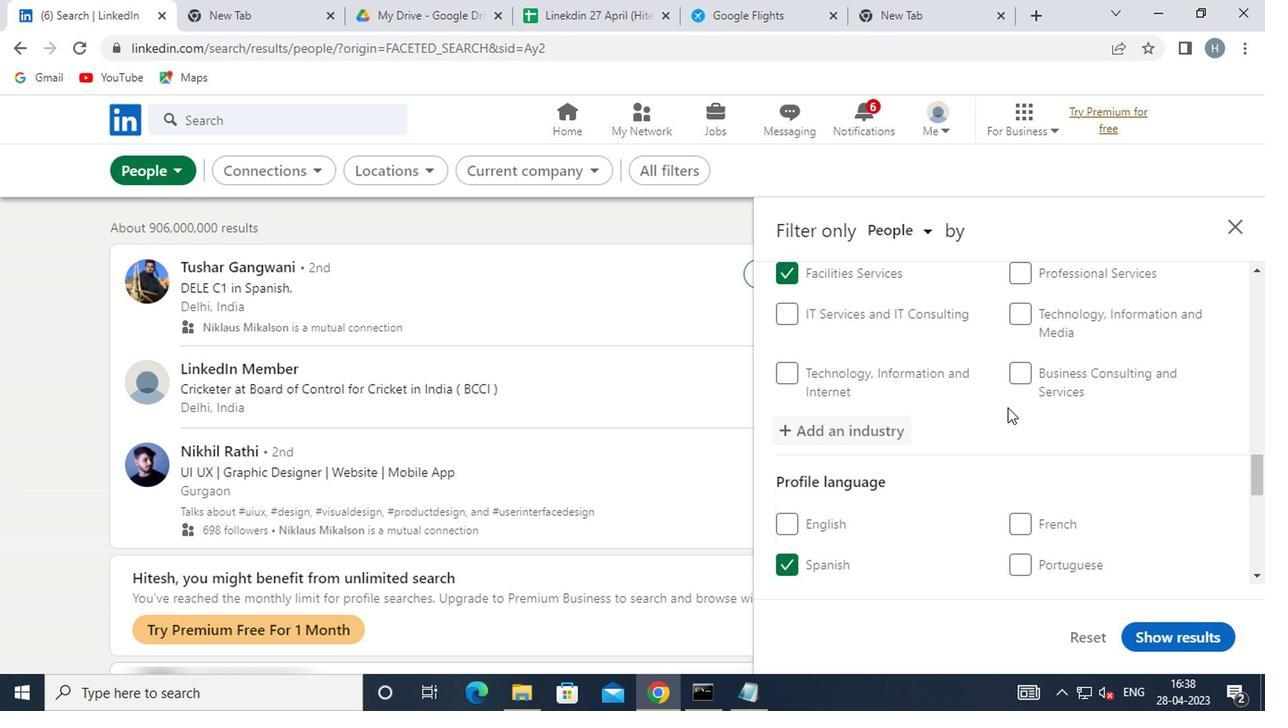 
Action: Mouse scrolled (1002, 403) with delta (0, -1)
Screenshot: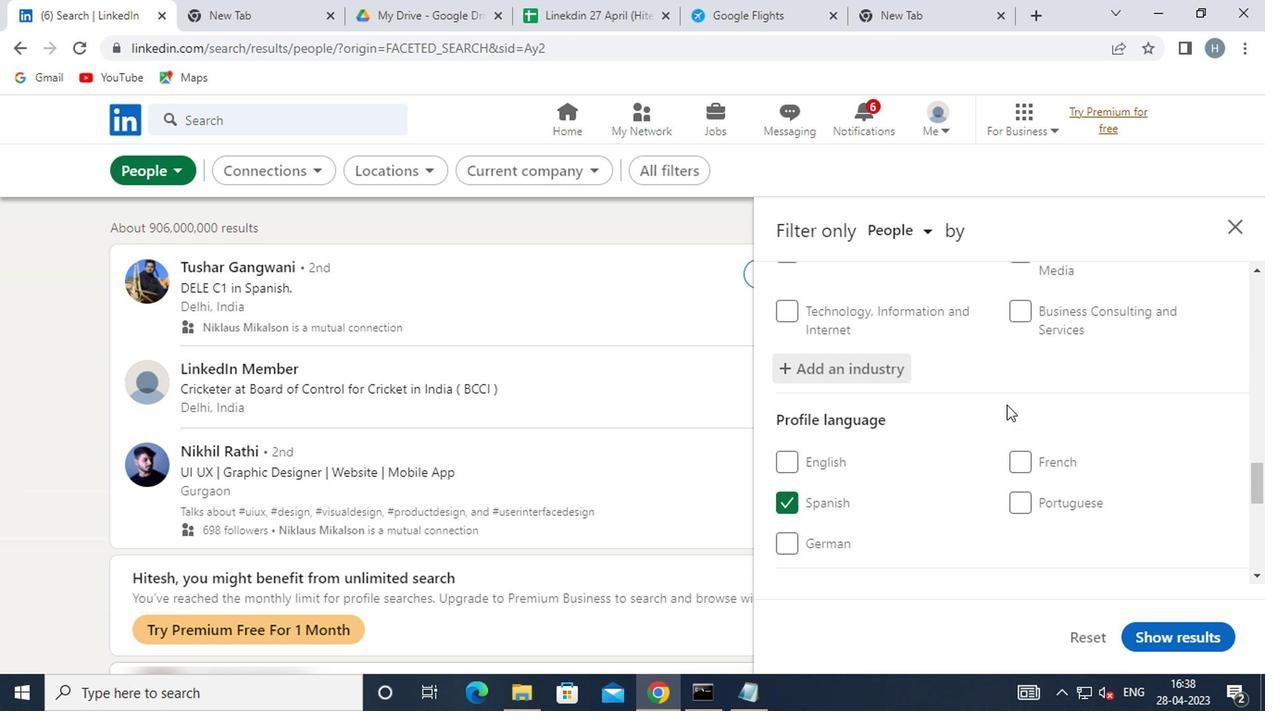 
Action: Mouse scrolled (1002, 403) with delta (0, -1)
Screenshot: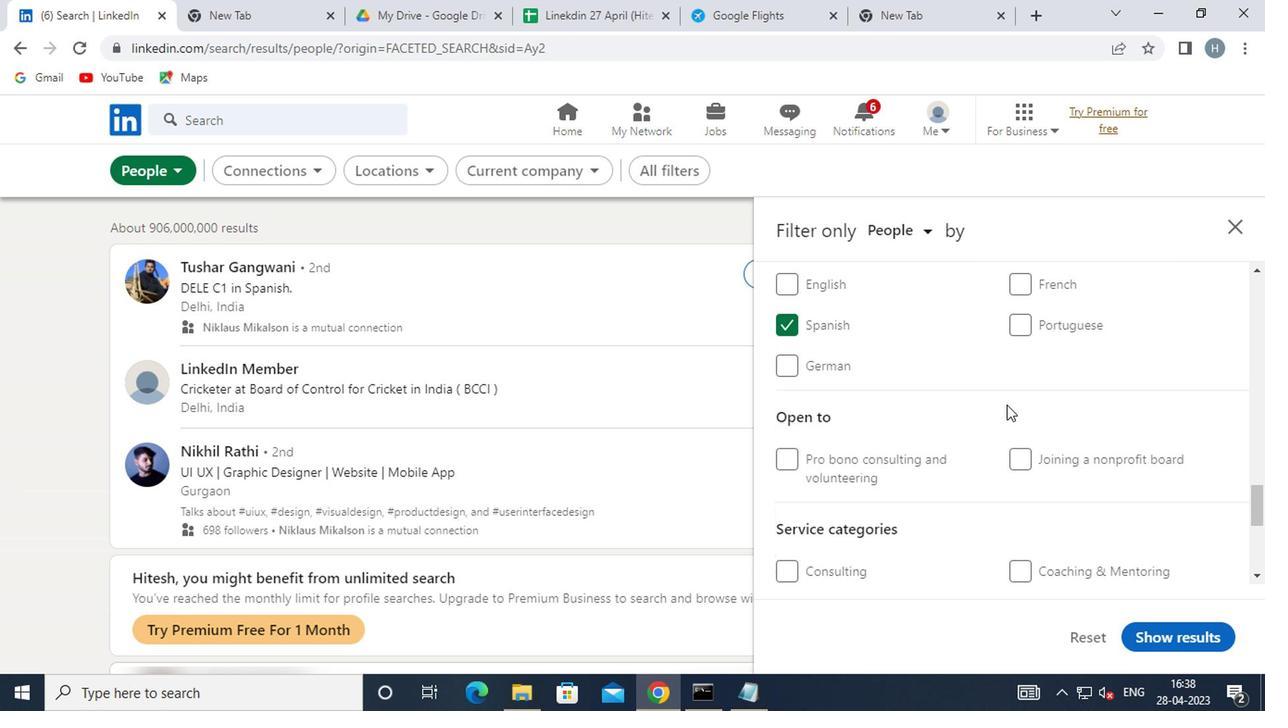 
Action: Mouse scrolled (1002, 403) with delta (0, -1)
Screenshot: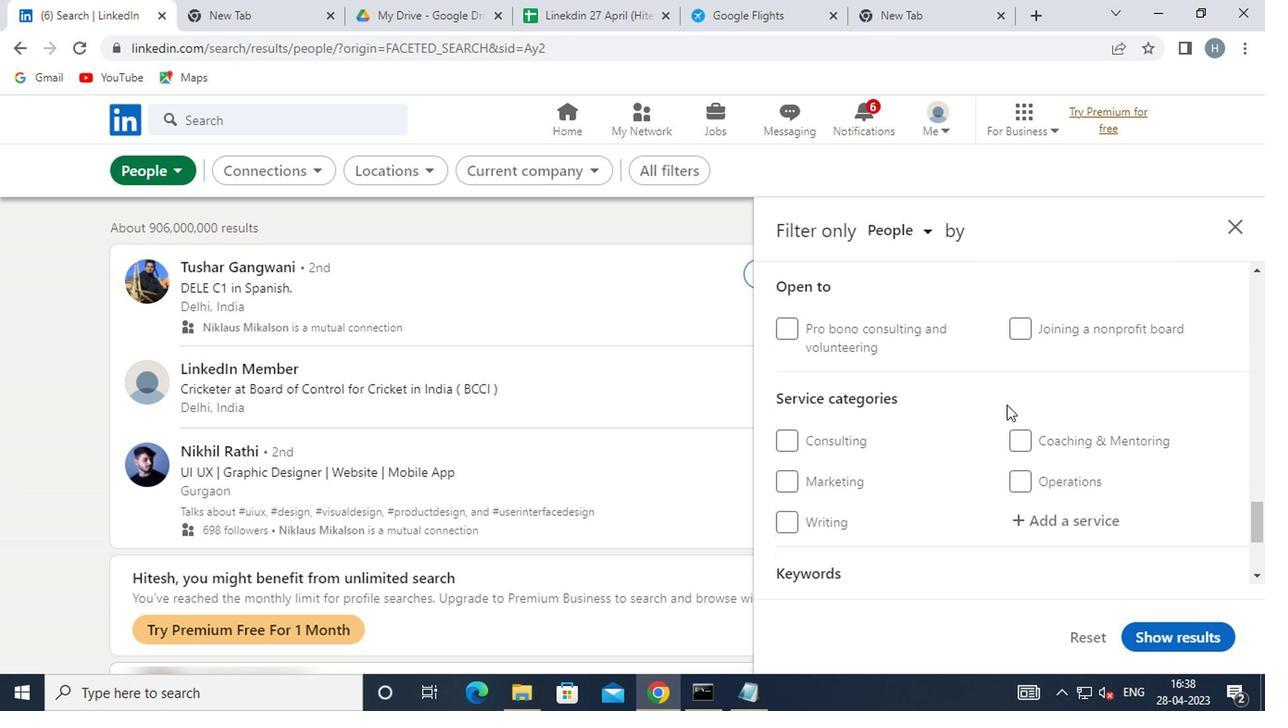 
Action: Mouse moved to (1029, 426)
Screenshot: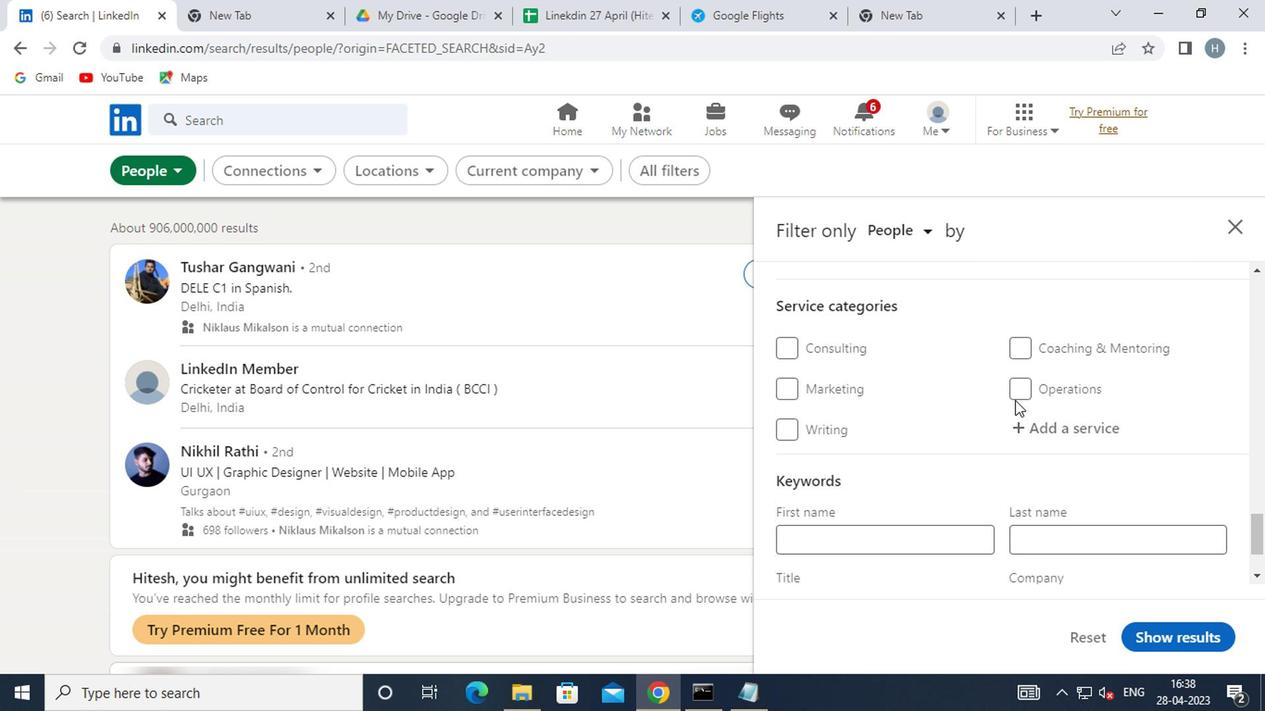 
Action: Mouse pressed left at (1029, 426)
Screenshot: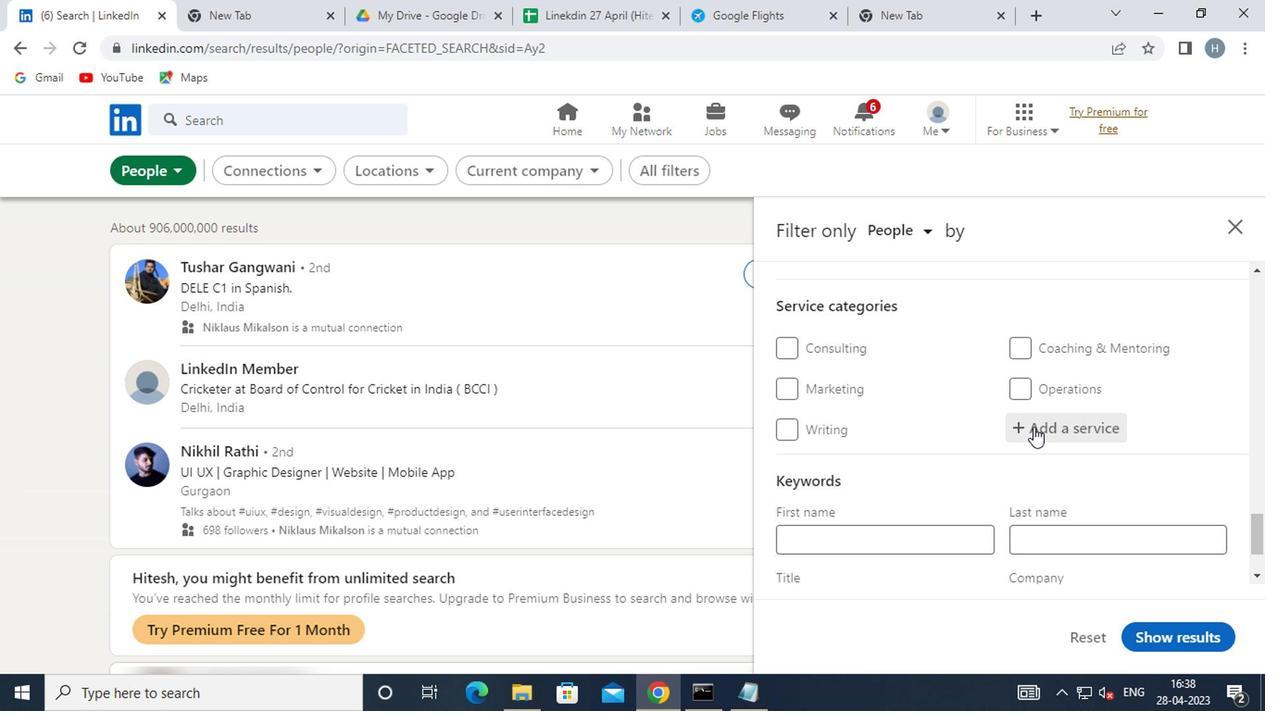 
Action: Key pressed <Key.shift><Key.shift><Key.shift><Key.shift><Key.shift><Key.shift><Key.shift><Key.shift><Key.shift><Key.shift><Key.shift><Key.shift><Key.shift><Key.shift>I<Key.shift>OS
Screenshot: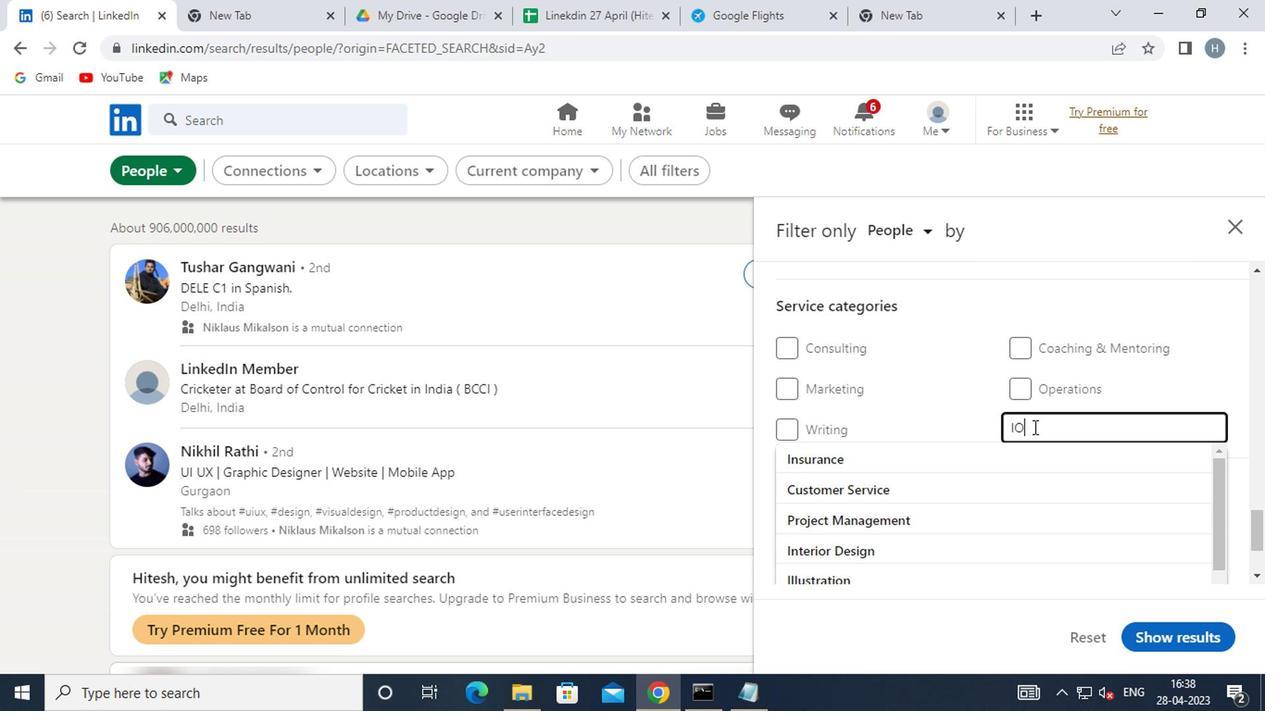 
Action: Mouse moved to (957, 450)
Screenshot: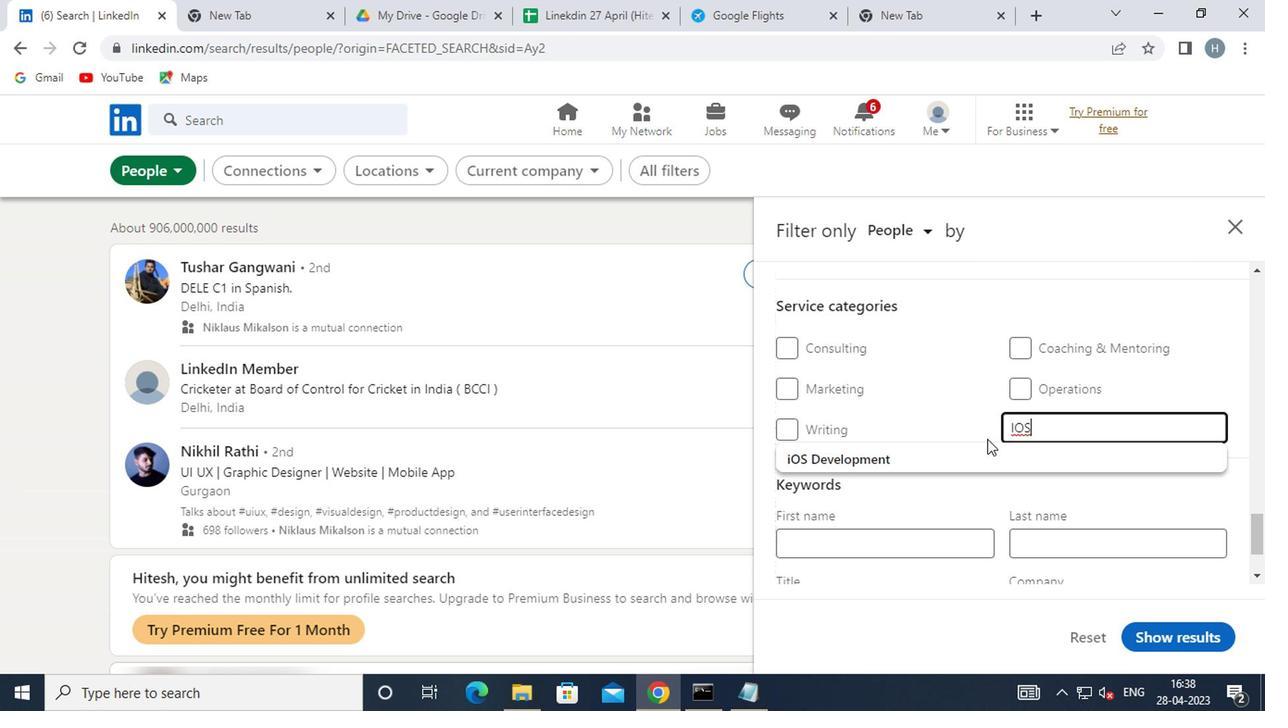 
Action: Mouse pressed left at (957, 450)
Screenshot: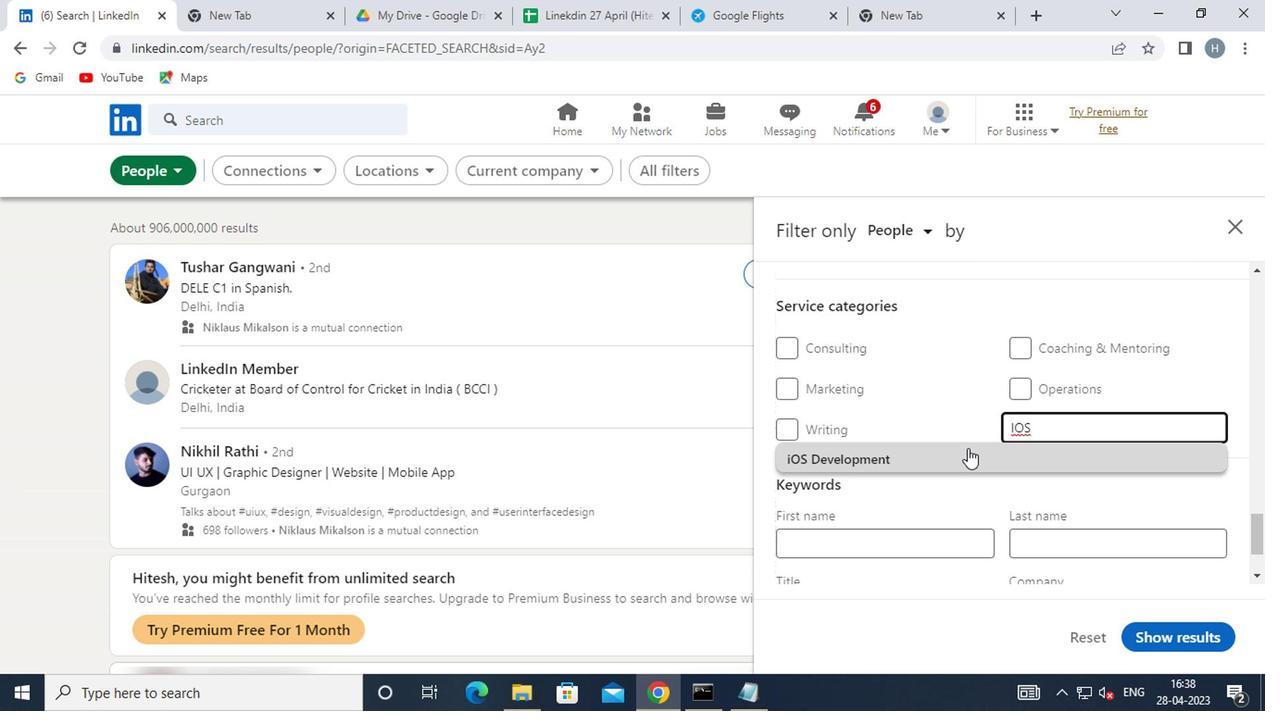 
Action: Mouse moved to (904, 453)
Screenshot: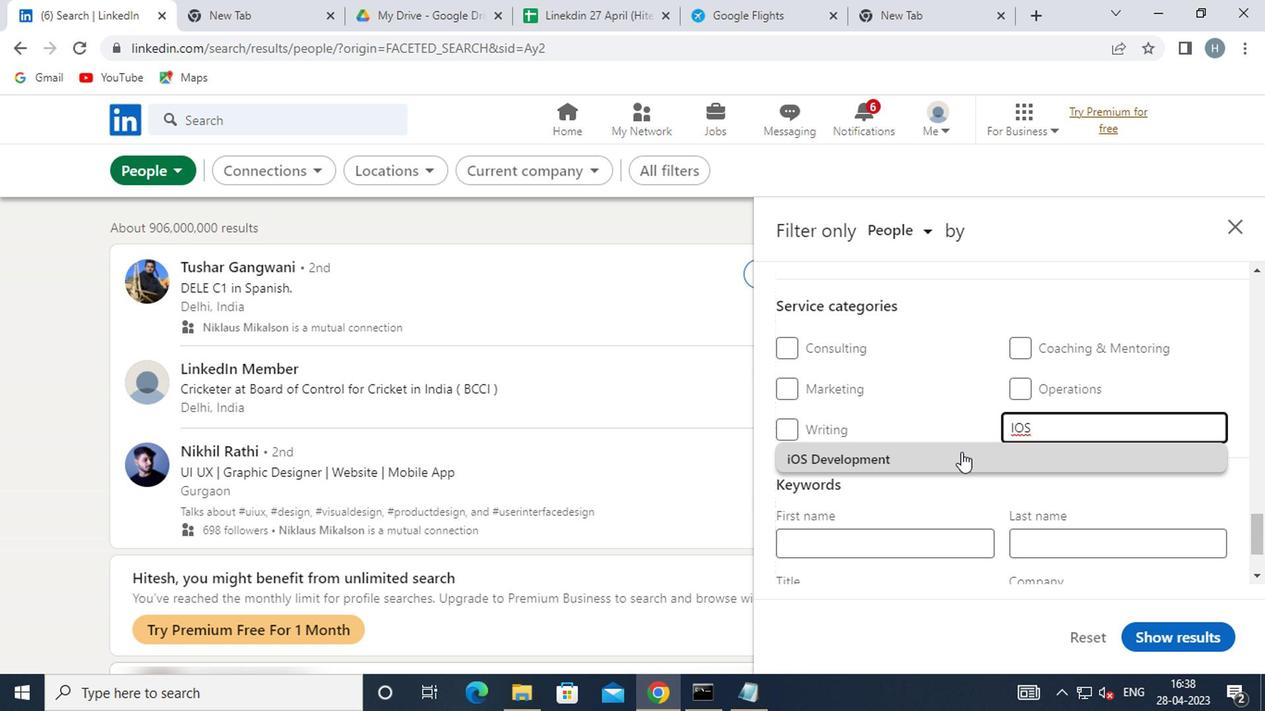 
Action: Mouse scrolled (904, 452) with delta (0, 0)
Screenshot: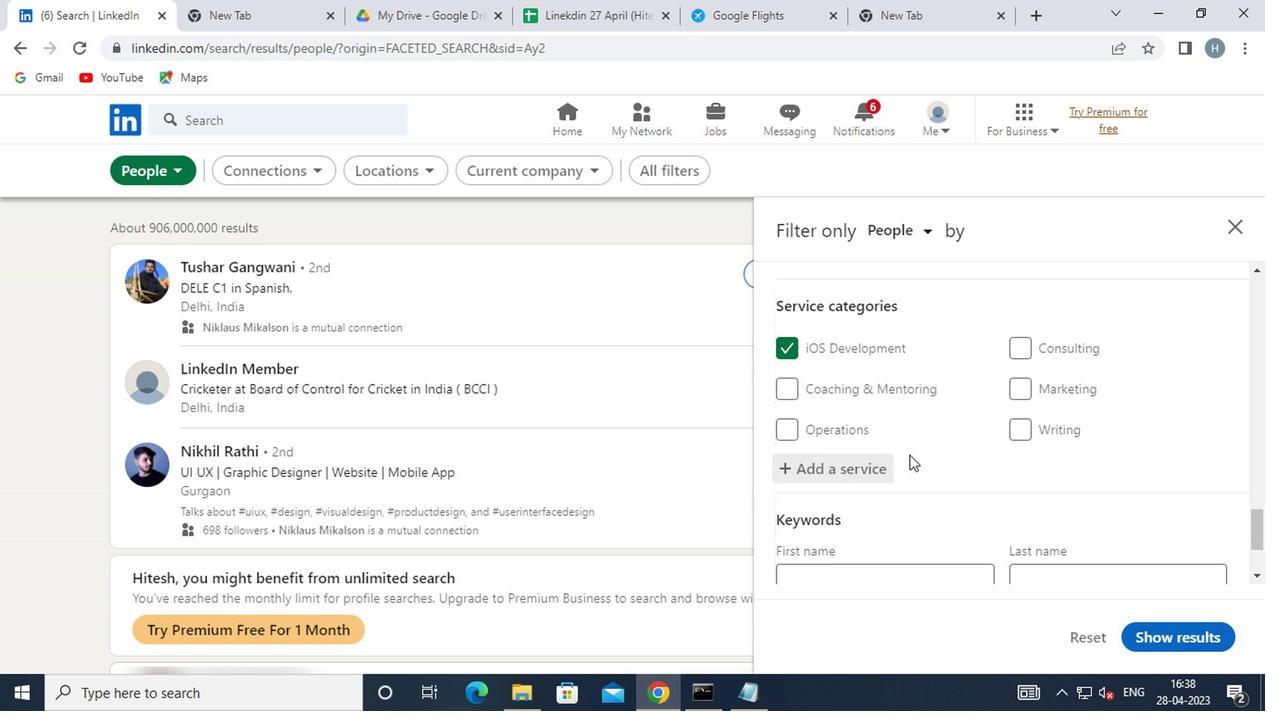 
Action: Mouse scrolled (904, 452) with delta (0, 0)
Screenshot: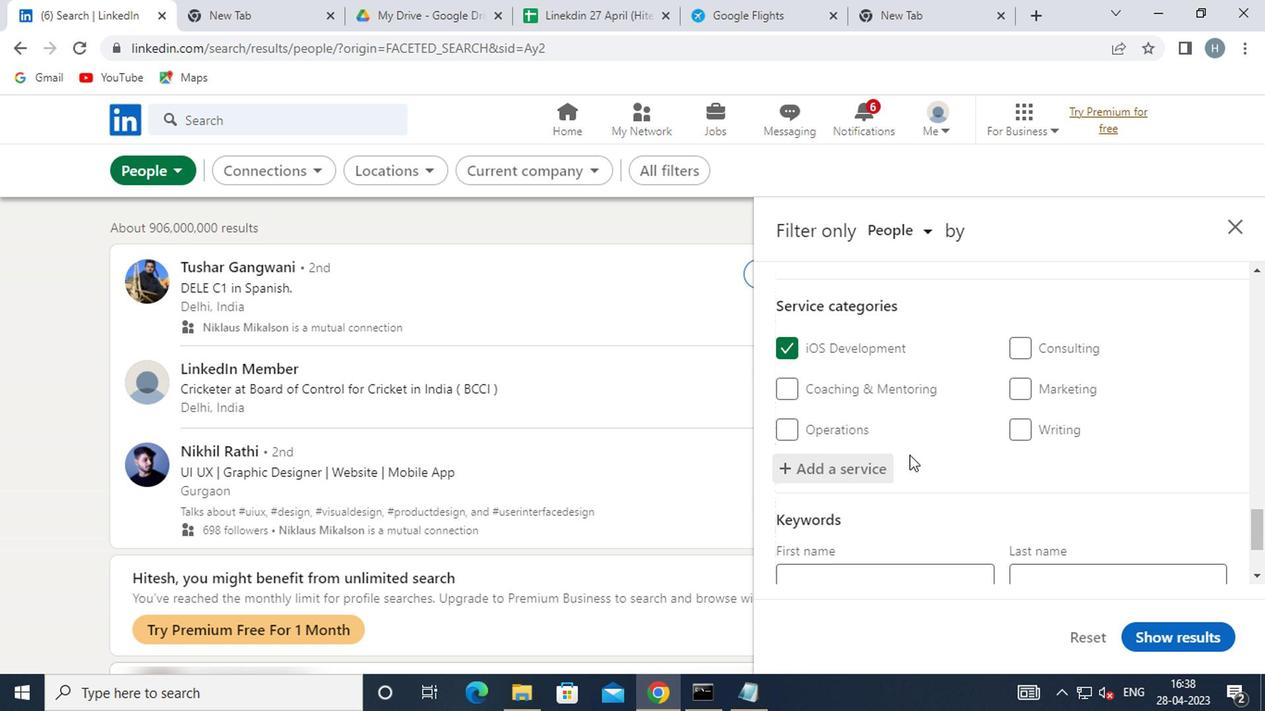 
Action: Mouse moved to (897, 502)
Screenshot: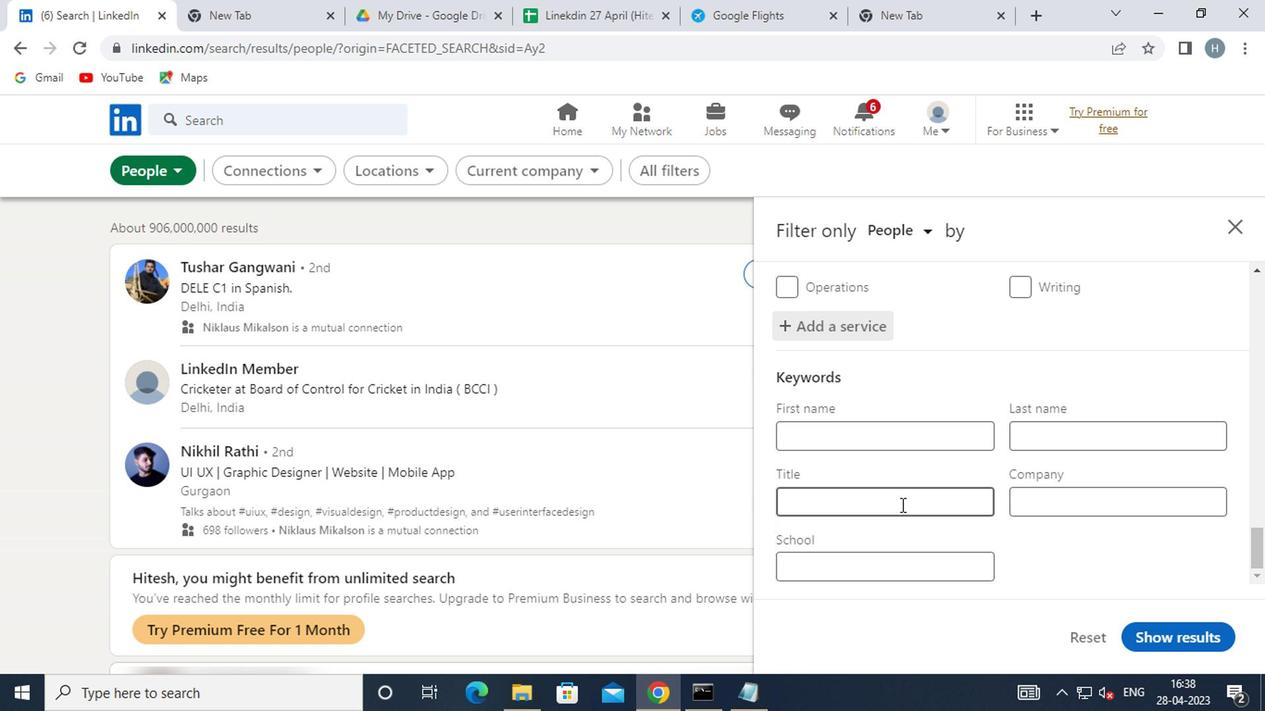 
Action: Mouse pressed left at (897, 502)
Screenshot: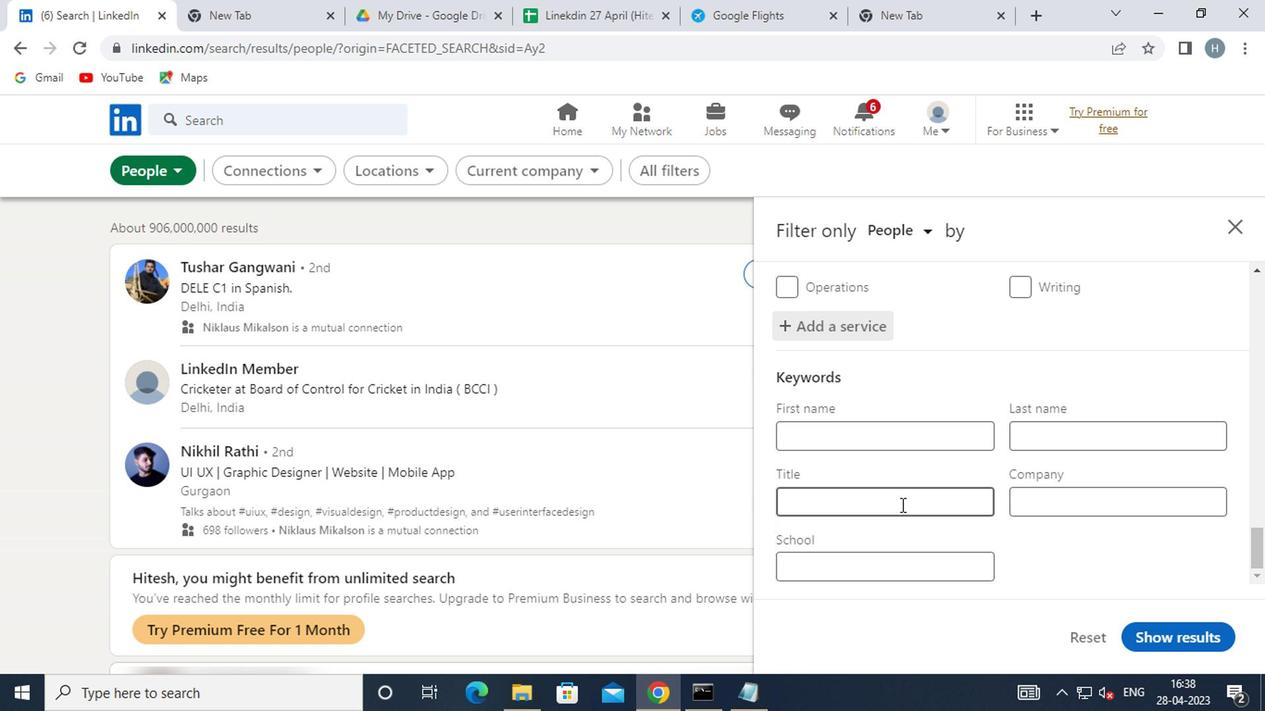
Action: Mouse moved to (894, 496)
Screenshot: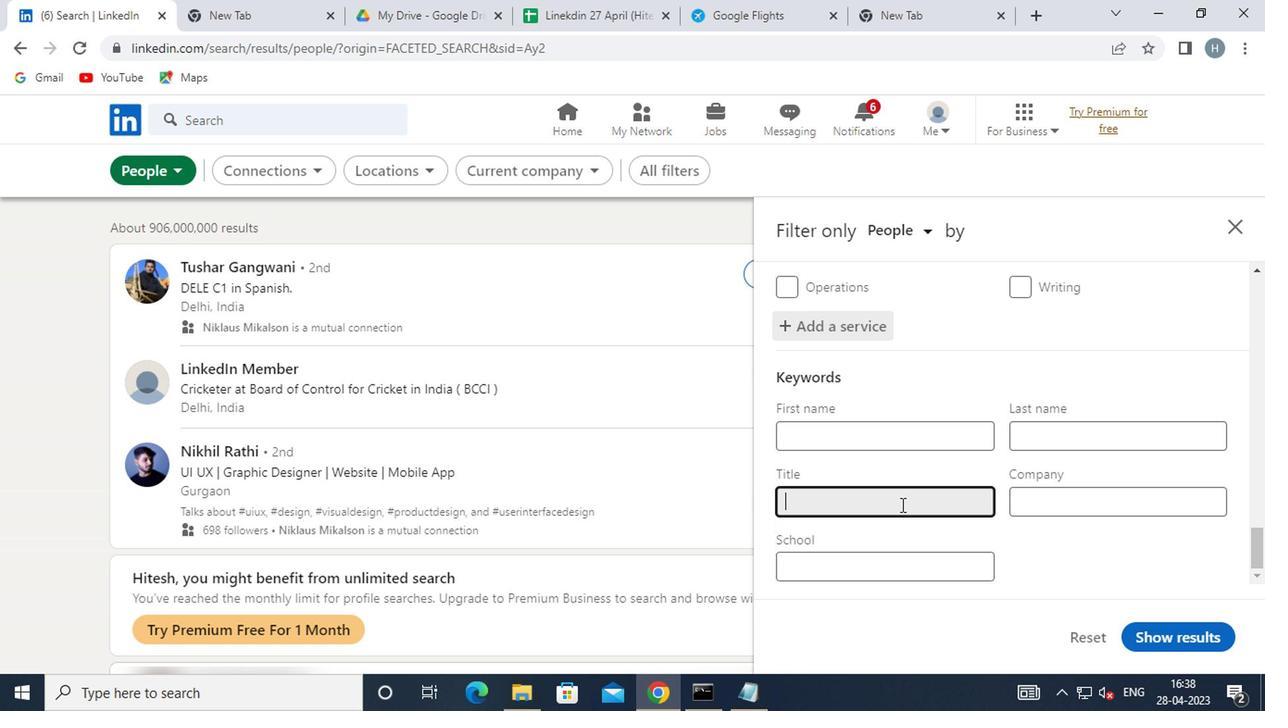 
Action: Key pressed <Key.shift>ADDICT
Screenshot: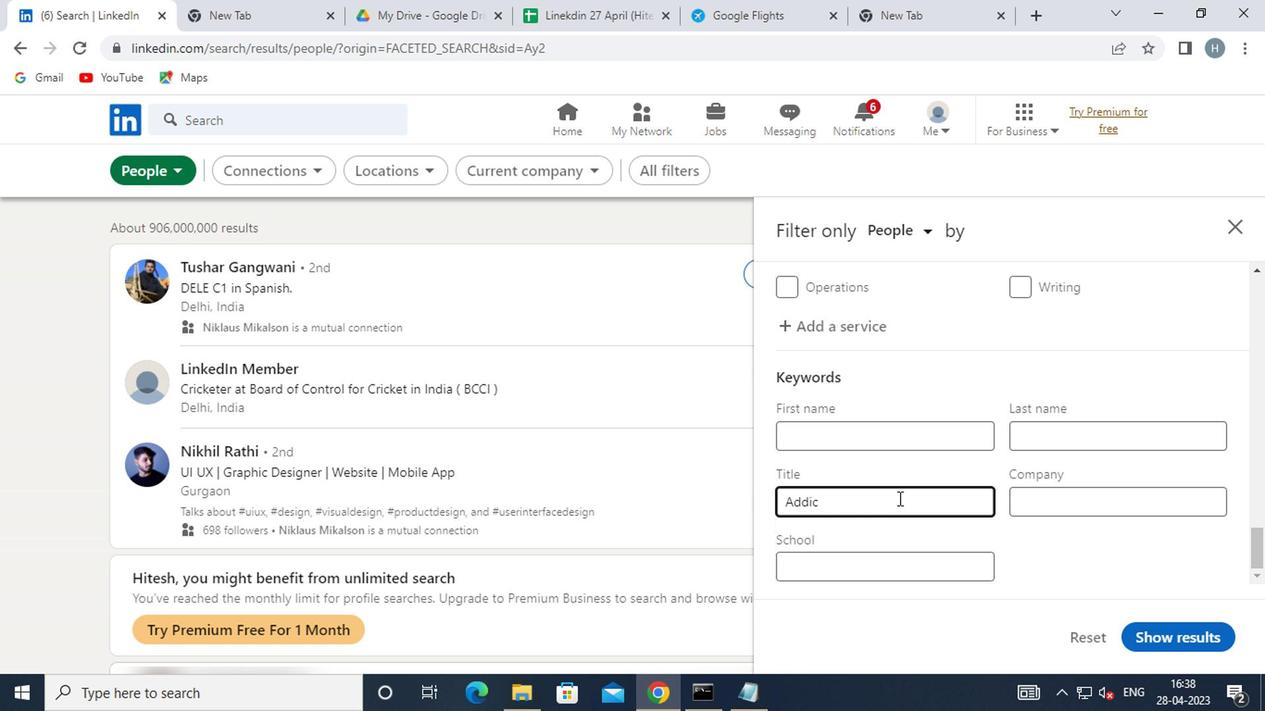 
Action: Mouse moved to (901, 495)
Screenshot: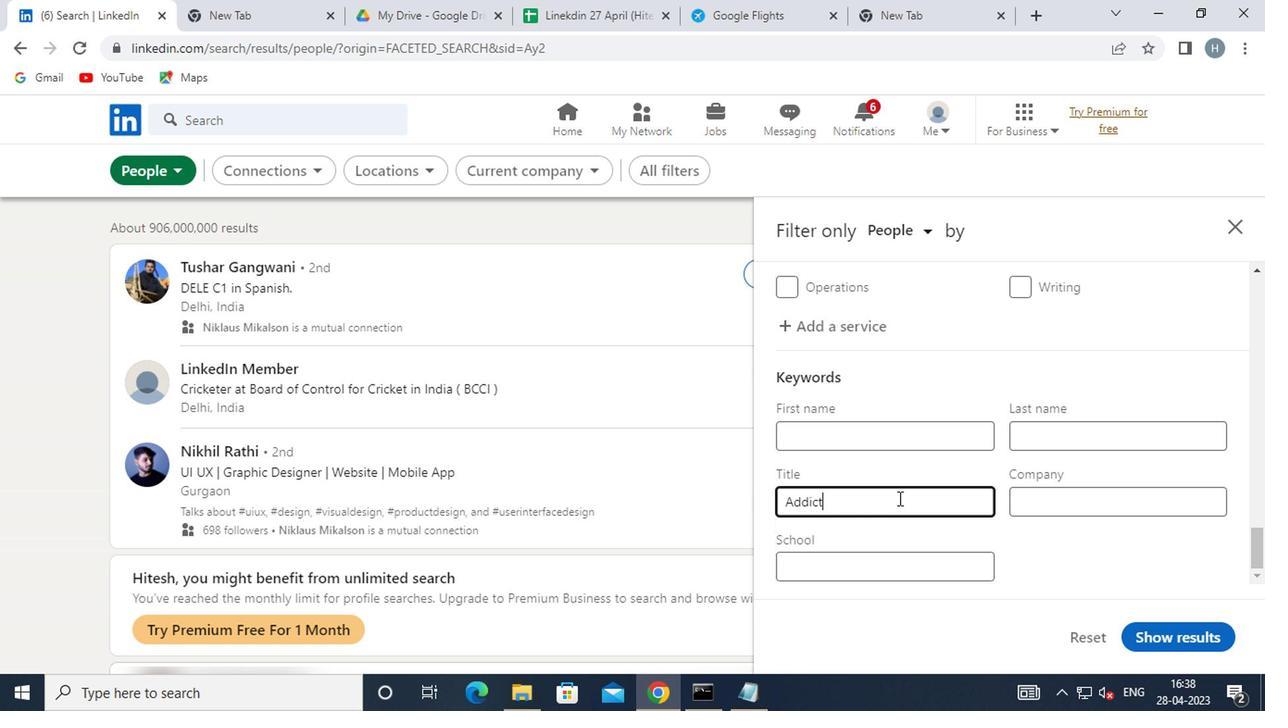 
Action: Key pressed ION<Key.space>
Screenshot: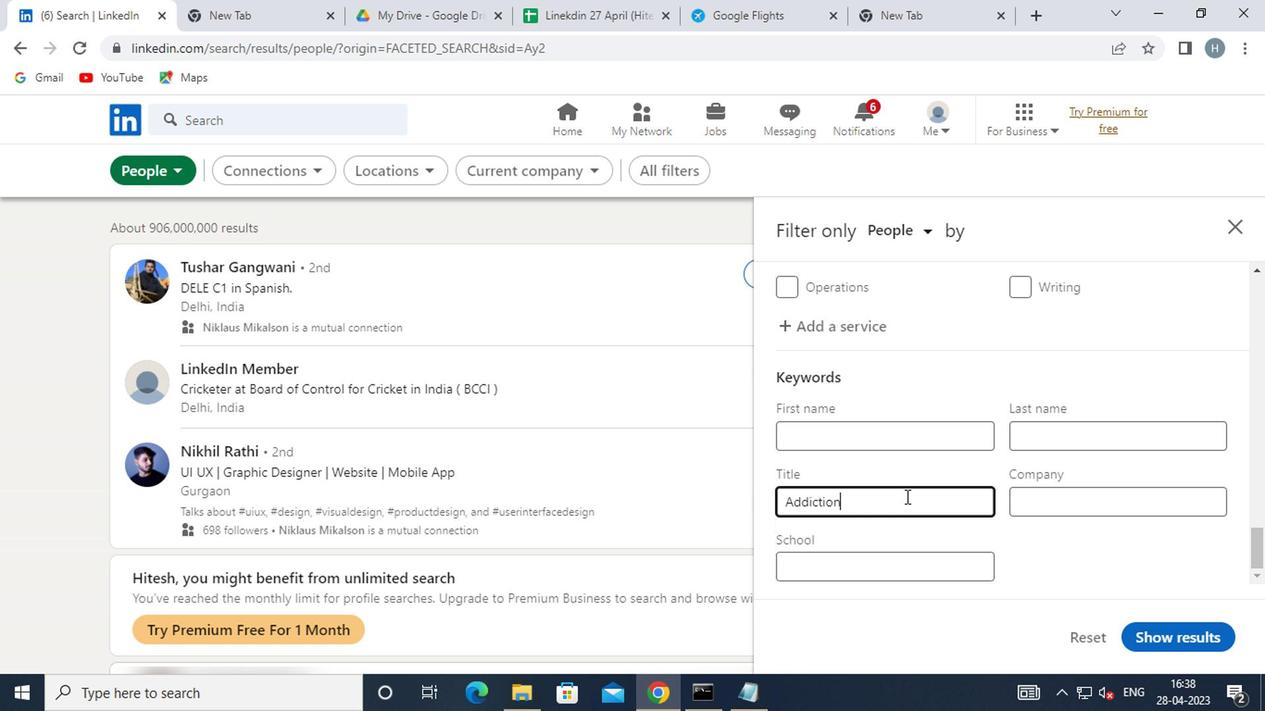 
Action: Mouse moved to (909, 487)
Screenshot: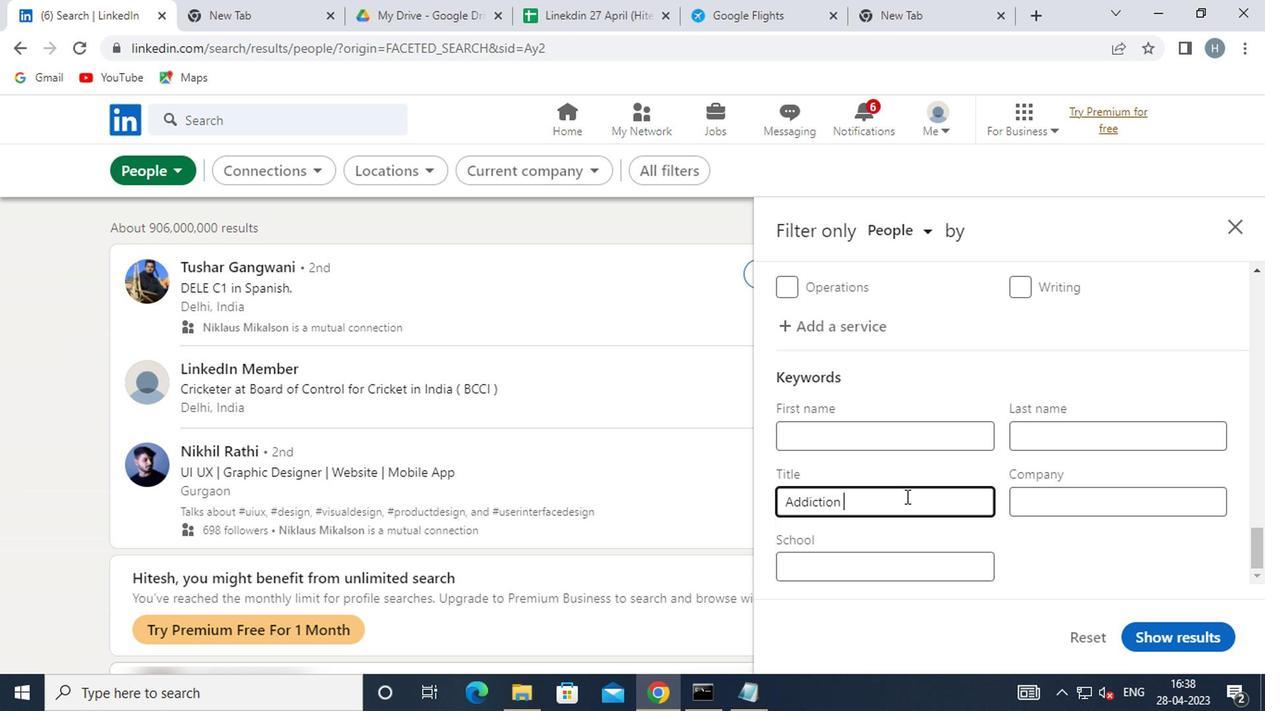 
Action: Key pressed <Key.shift>C
Screenshot: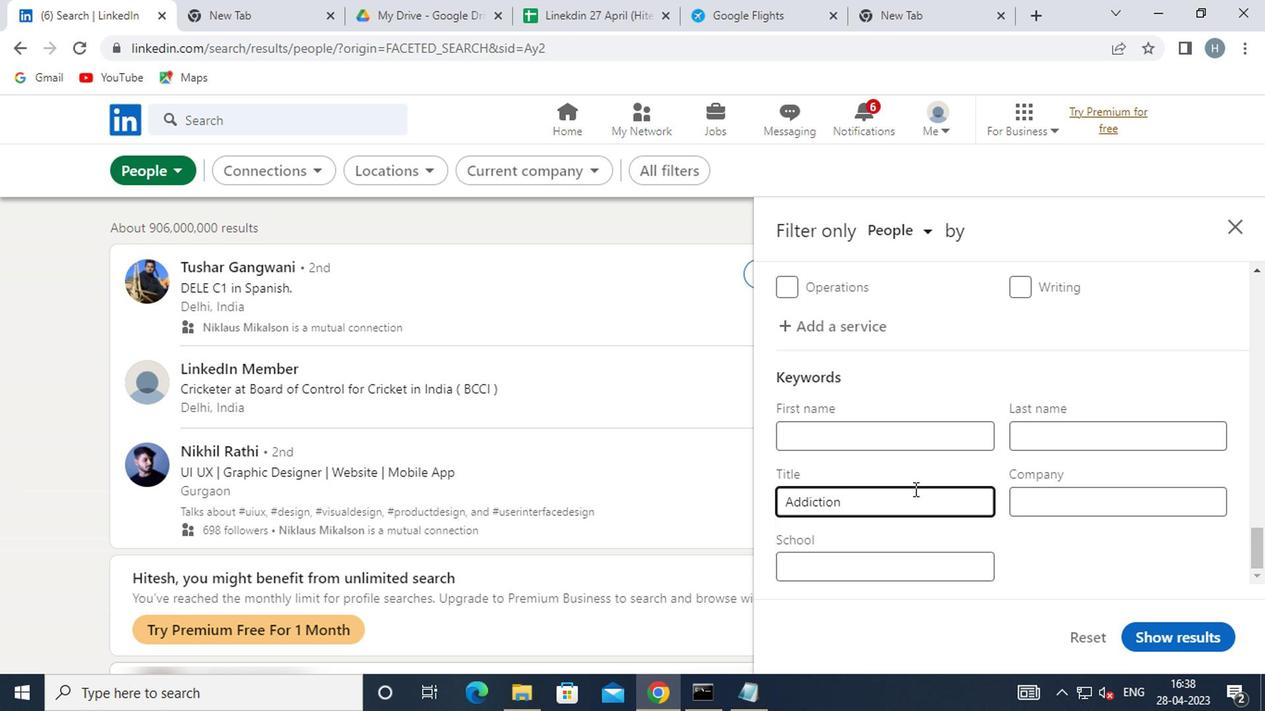 
Action: Mouse moved to (918, 483)
Screenshot: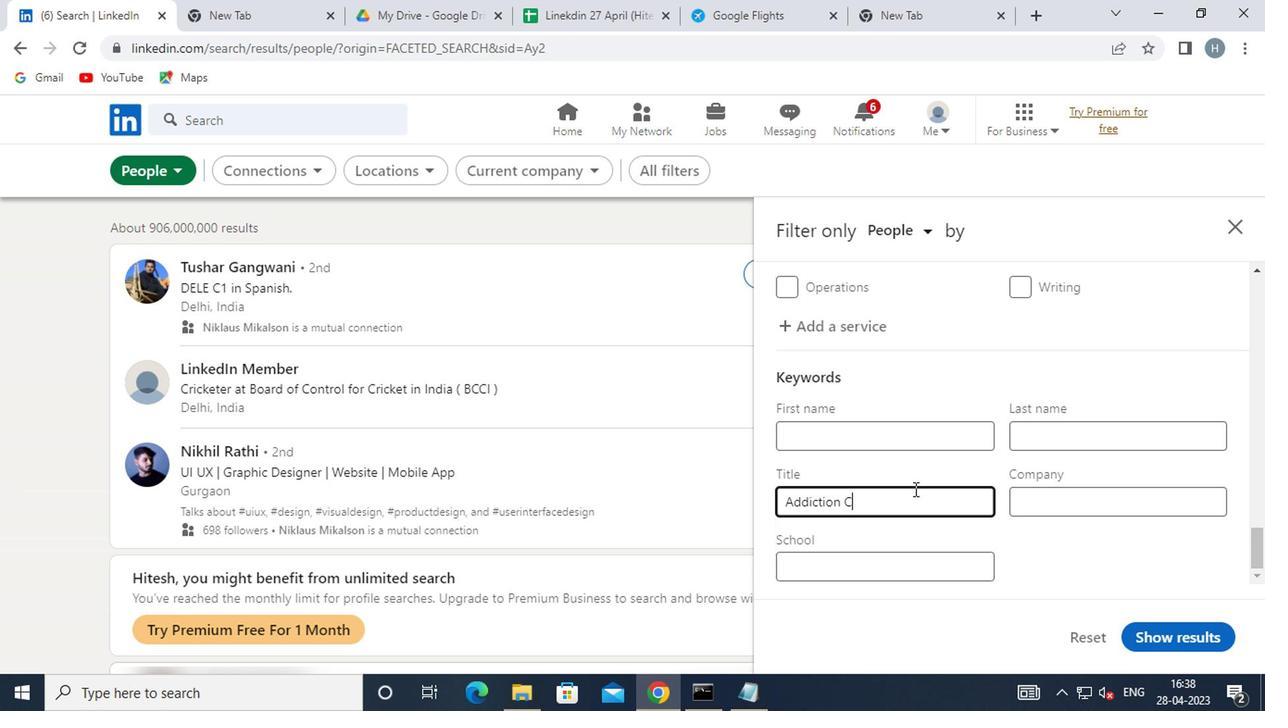 
Action: Key pressed O
Screenshot: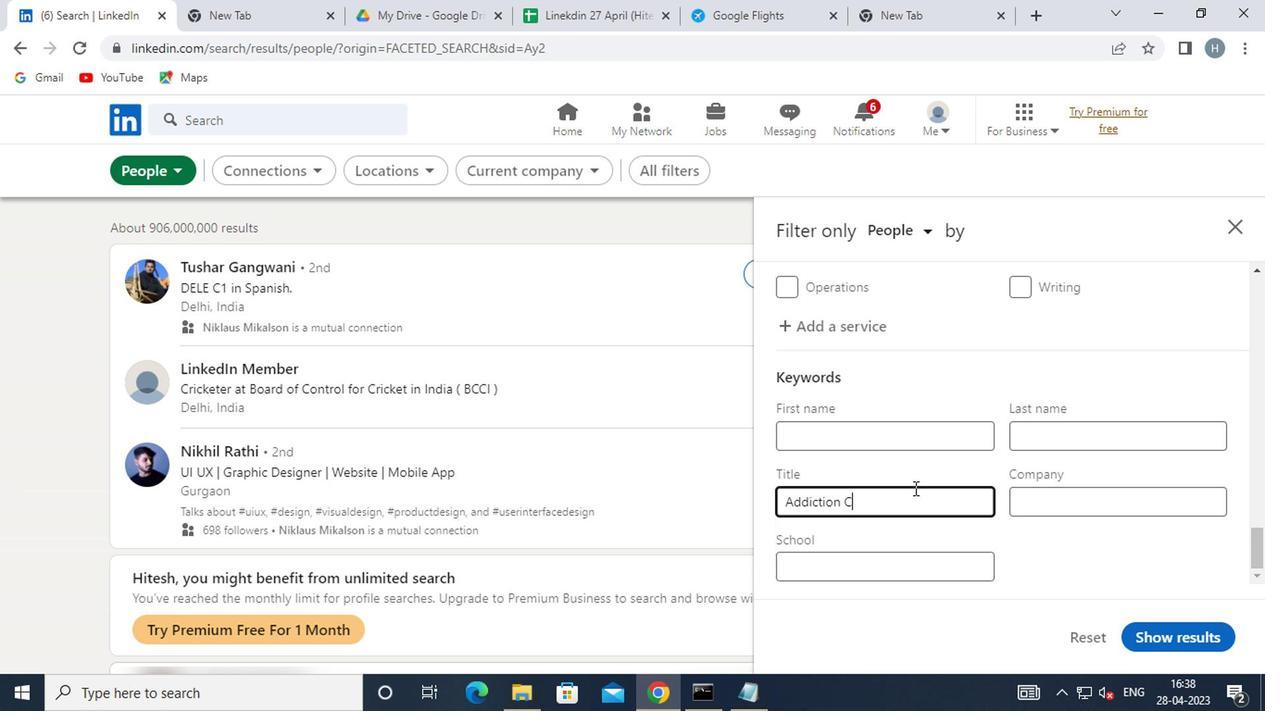 
Action: Mouse moved to (918, 481)
Screenshot: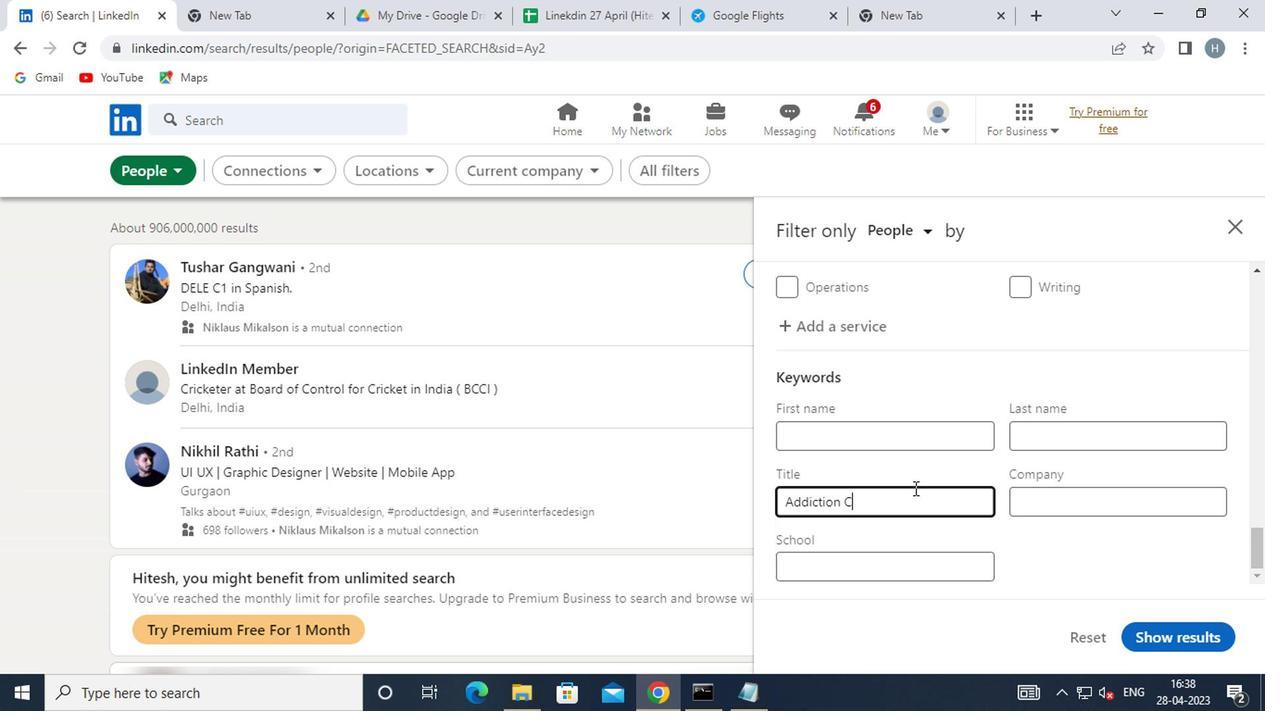 
Action: Key pressed U
Screenshot: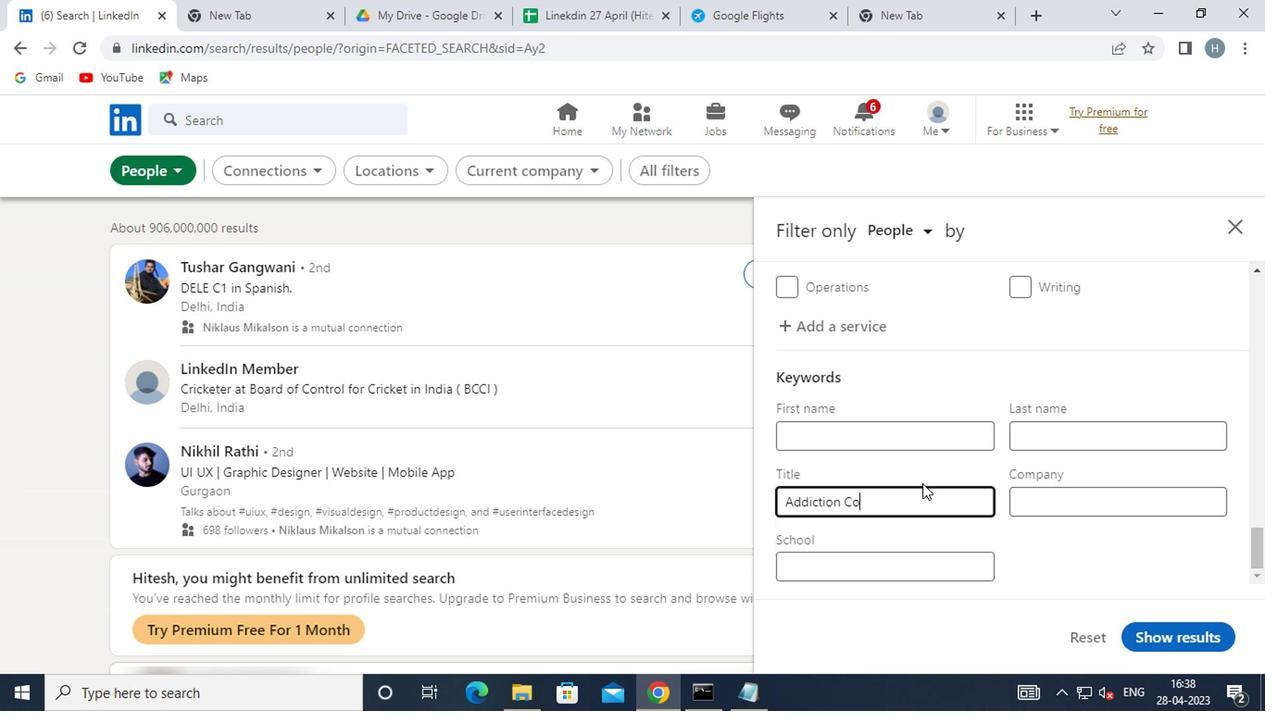 
Action: Mouse moved to (922, 480)
Screenshot: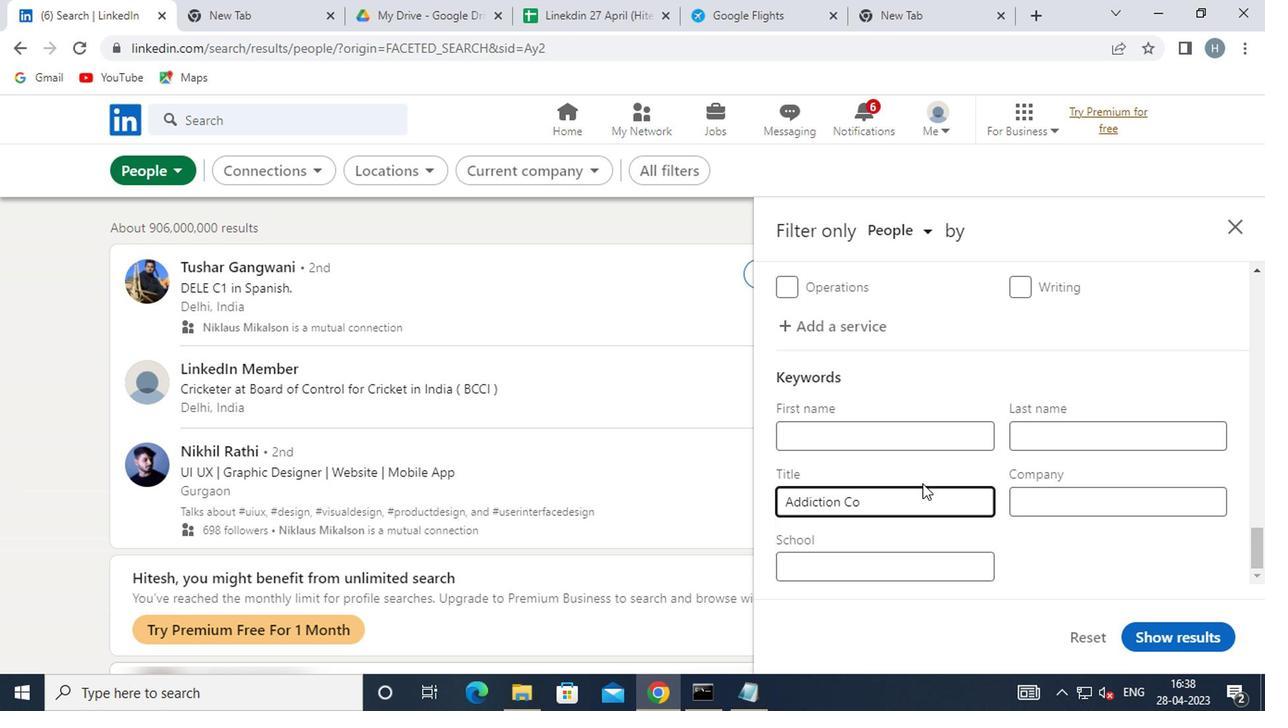 
Action: Key pressed N
Screenshot: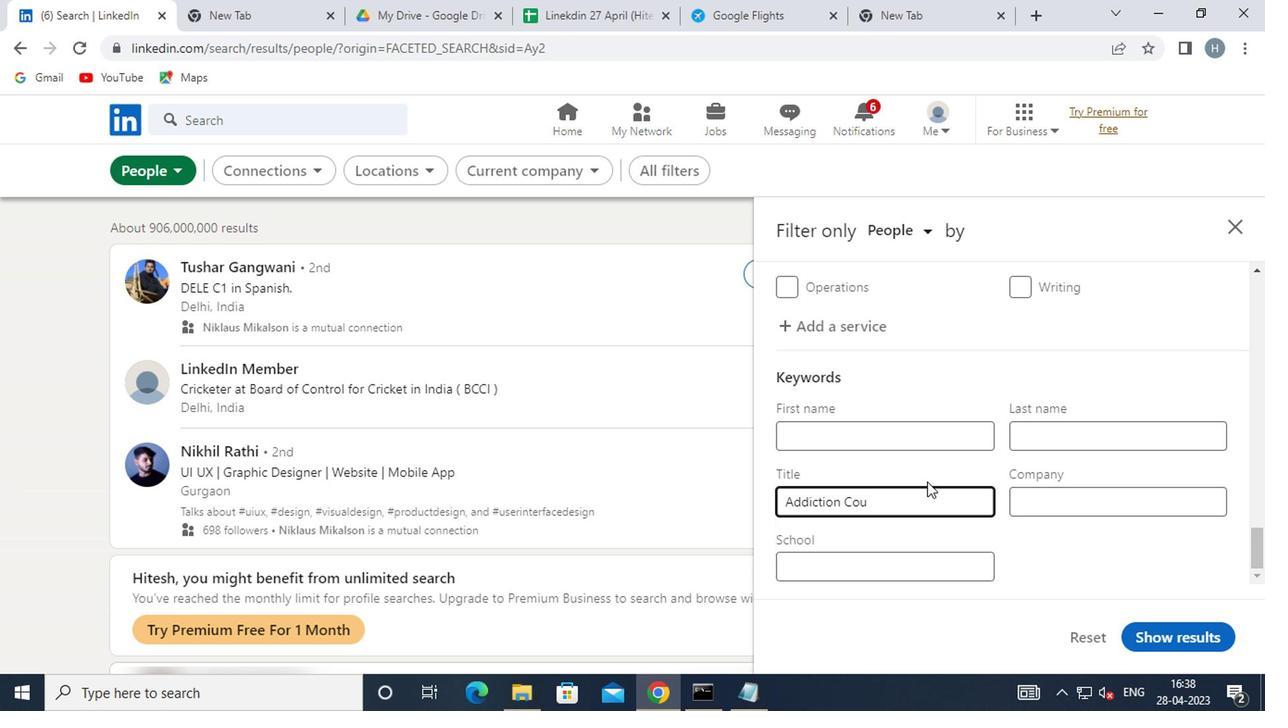 
Action: Mouse moved to (926, 478)
Screenshot: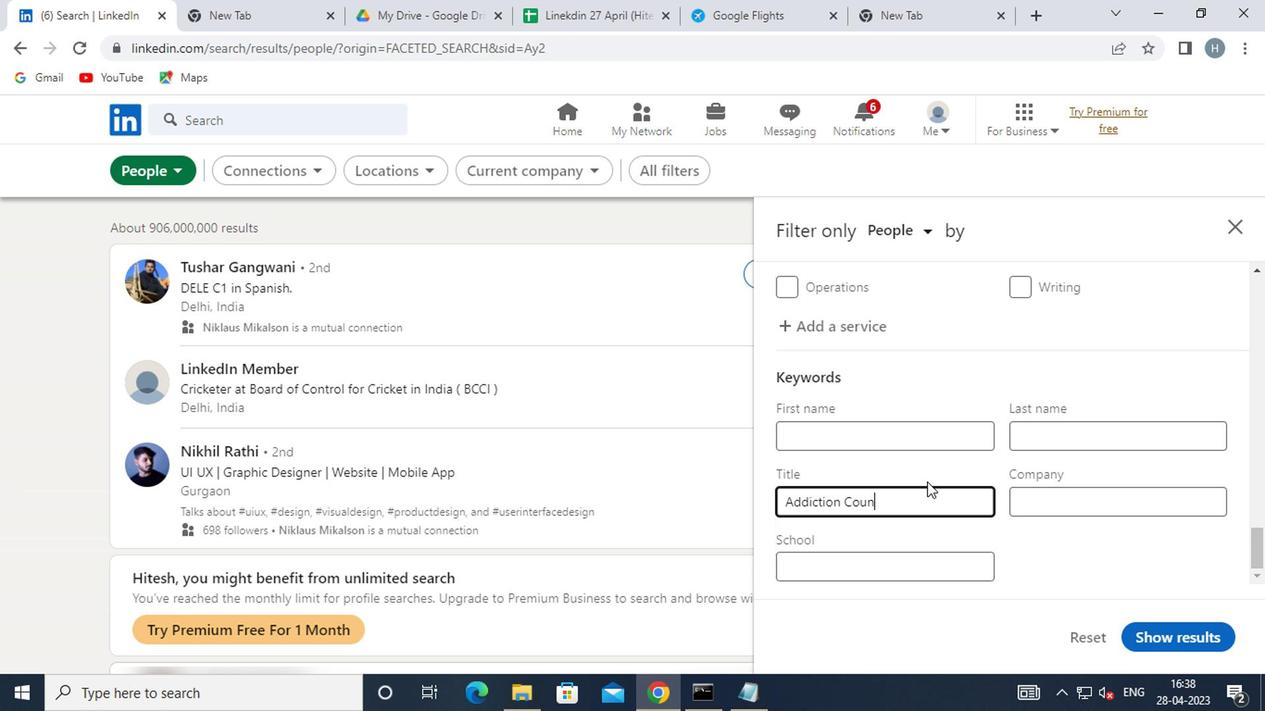 
Action: Key pressed SELOR
Screenshot: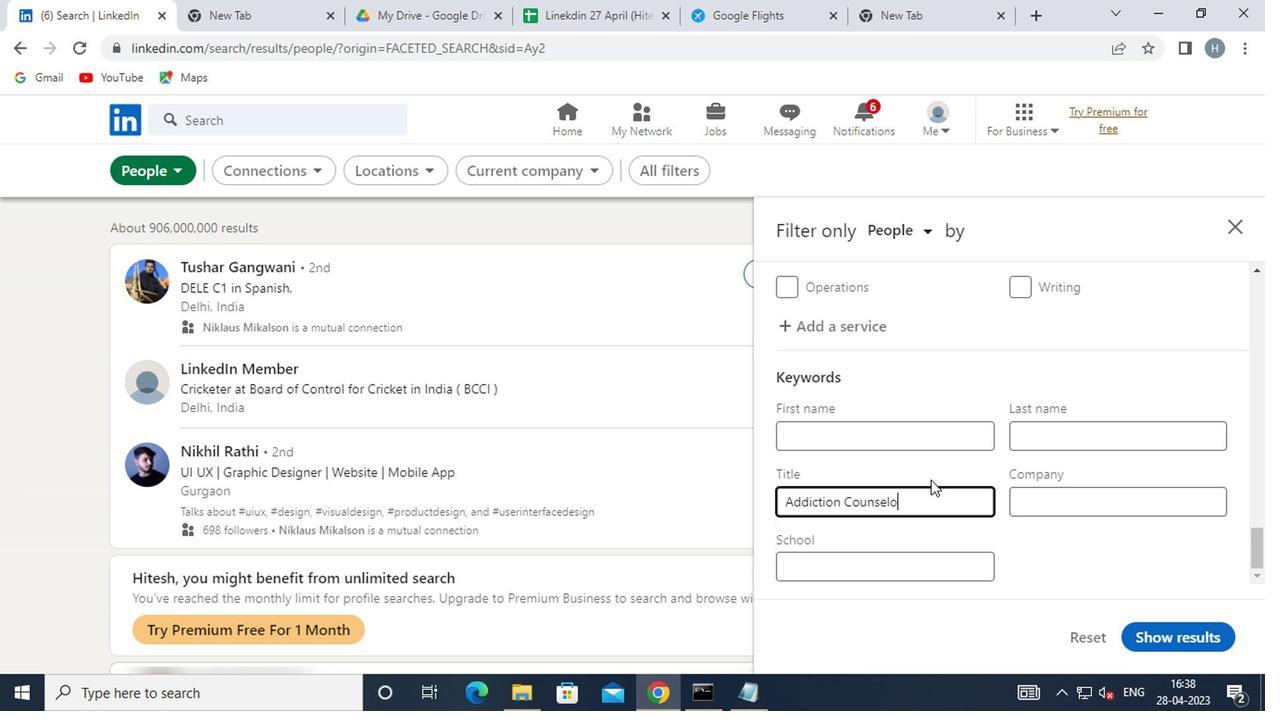
Action: Mouse moved to (1162, 632)
Screenshot: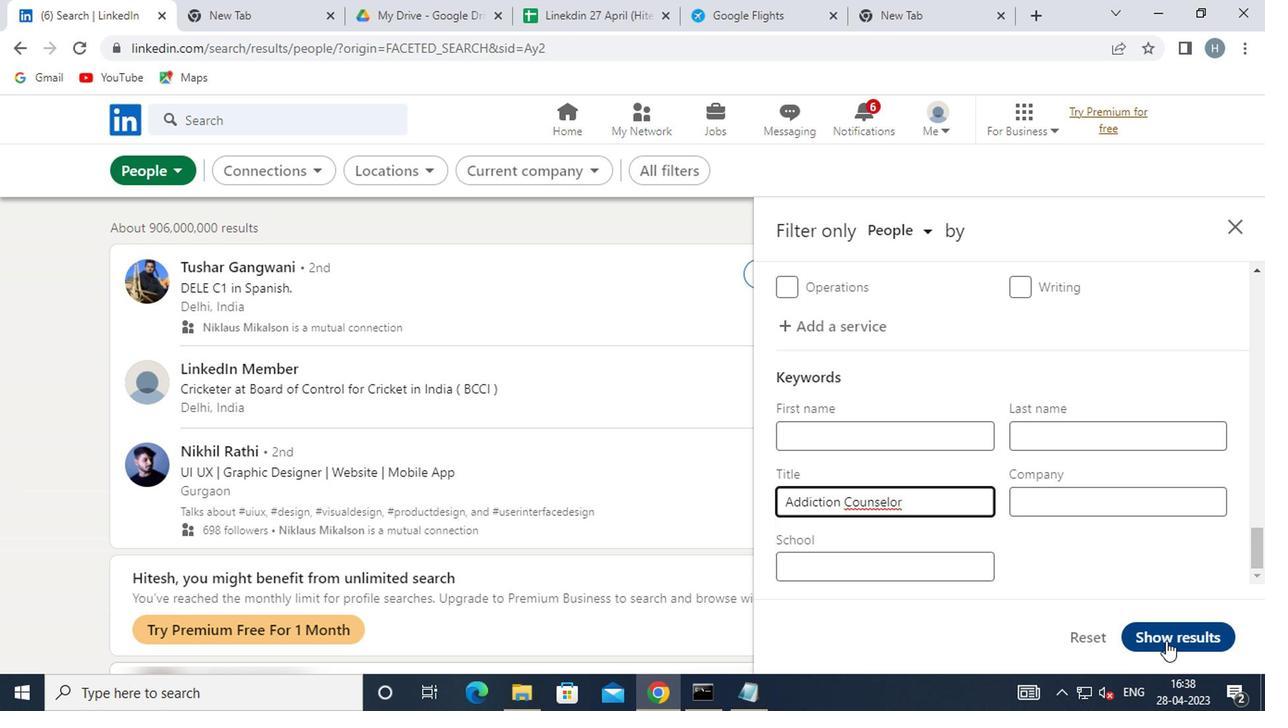 
Action: Mouse pressed left at (1162, 632)
Screenshot: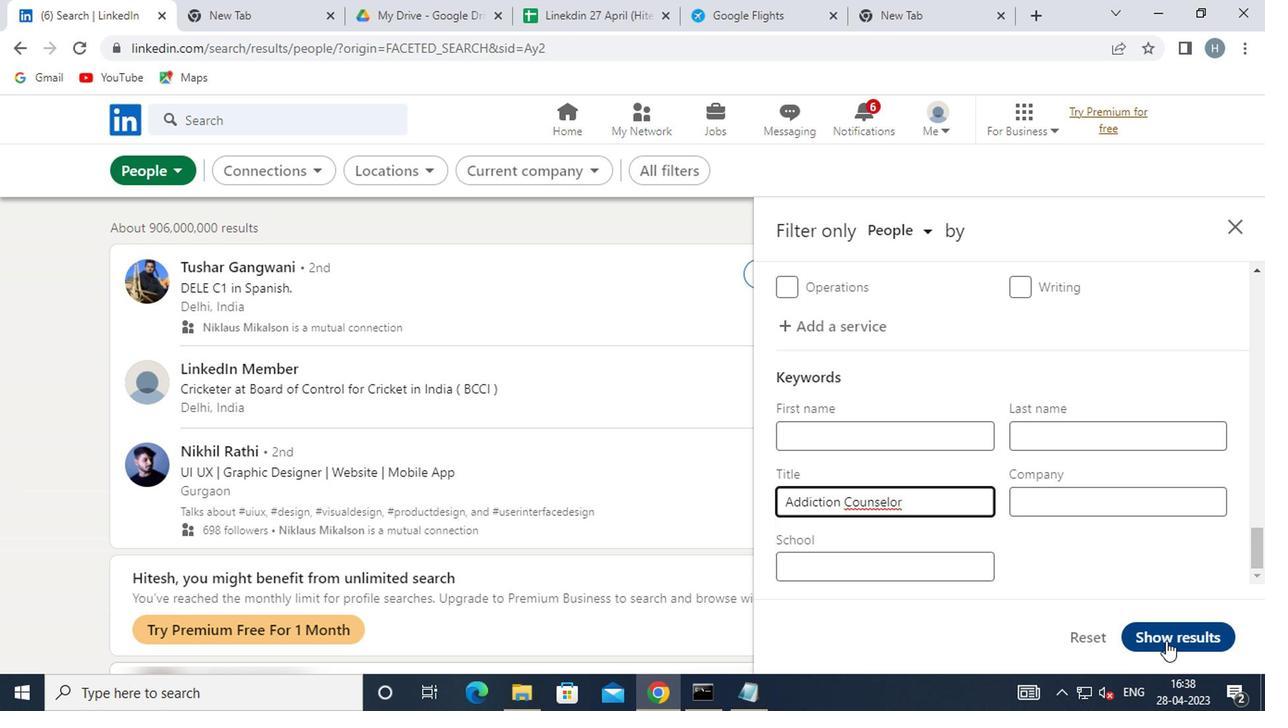 
Action: Mouse moved to (853, 382)
Screenshot: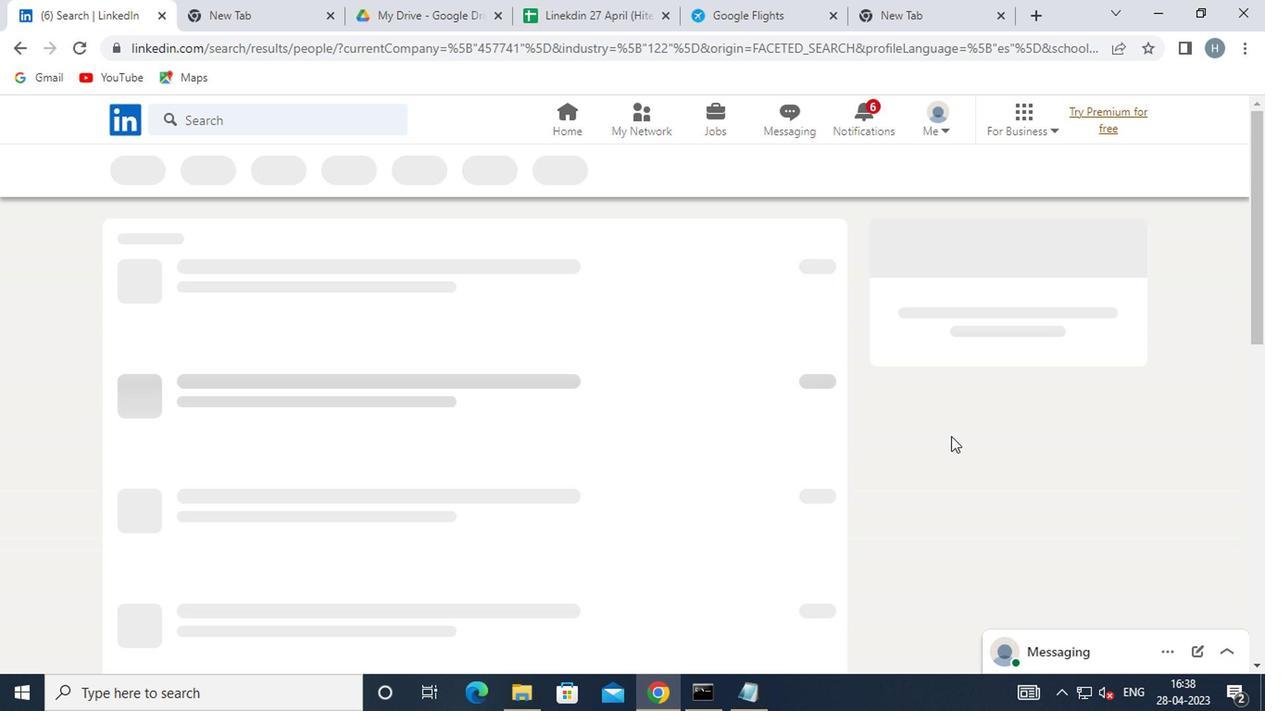
